Task: Create relationship between student and admission officer object.
Action: Mouse moved to (674, 50)
Screenshot: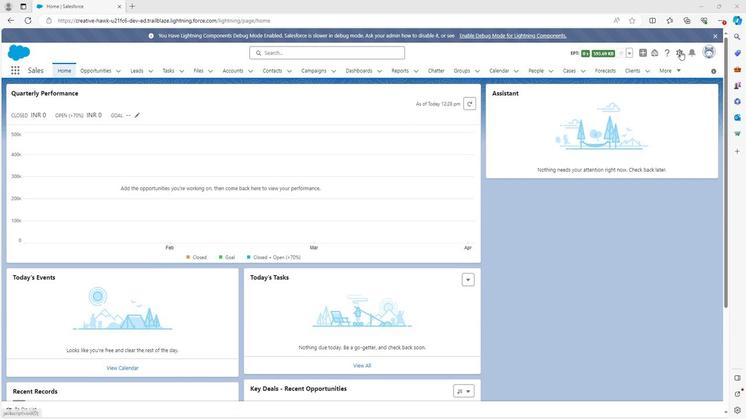 
Action: Mouse pressed left at (674, 50)
Screenshot: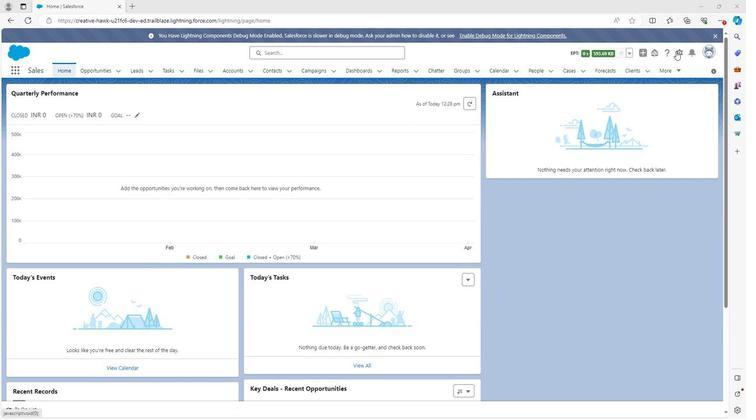
Action: Mouse moved to (624, 74)
Screenshot: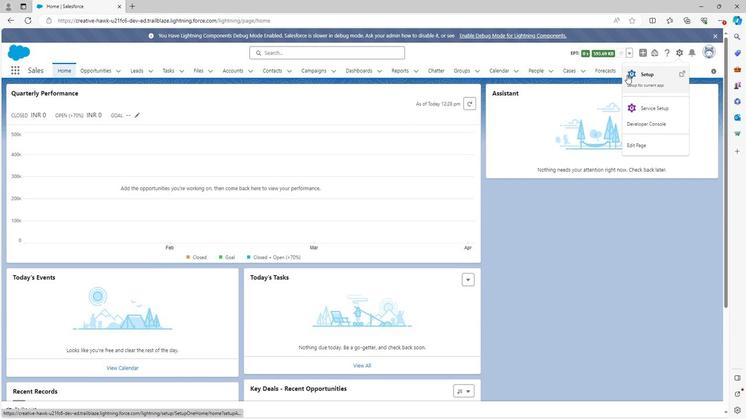 
Action: Mouse pressed left at (624, 74)
Screenshot: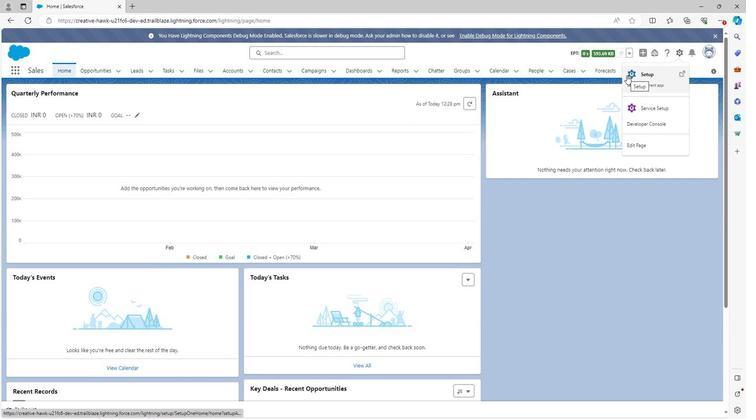 
Action: Mouse moved to (88, 68)
Screenshot: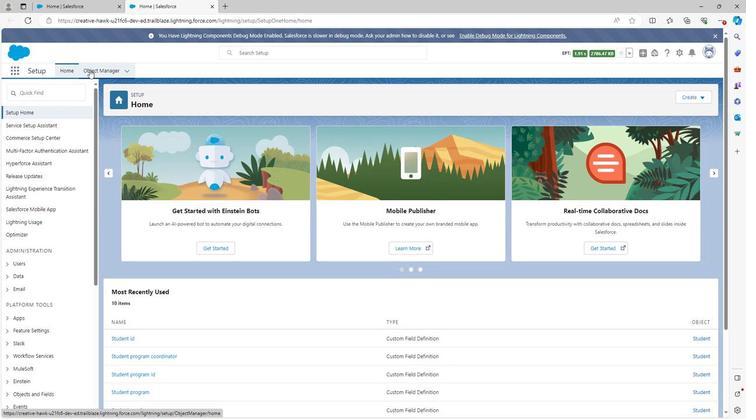 
Action: Mouse pressed left at (88, 68)
Screenshot: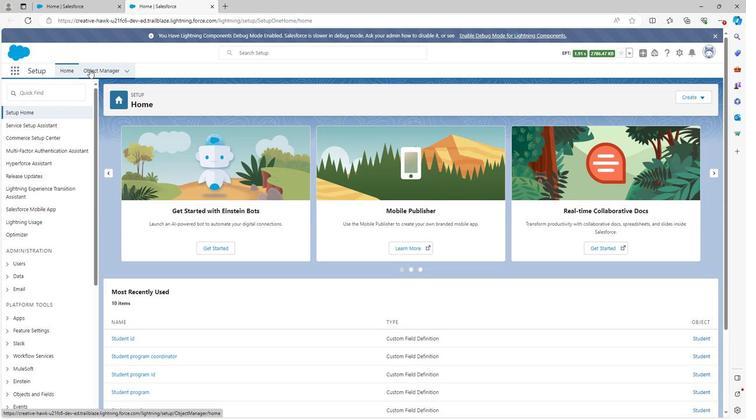 
Action: Mouse moved to (144, 32)
Screenshot: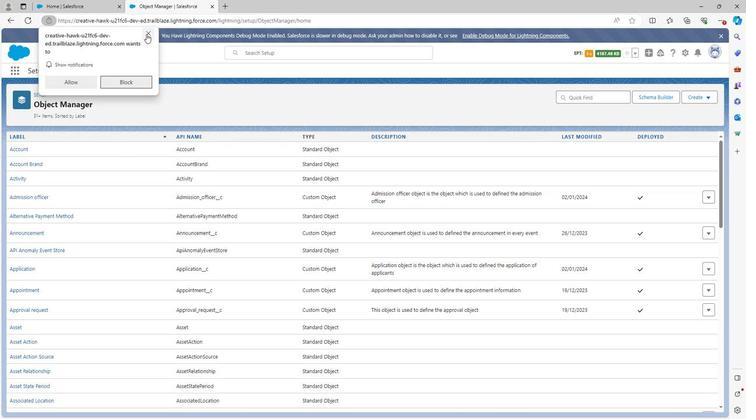 
Action: Mouse pressed left at (144, 32)
Screenshot: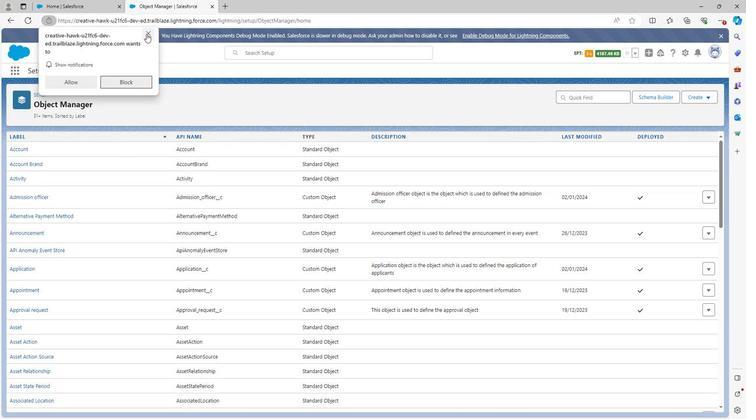 
Action: Mouse moved to (51, 230)
Screenshot: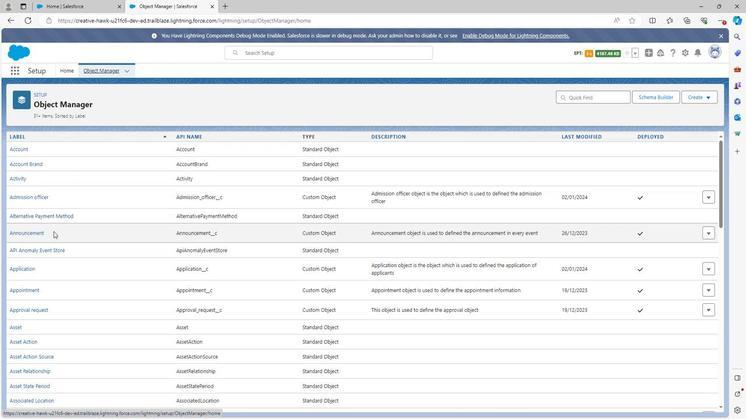 
Action: Mouse scrolled (51, 230) with delta (0, 0)
Screenshot: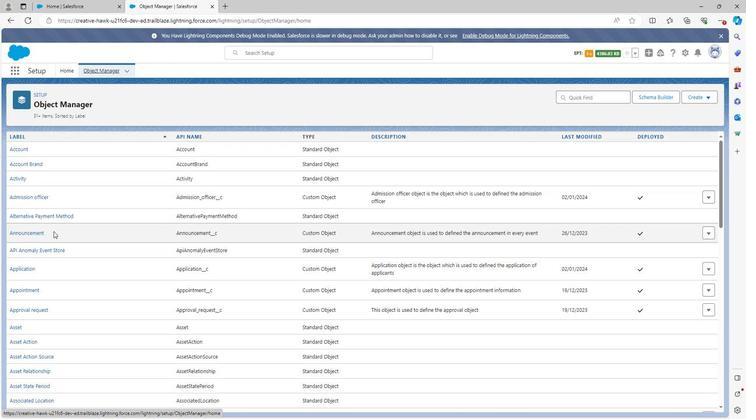 
Action: Mouse scrolled (51, 230) with delta (0, 0)
Screenshot: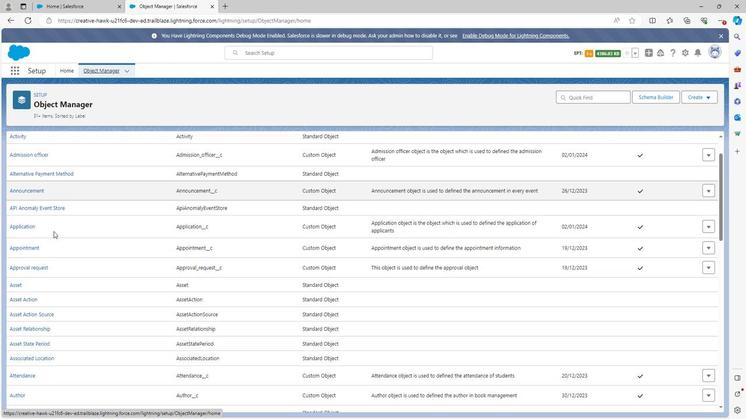 
Action: Mouse scrolled (51, 230) with delta (0, 0)
Screenshot: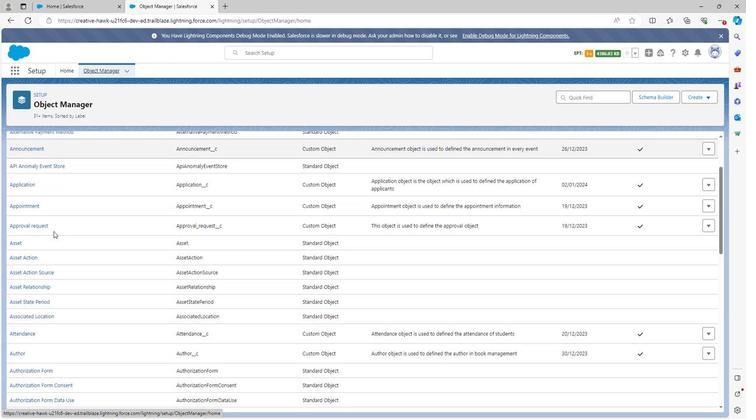 
Action: Mouse scrolled (51, 230) with delta (0, 0)
Screenshot: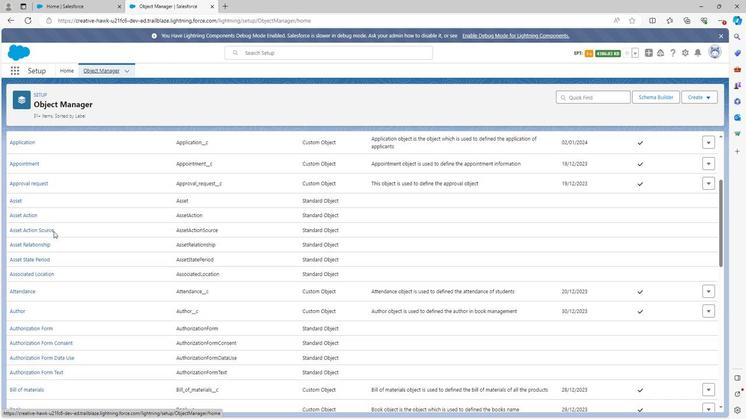 
Action: Mouse scrolled (51, 230) with delta (0, 0)
Screenshot: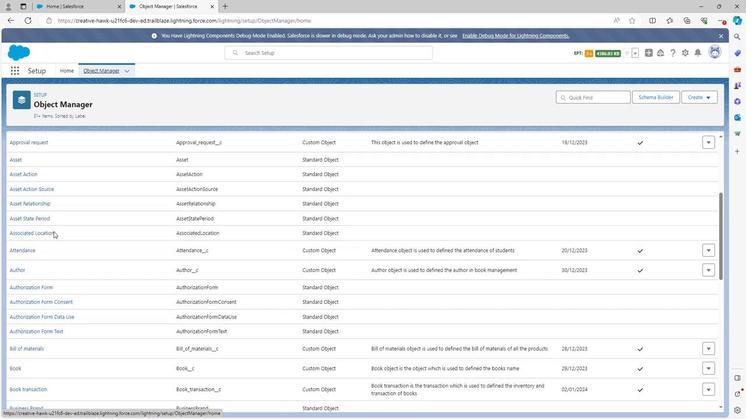 
Action: Mouse scrolled (51, 230) with delta (0, 0)
Screenshot: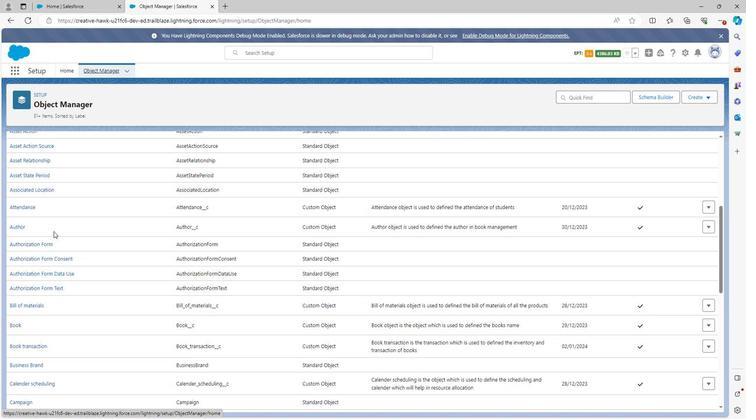 
Action: Mouse scrolled (51, 230) with delta (0, 0)
Screenshot: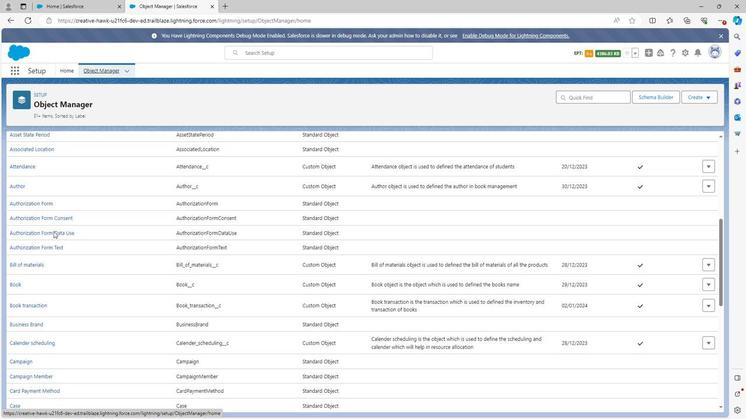 
Action: Mouse scrolled (51, 230) with delta (0, 0)
Screenshot: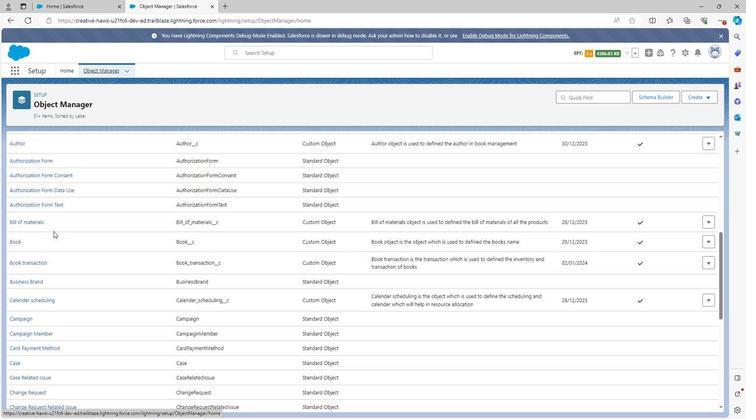 
Action: Mouse scrolled (51, 230) with delta (0, 0)
Screenshot: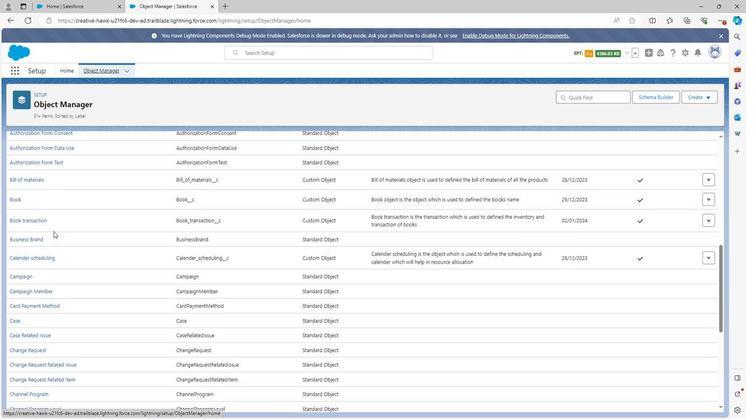 
Action: Mouse scrolled (51, 230) with delta (0, 0)
Screenshot: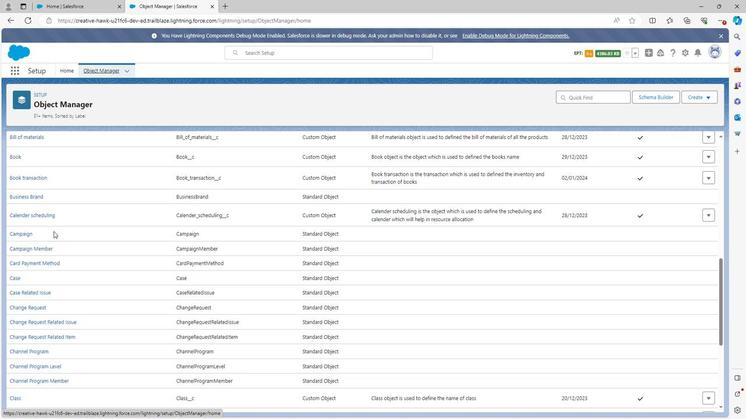 
Action: Mouse scrolled (51, 230) with delta (0, 0)
Screenshot: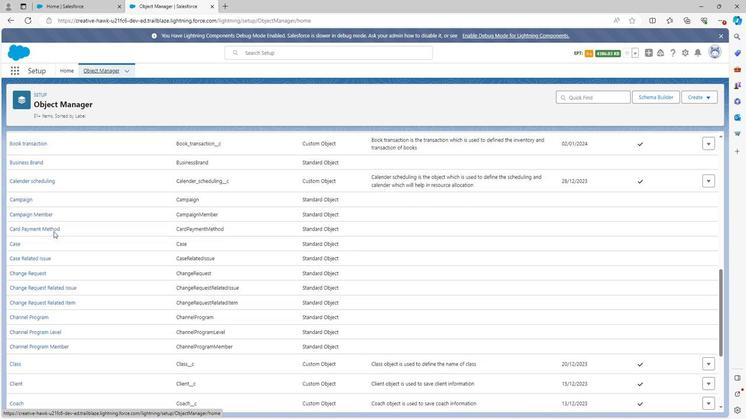 
Action: Mouse scrolled (51, 230) with delta (0, 0)
Screenshot: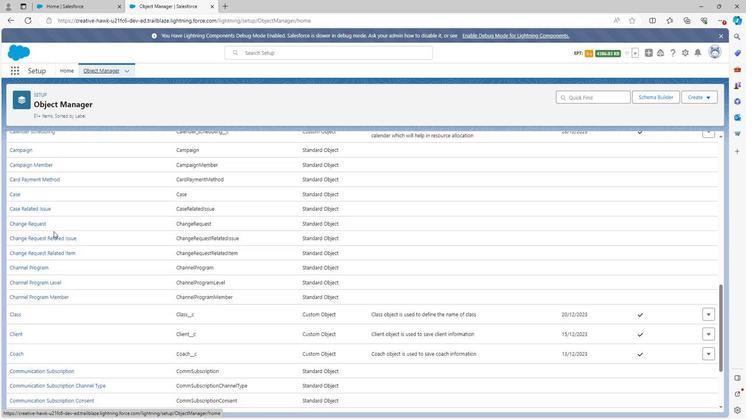 
Action: Mouse scrolled (51, 230) with delta (0, 0)
Screenshot: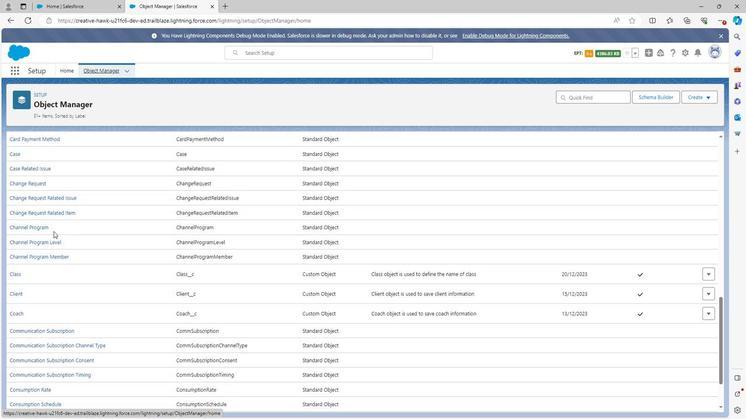 
Action: Mouse moved to (51, 230)
Screenshot: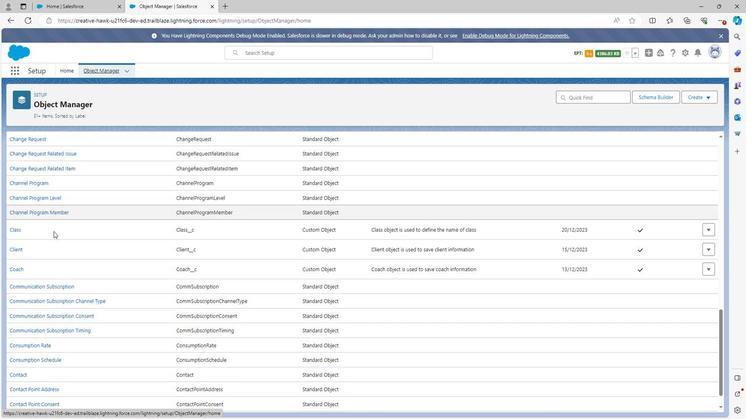
Action: Mouse scrolled (51, 230) with delta (0, 0)
Screenshot: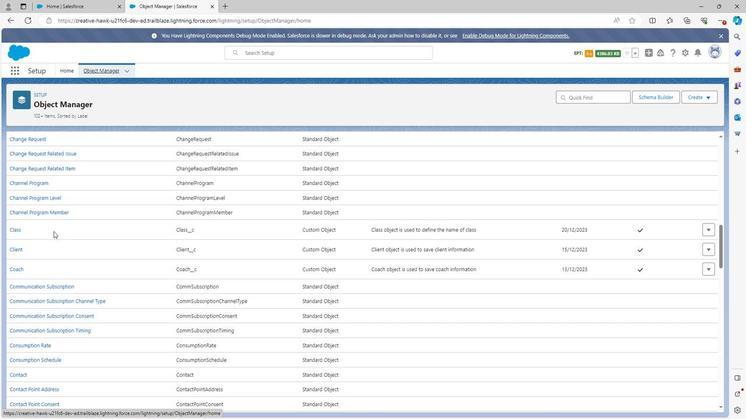 
Action: Mouse scrolled (51, 230) with delta (0, 0)
Screenshot: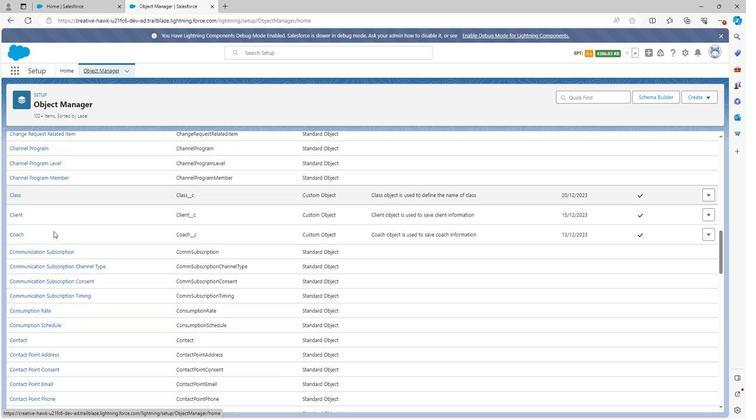 
Action: Mouse scrolled (51, 230) with delta (0, 0)
Screenshot: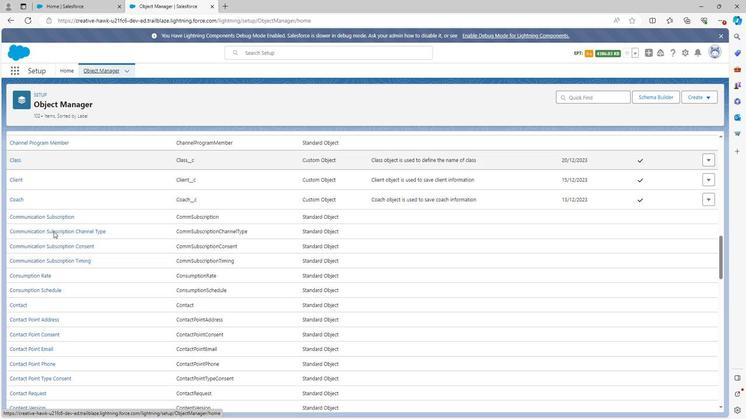 
Action: Mouse scrolled (51, 230) with delta (0, 0)
Screenshot: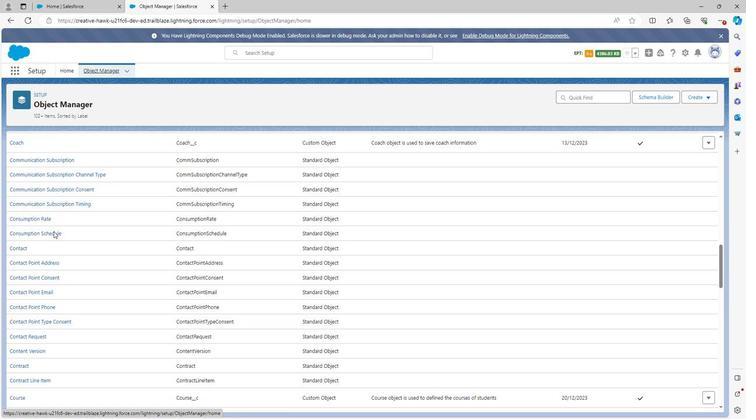 
Action: Mouse scrolled (51, 230) with delta (0, 0)
Screenshot: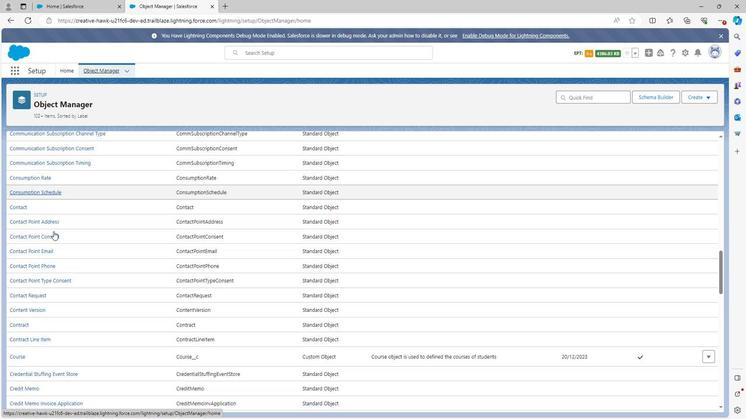 
Action: Mouse scrolled (51, 230) with delta (0, 0)
Screenshot: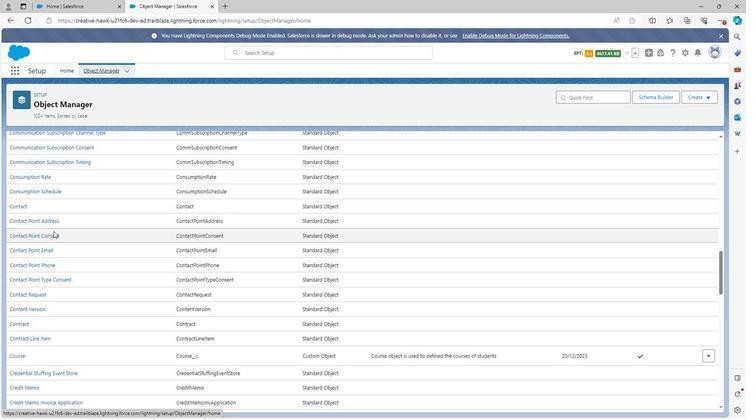 
Action: Mouse scrolled (51, 230) with delta (0, 0)
Screenshot: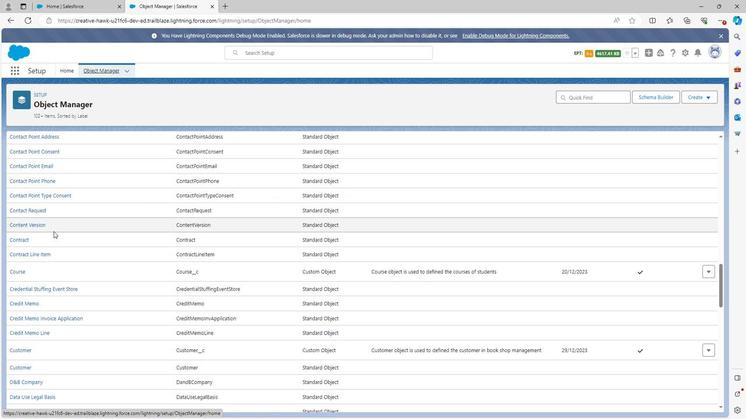 
Action: Mouse scrolled (51, 230) with delta (0, 0)
Screenshot: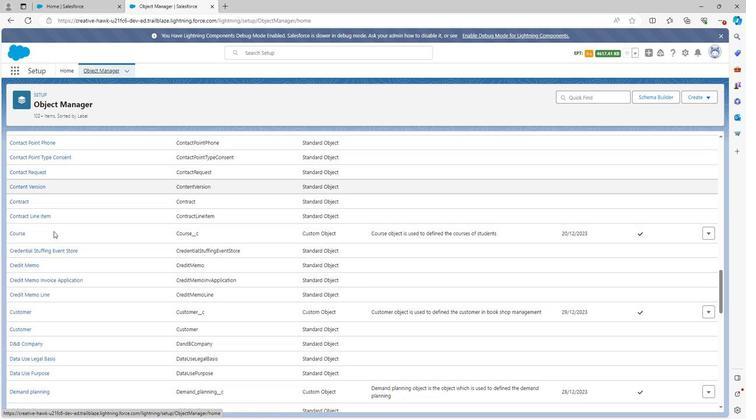 
Action: Mouse scrolled (51, 230) with delta (0, 0)
Screenshot: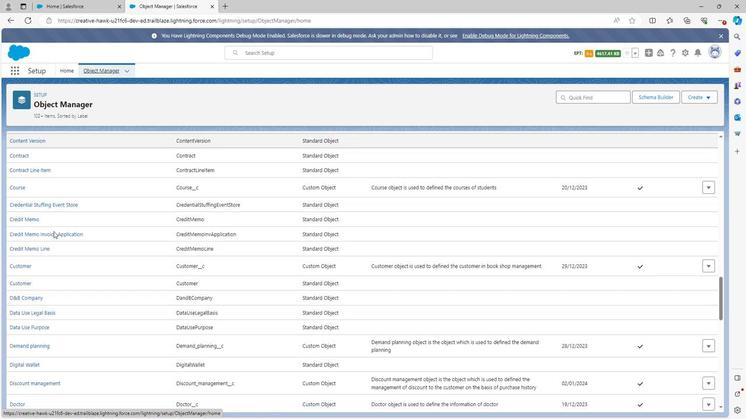 
Action: Mouse scrolled (51, 230) with delta (0, 0)
Screenshot: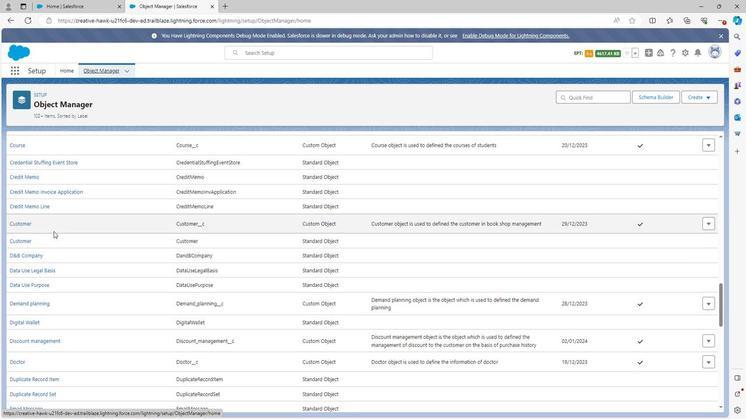 
Action: Mouse scrolled (51, 230) with delta (0, 0)
Screenshot: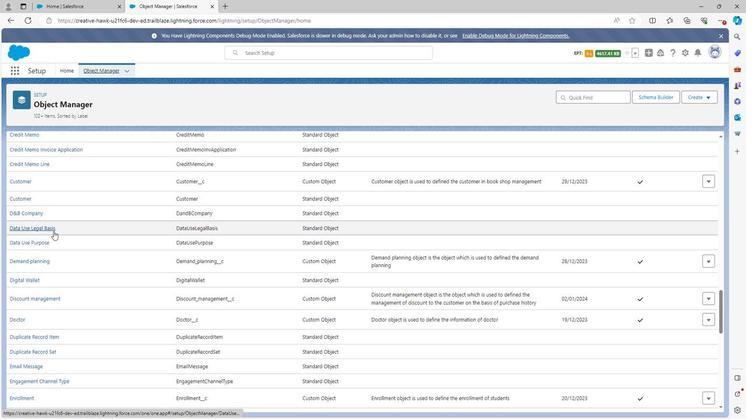 
Action: Mouse scrolled (51, 230) with delta (0, 0)
Screenshot: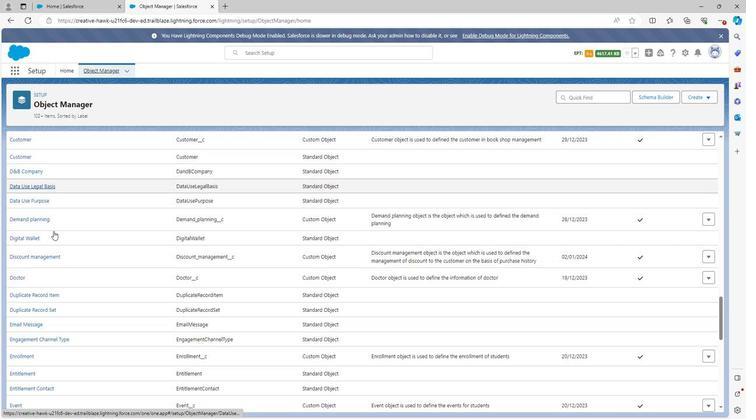 
Action: Mouse scrolled (51, 230) with delta (0, 0)
Screenshot: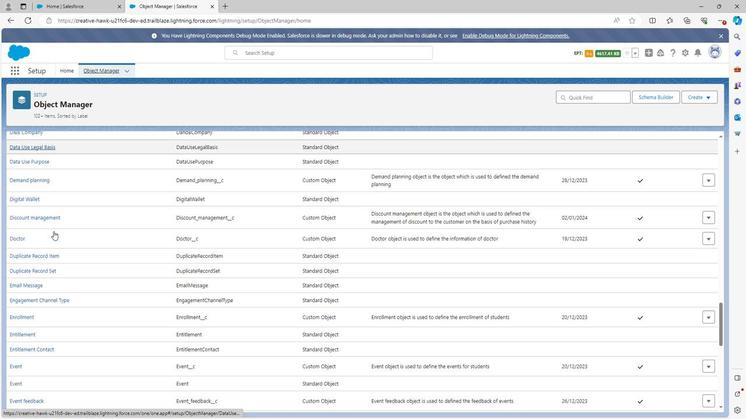 
Action: Mouse scrolled (51, 230) with delta (0, 0)
Screenshot: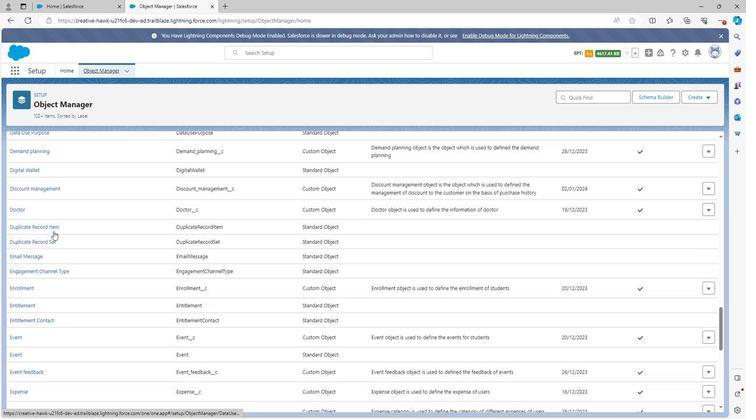 
Action: Mouse scrolled (51, 230) with delta (0, 0)
Screenshot: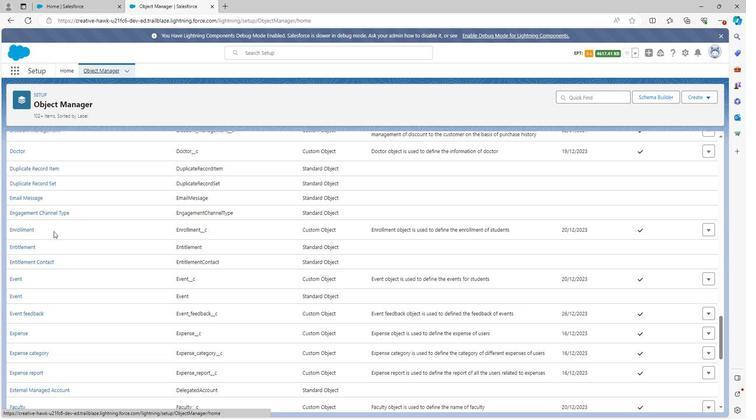 
Action: Mouse scrolled (51, 230) with delta (0, 0)
Screenshot: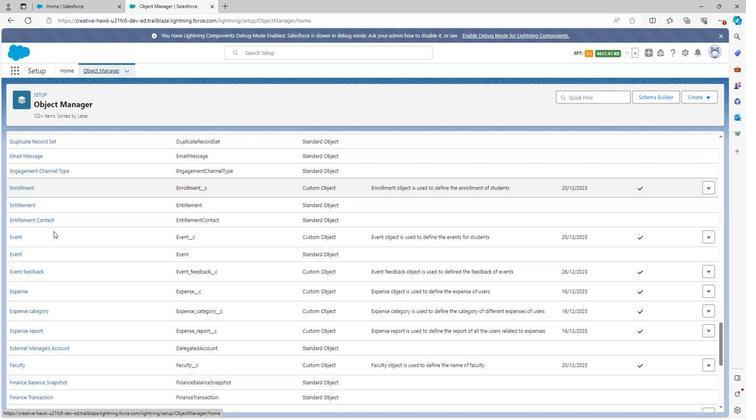
Action: Mouse scrolled (51, 230) with delta (0, 0)
Screenshot: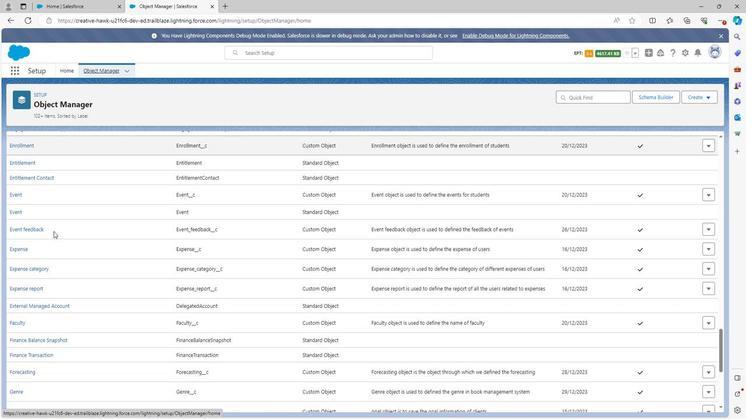 
Action: Mouse scrolled (51, 230) with delta (0, 0)
Screenshot: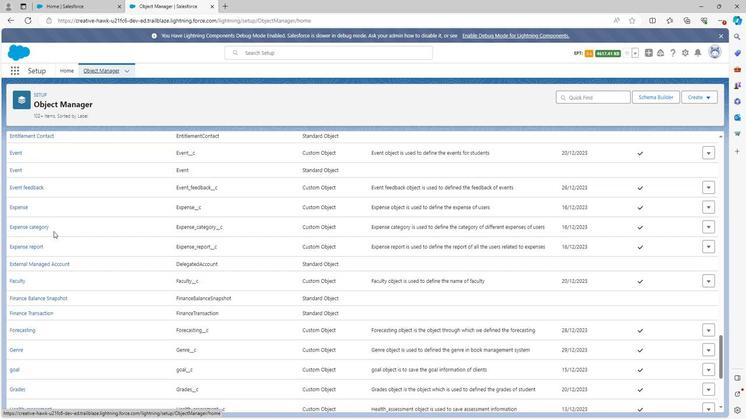 
Action: Mouse scrolled (51, 230) with delta (0, 0)
Screenshot: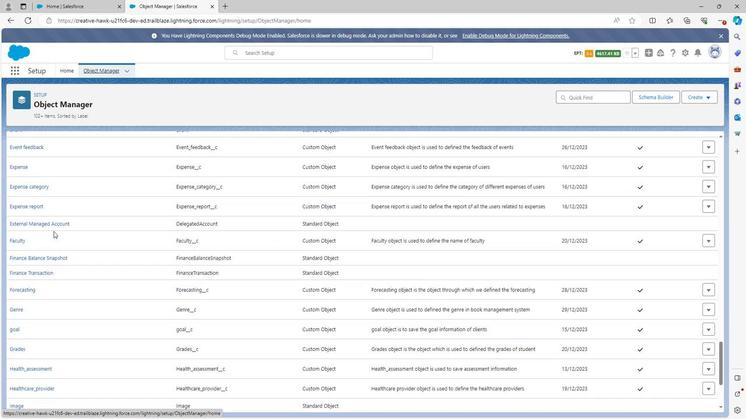 
Action: Mouse scrolled (51, 230) with delta (0, 0)
Screenshot: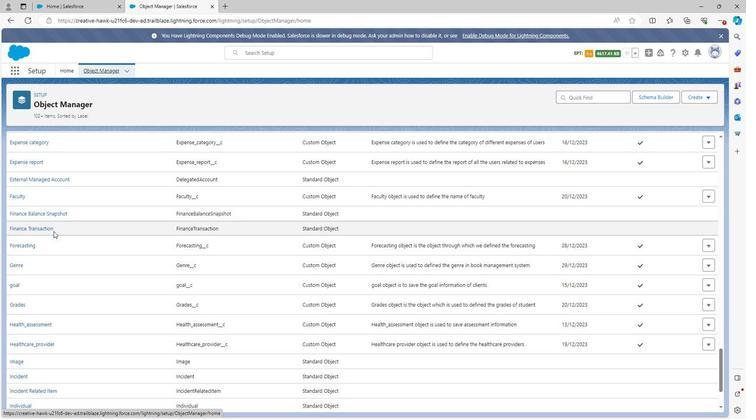 
Action: Mouse scrolled (51, 230) with delta (0, 0)
Screenshot: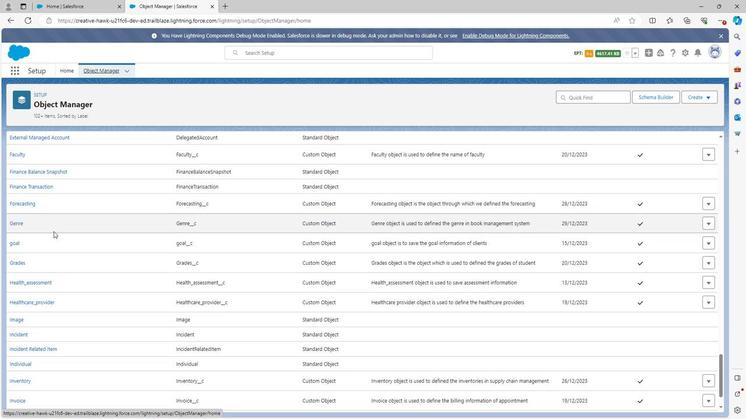 
Action: Mouse scrolled (51, 230) with delta (0, 0)
Screenshot: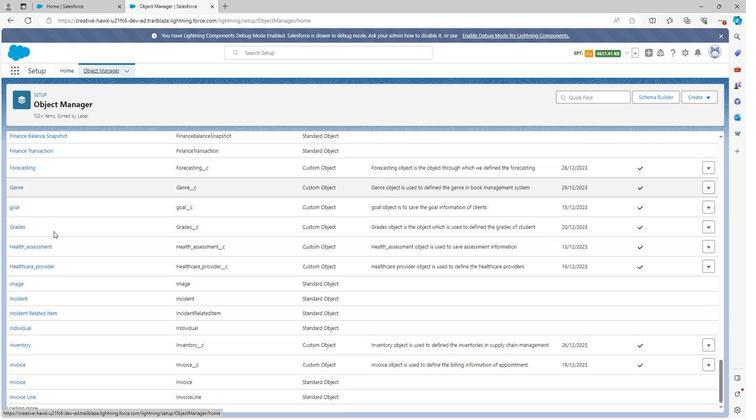 
Action: Mouse scrolled (51, 230) with delta (0, 0)
Screenshot: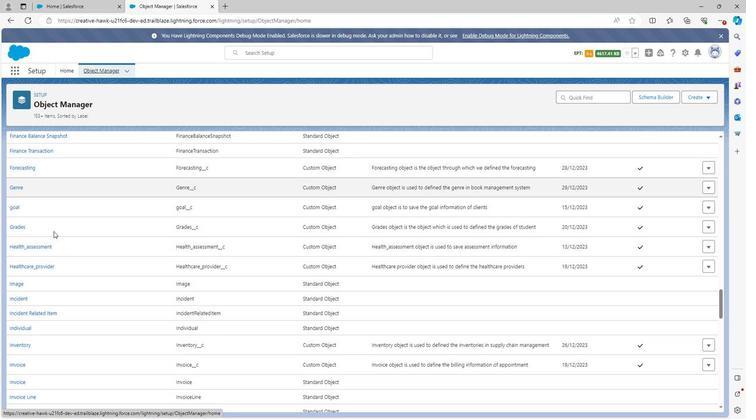 
Action: Mouse scrolled (51, 230) with delta (0, 0)
Screenshot: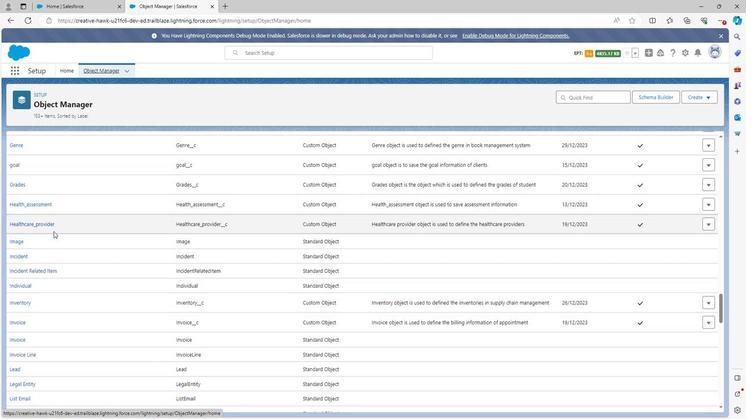 
Action: Mouse scrolled (51, 230) with delta (0, 0)
Screenshot: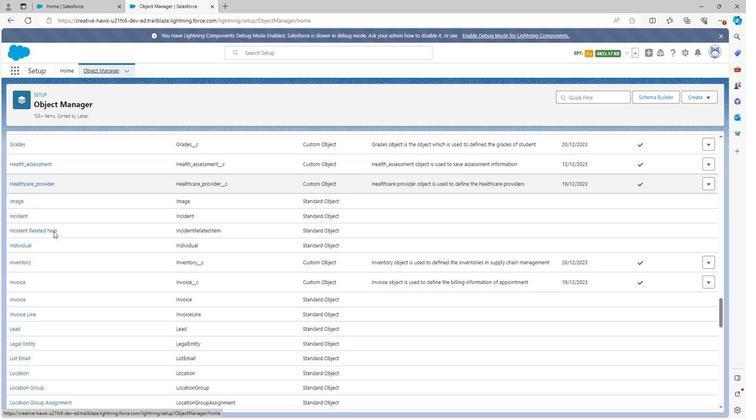 
Action: Mouse scrolled (51, 230) with delta (0, 0)
Screenshot: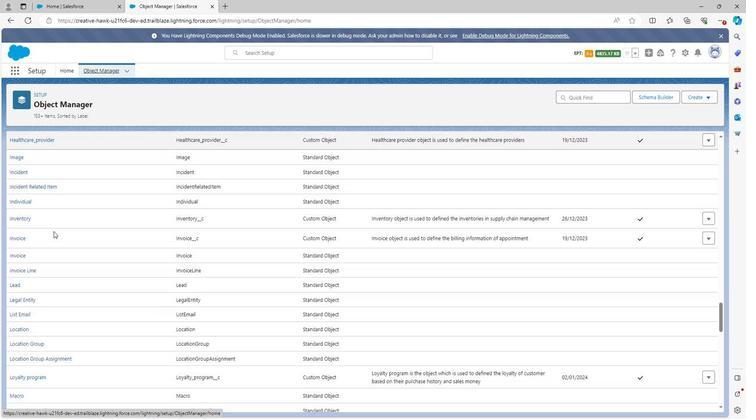 
Action: Mouse scrolled (51, 230) with delta (0, 0)
Screenshot: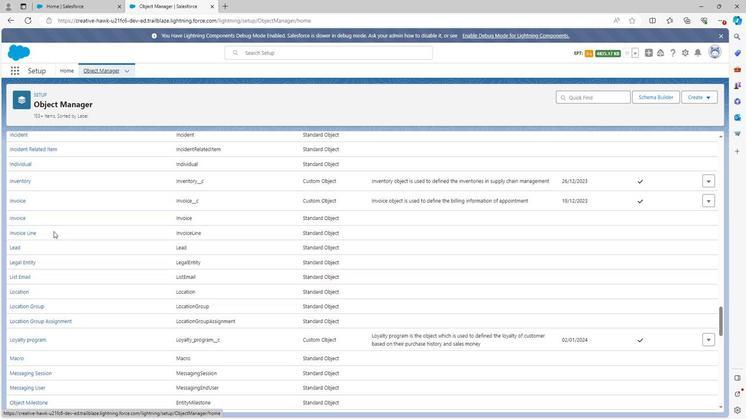 
Action: Mouse scrolled (51, 230) with delta (0, 0)
Screenshot: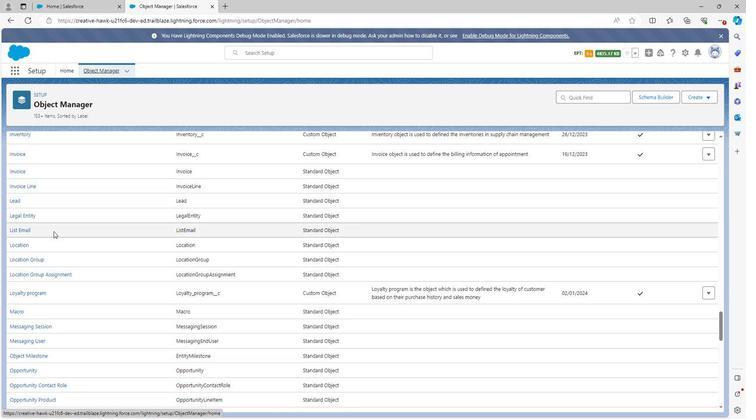 
Action: Mouse scrolled (51, 230) with delta (0, 0)
Screenshot: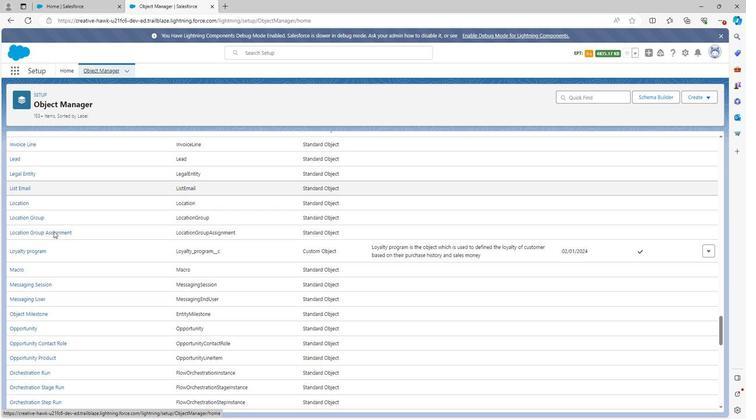 
Action: Mouse scrolled (51, 230) with delta (0, 0)
Screenshot: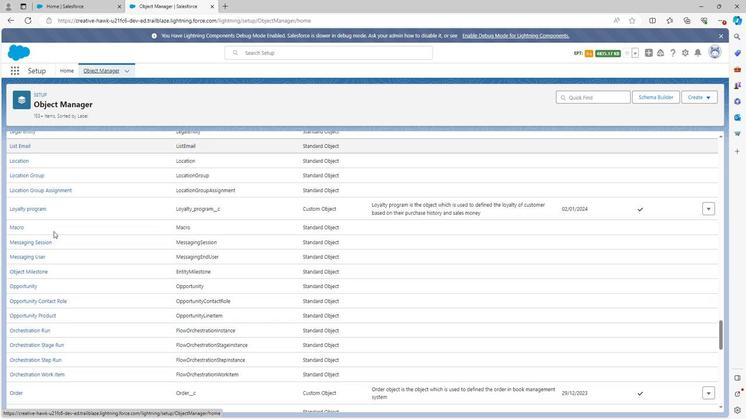 
Action: Mouse scrolled (51, 230) with delta (0, 0)
Screenshot: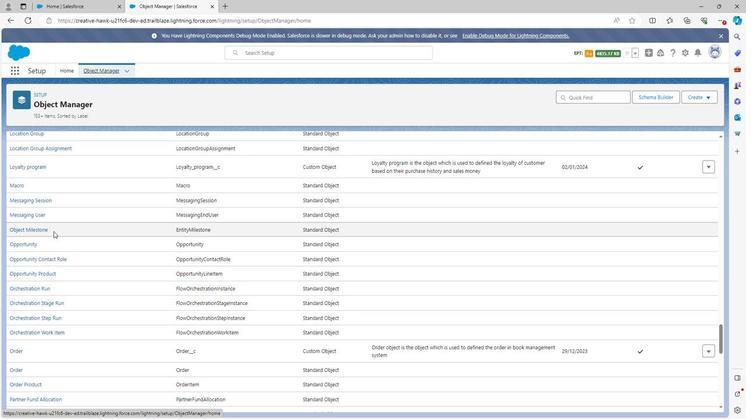 
Action: Mouse scrolled (51, 230) with delta (0, 0)
Screenshot: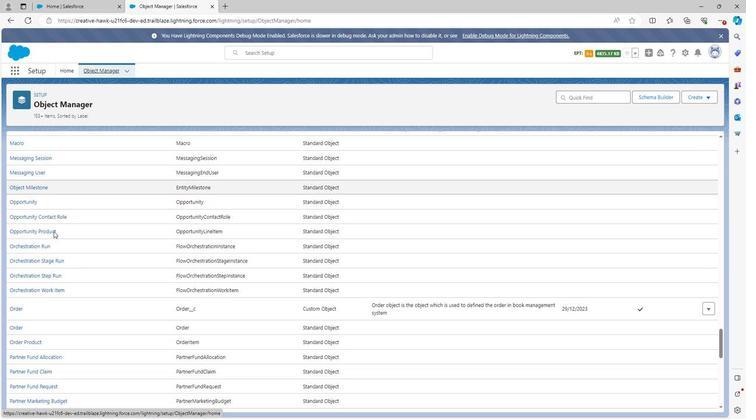 
Action: Mouse scrolled (51, 230) with delta (0, 0)
Screenshot: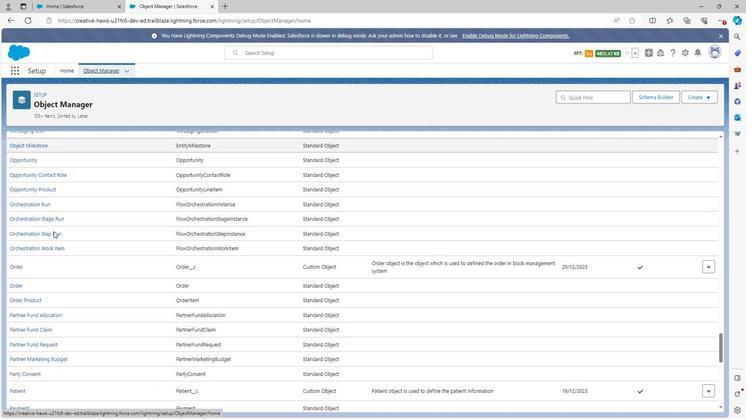 
Action: Mouse scrolled (51, 230) with delta (0, 0)
Screenshot: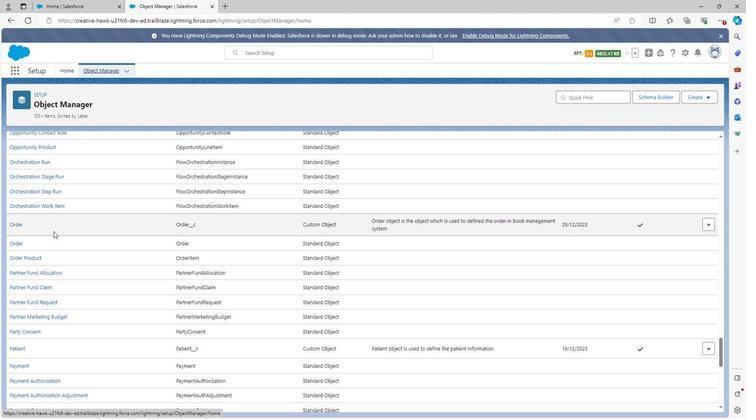 
Action: Mouse scrolled (51, 230) with delta (0, 0)
Screenshot: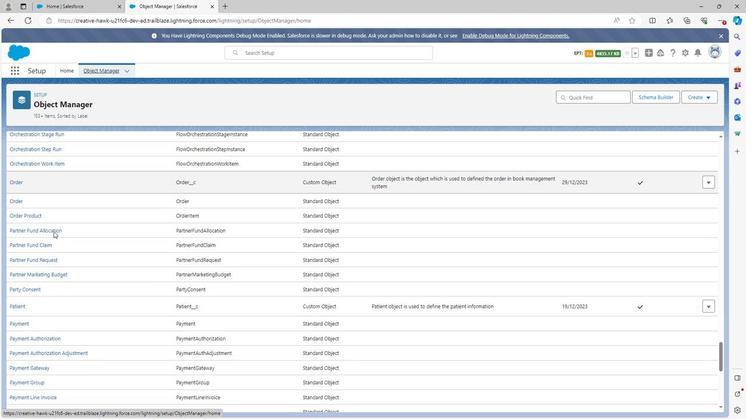 
Action: Mouse scrolled (51, 230) with delta (0, 0)
Screenshot: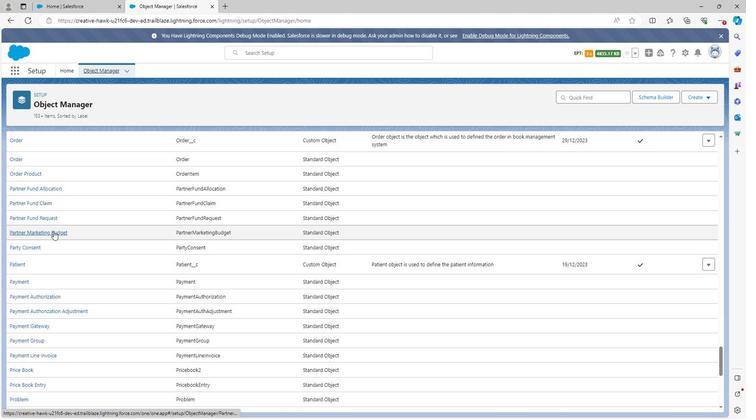 
Action: Mouse scrolled (51, 230) with delta (0, 0)
Screenshot: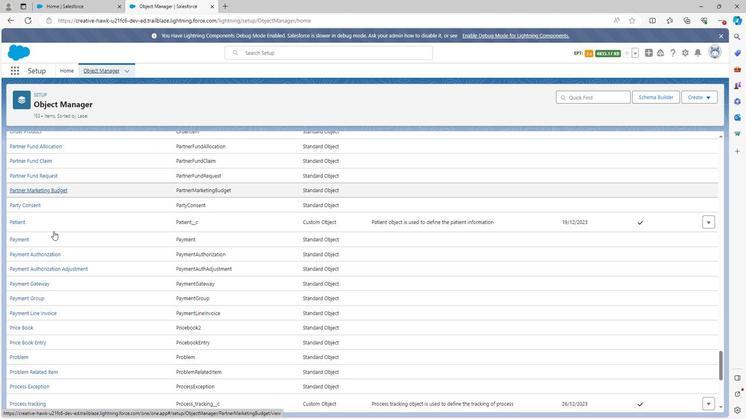 
Action: Mouse scrolled (51, 230) with delta (0, 0)
Screenshot: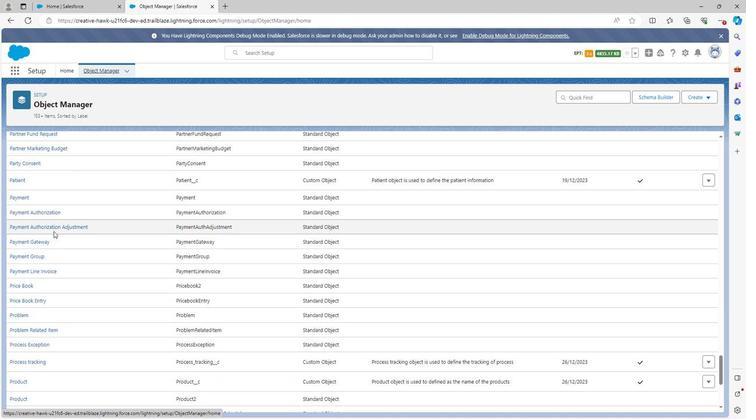 
Action: Mouse scrolled (51, 230) with delta (0, 0)
Screenshot: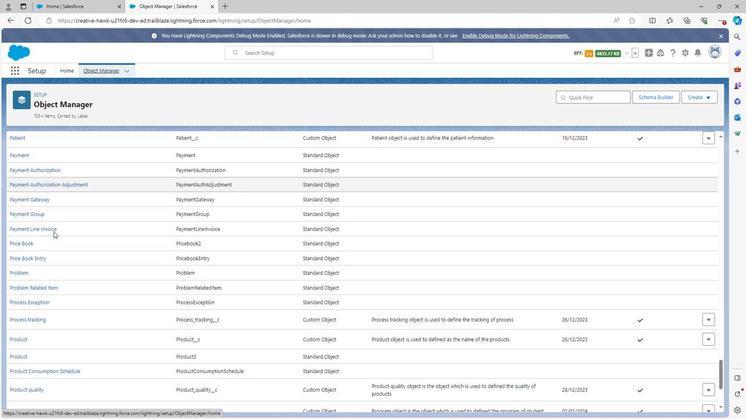 
Action: Mouse scrolled (51, 230) with delta (0, 0)
Screenshot: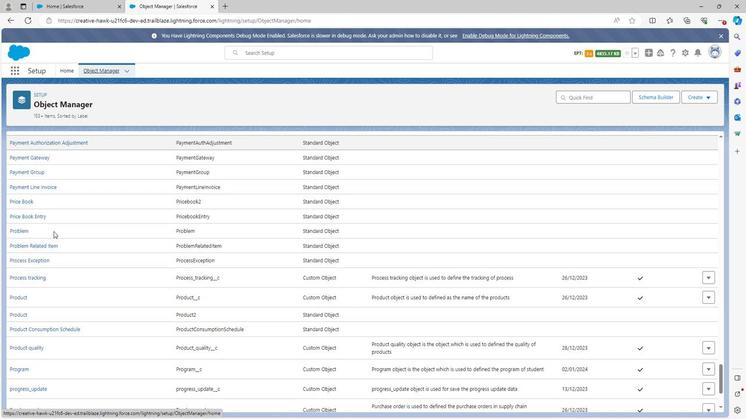 
Action: Mouse scrolled (51, 230) with delta (0, 0)
Screenshot: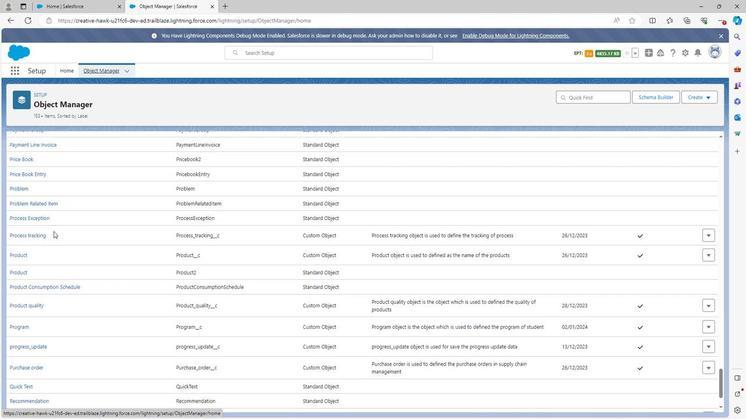 
Action: Mouse scrolled (51, 230) with delta (0, 0)
Screenshot: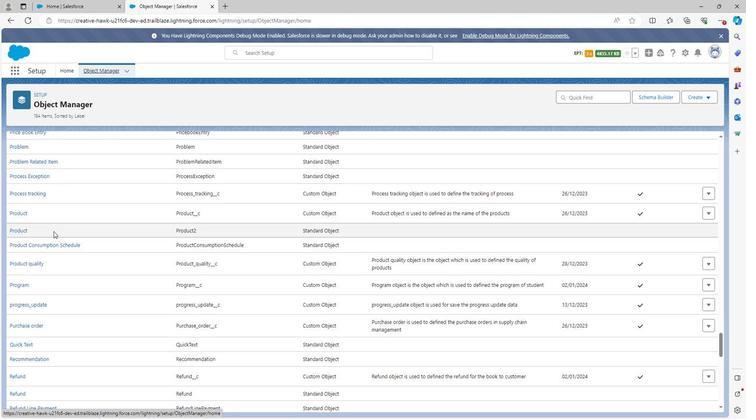 
Action: Mouse scrolled (51, 230) with delta (0, 0)
Screenshot: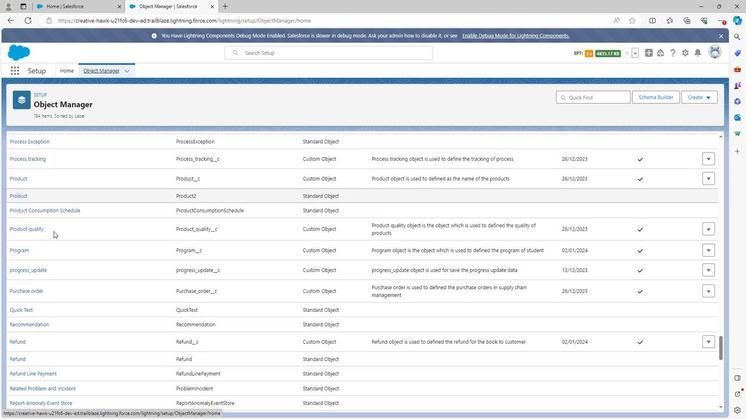 
Action: Mouse scrolled (51, 230) with delta (0, 0)
Screenshot: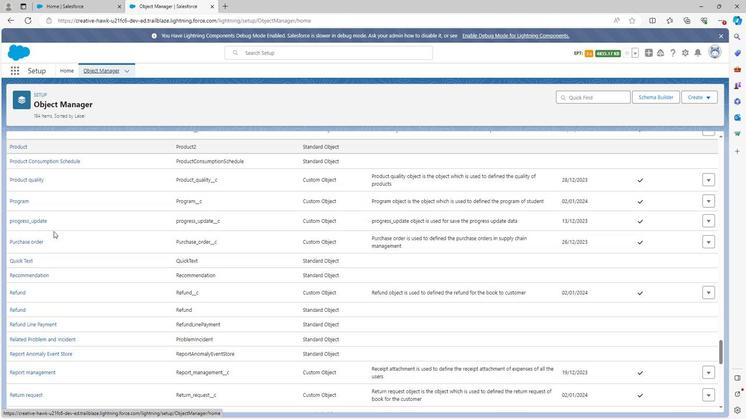 
Action: Mouse scrolled (51, 230) with delta (0, 0)
Screenshot: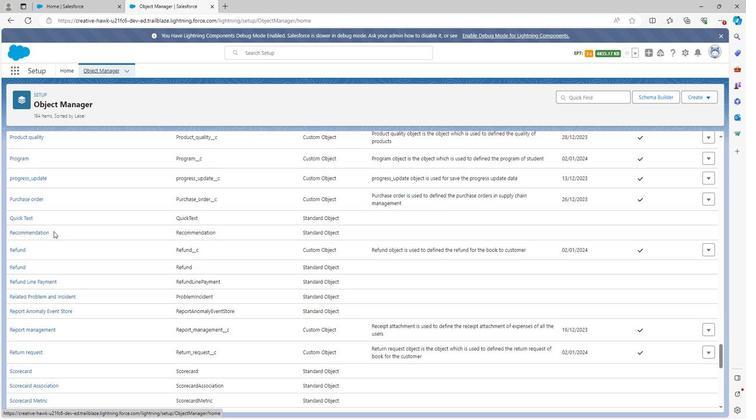 
Action: Mouse scrolled (51, 230) with delta (0, 0)
Screenshot: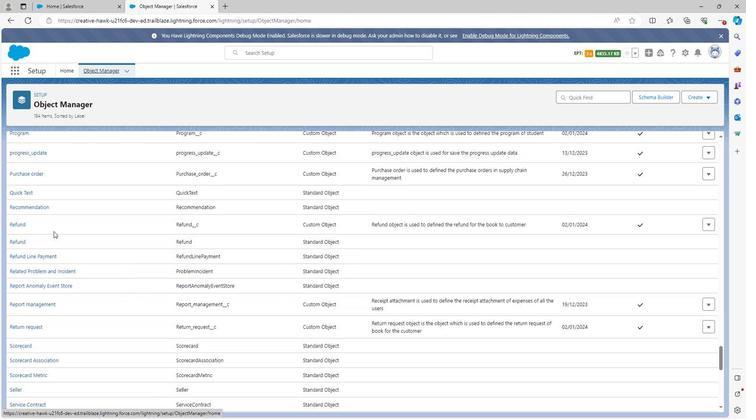 
Action: Mouse scrolled (51, 230) with delta (0, 0)
Screenshot: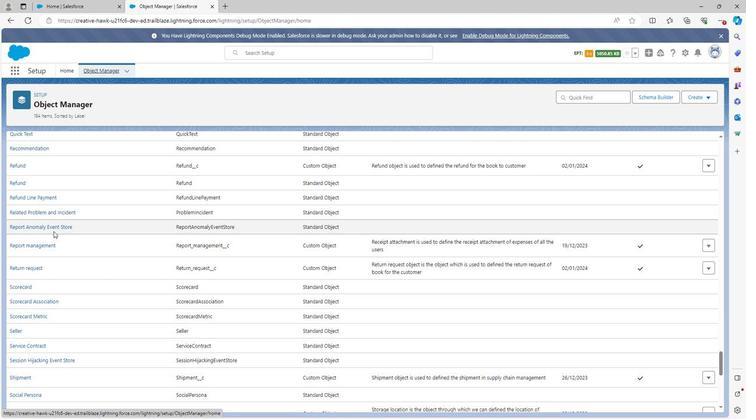 
Action: Mouse scrolled (51, 230) with delta (0, 0)
Screenshot: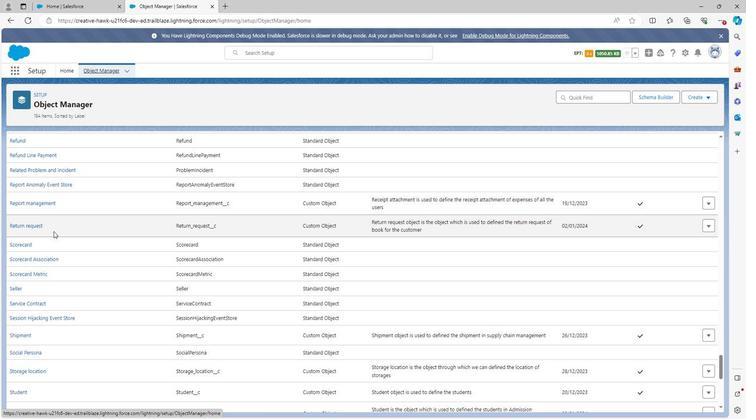 
Action: Mouse scrolled (51, 230) with delta (0, 0)
Screenshot: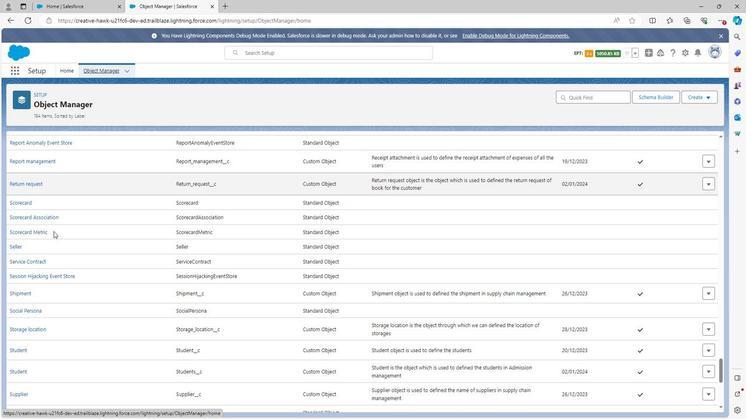 
Action: Mouse moved to (19, 328)
Screenshot: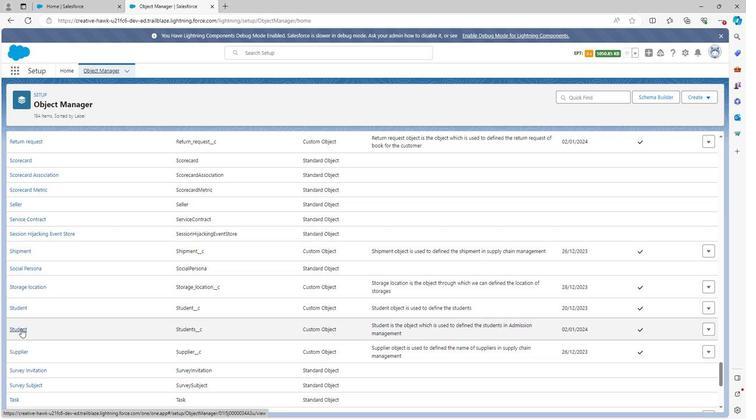 
Action: Mouse pressed left at (19, 328)
Screenshot: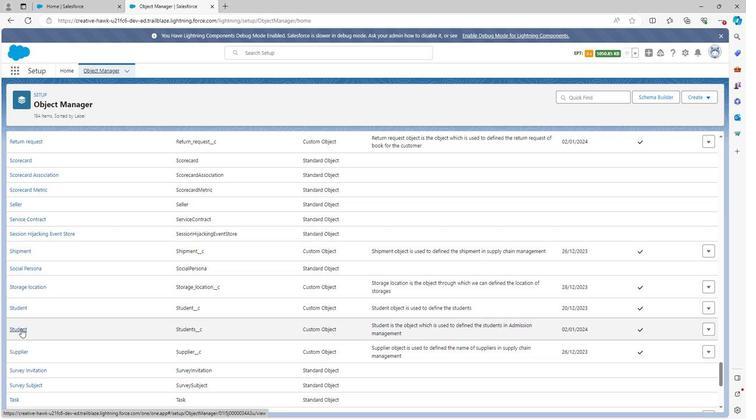 
Action: Mouse moved to (44, 152)
Screenshot: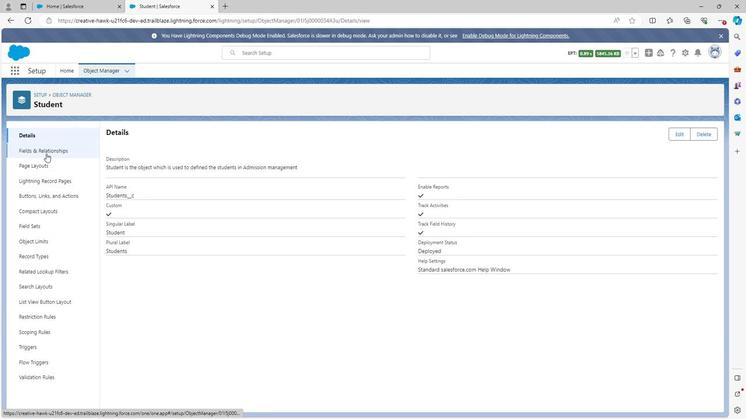
Action: Mouse pressed left at (44, 152)
Screenshot: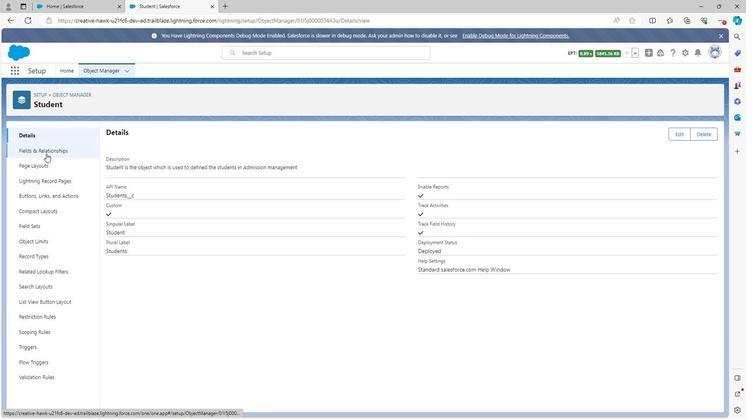 
Action: Mouse moved to (550, 132)
Screenshot: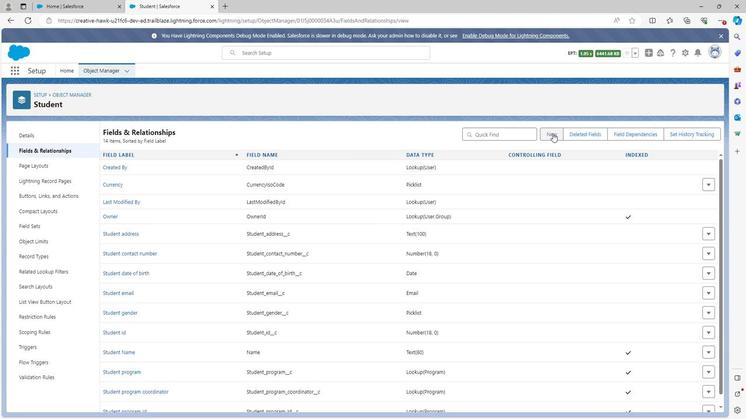 
Action: Mouse pressed left at (550, 132)
Screenshot: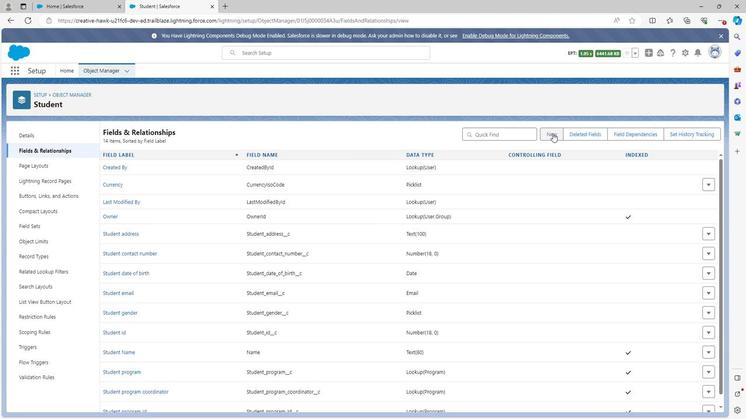 
Action: Mouse moved to (111, 275)
Screenshot: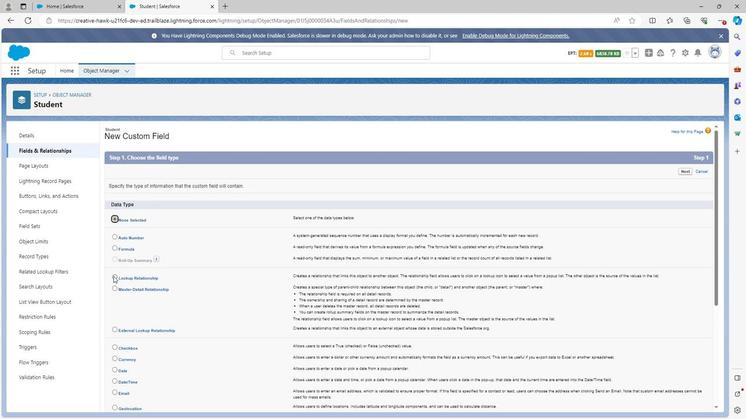 
Action: Mouse pressed left at (111, 275)
Screenshot: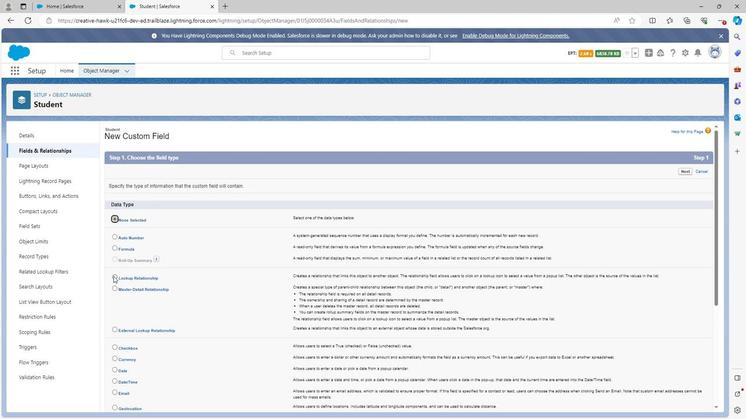 
Action: Mouse moved to (563, 342)
Screenshot: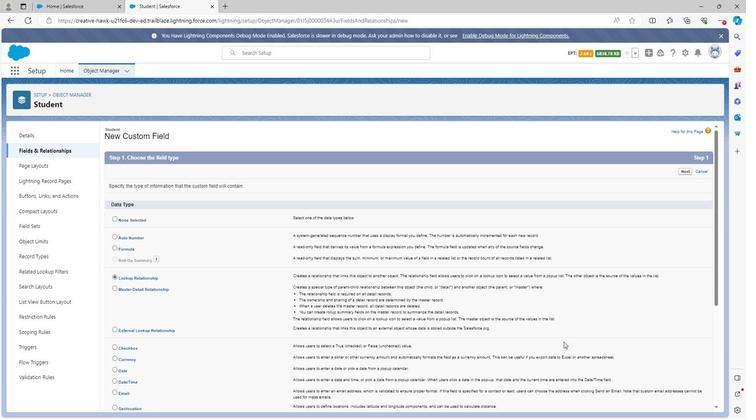 
Action: Mouse scrolled (563, 341) with delta (0, 0)
Screenshot: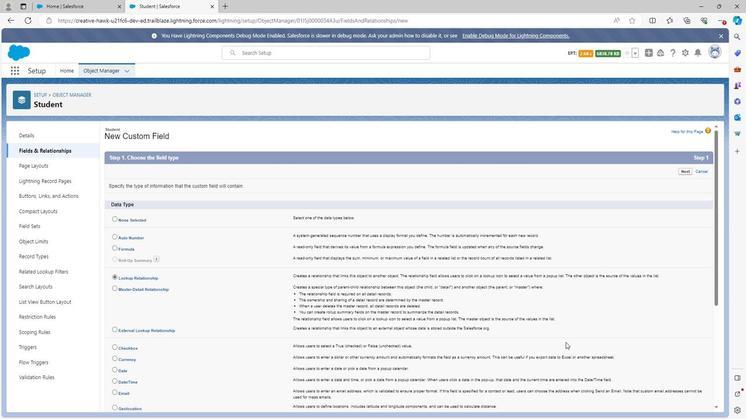 
Action: Mouse moved to (563, 342)
Screenshot: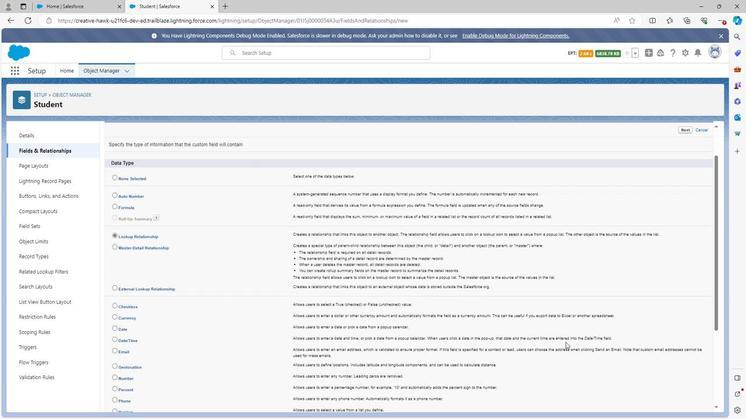 
Action: Mouse scrolled (563, 342) with delta (0, 0)
Screenshot: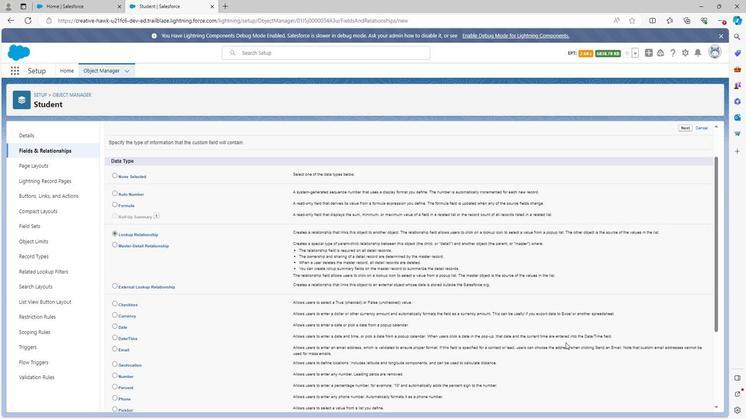 
Action: Mouse moved to (563, 342)
Screenshot: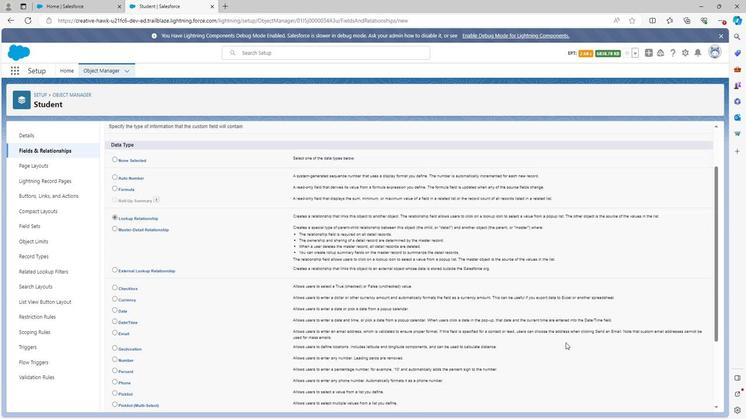 
Action: Mouse scrolled (563, 342) with delta (0, 0)
Screenshot: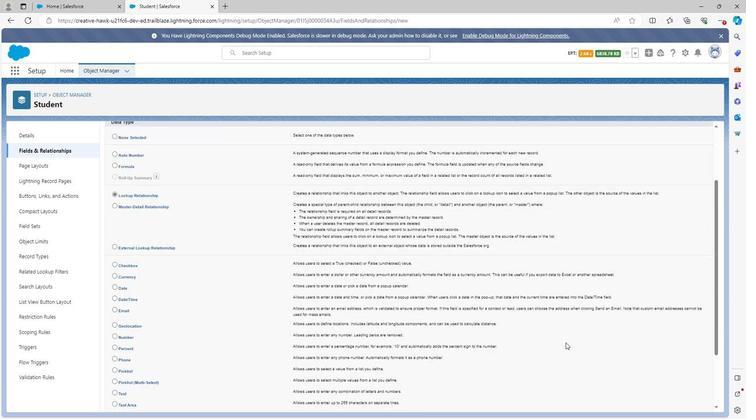 
Action: Mouse scrolled (563, 342) with delta (0, 0)
Screenshot: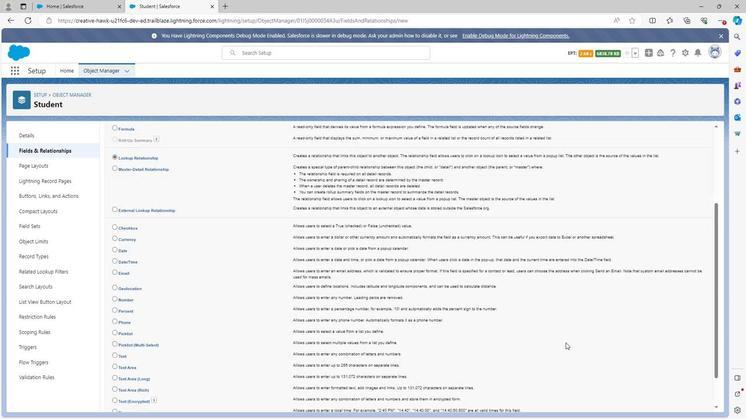 
Action: Mouse moved to (683, 402)
Screenshot: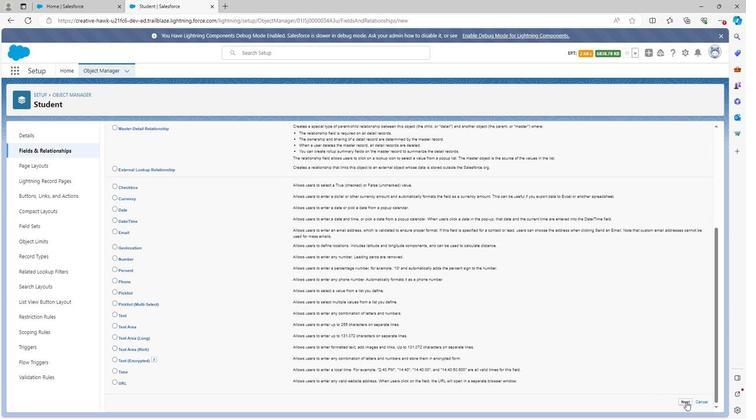 
Action: Mouse pressed left at (683, 402)
Screenshot: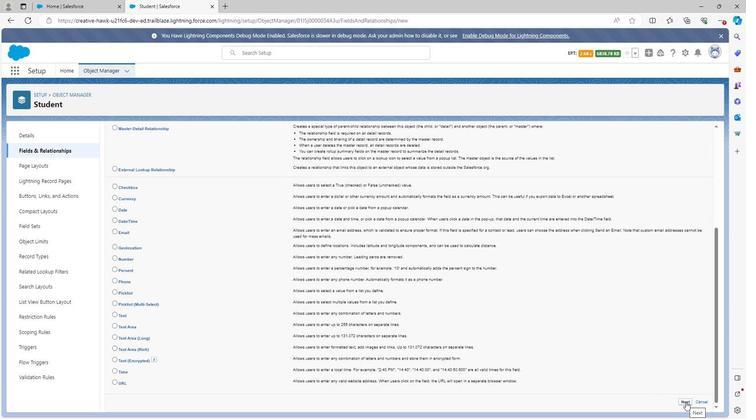
Action: Mouse moved to (243, 202)
Screenshot: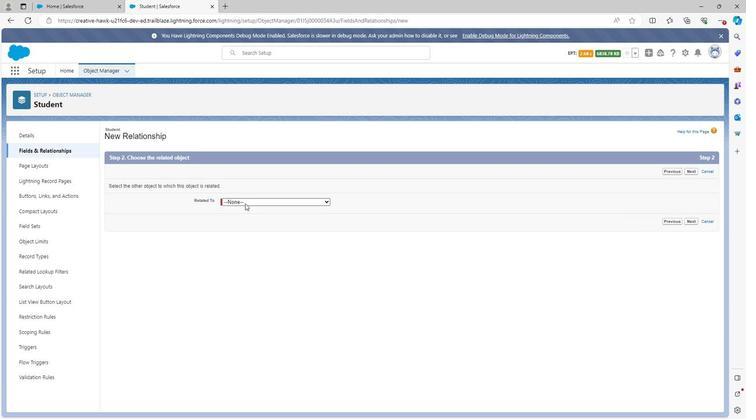 
Action: Mouse pressed left at (243, 202)
Screenshot: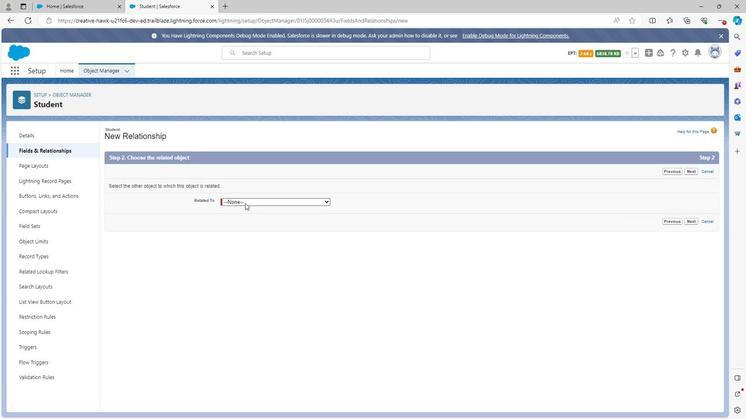 
Action: Mouse moved to (245, 224)
Screenshot: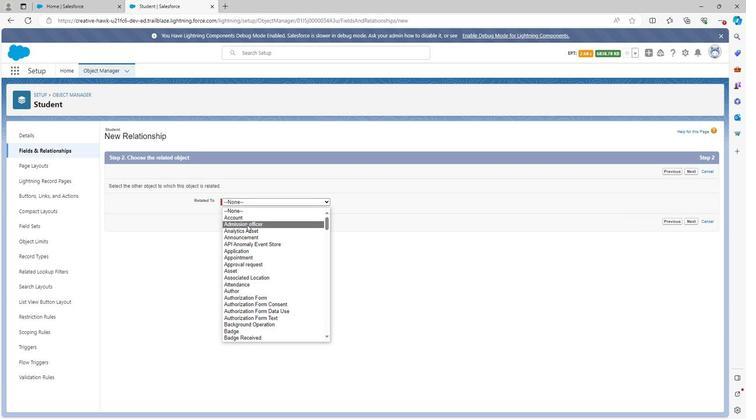 
Action: Mouse pressed left at (245, 224)
Screenshot: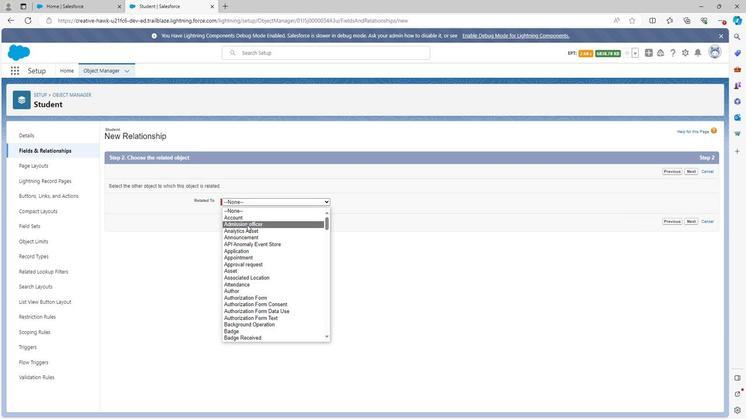 
Action: Mouse moved to (688, 221)
Screenshot: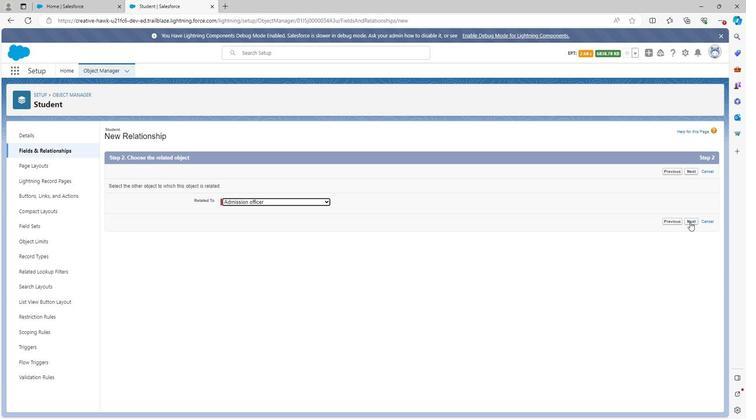
Action: Mouse pressed left at (688, 221)
Screenshot: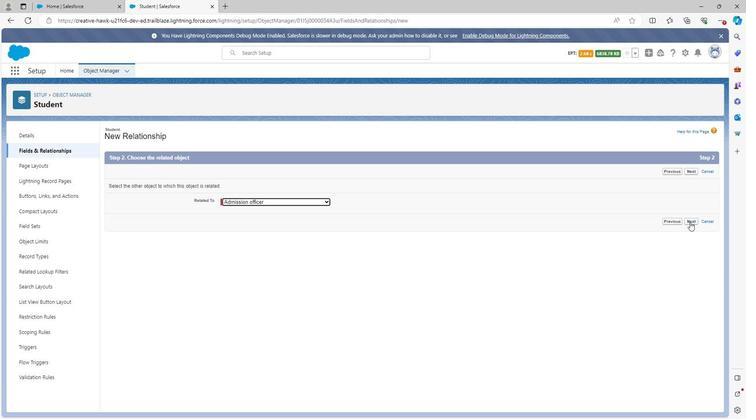 
Action: Mouse moved to (271, 186)
Screenshot: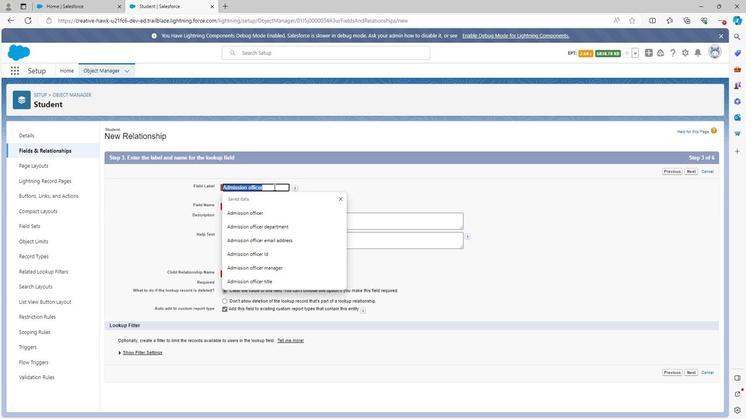 
Action: Mouse pressed left at (271, 186)
Screenshot: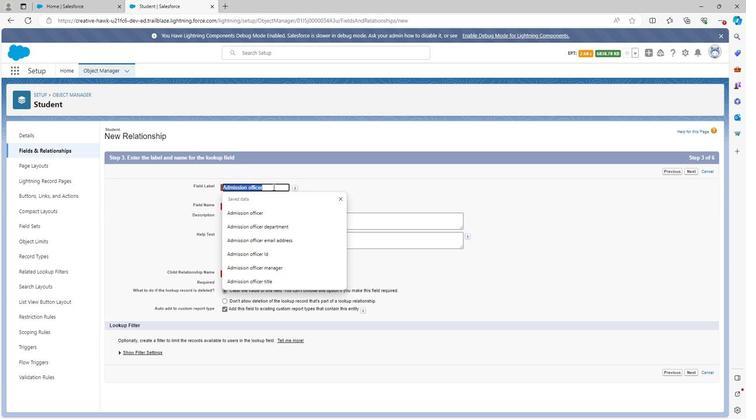 
Action: Mouse moved to (223, 185)
Screenshot: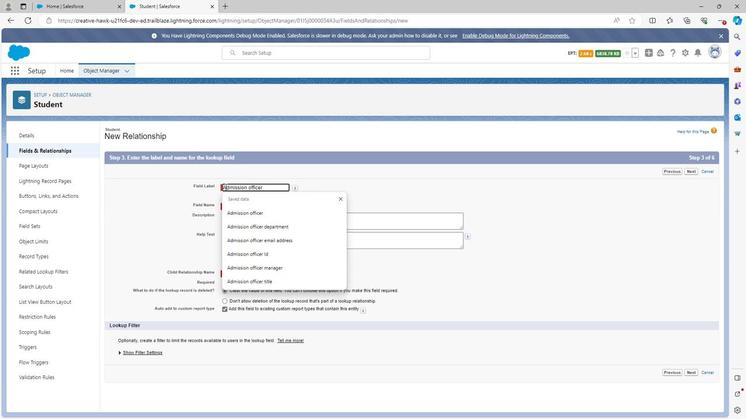 
Action: Mouse pressed left at (223, 185)
Screenshot: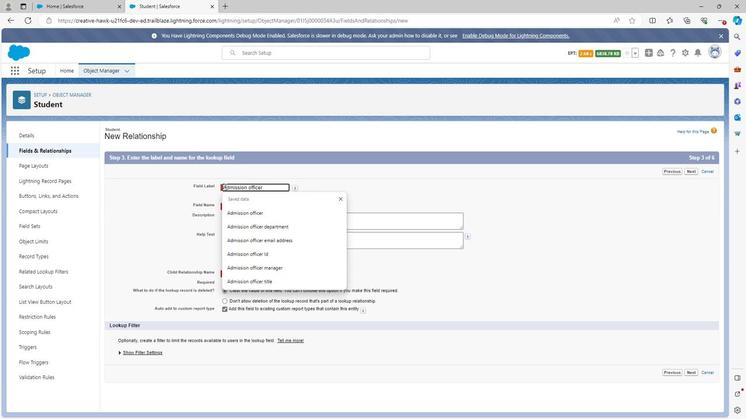 
Action: Mouse moved to (236, 206)
Screenshot: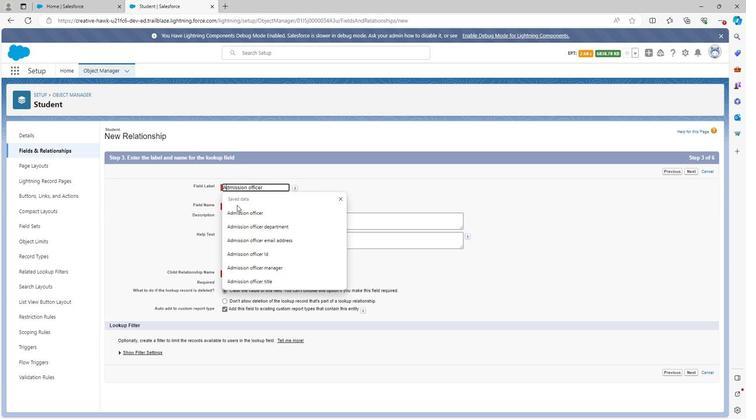 
Action: Key pressed <Key.right>
Screenshot: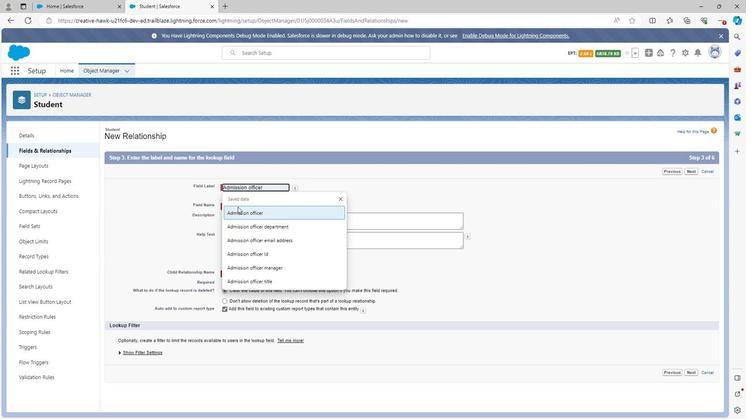 
Action: Mouse moved to (247, 185)
Screenshot: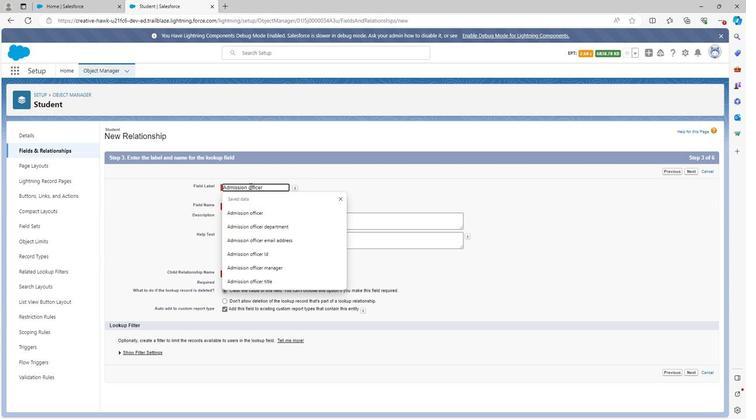 
Action: Mouse pressed left at (247, 185)
Screenshot: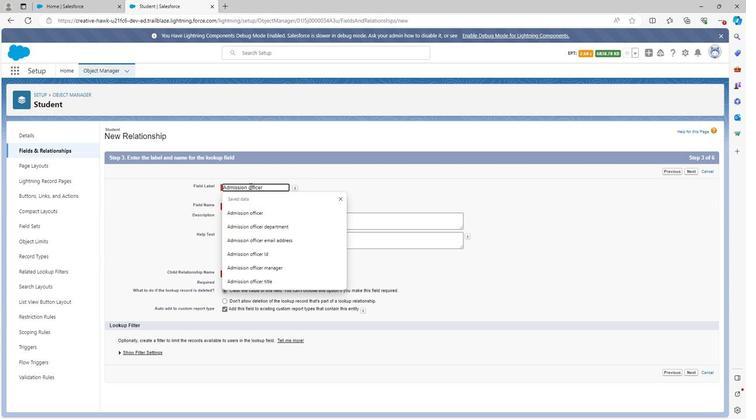
Action: Mouse pressed left at (247, 185)
Screenshot: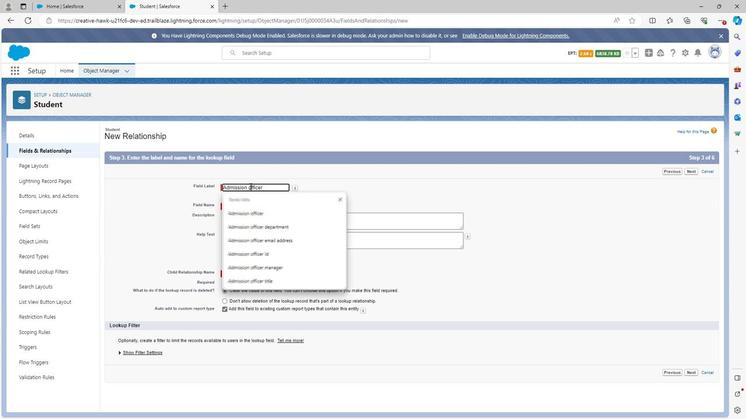 
Action: Mouse pressed left at (247, 185)
Screenshot: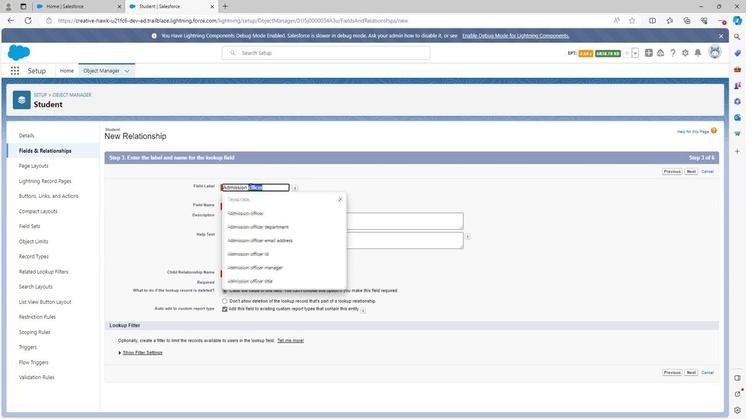 
Action: Key pressed <Key.backspace><Key.shift>Student<Key.space><Key.shift>Ad
Screenshot: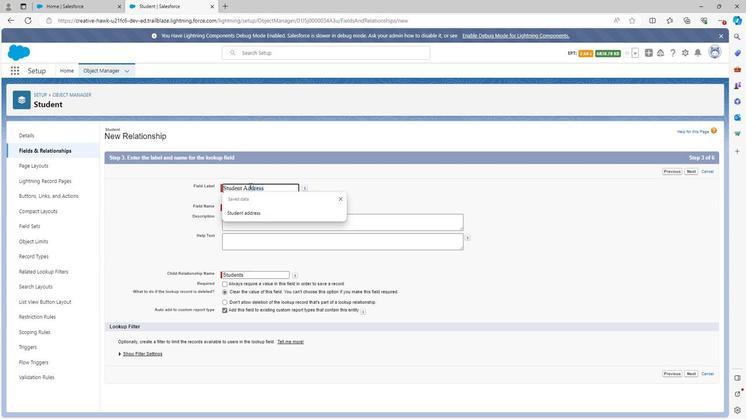 
Action: Mouse moved to (247, 184)
Screenshot: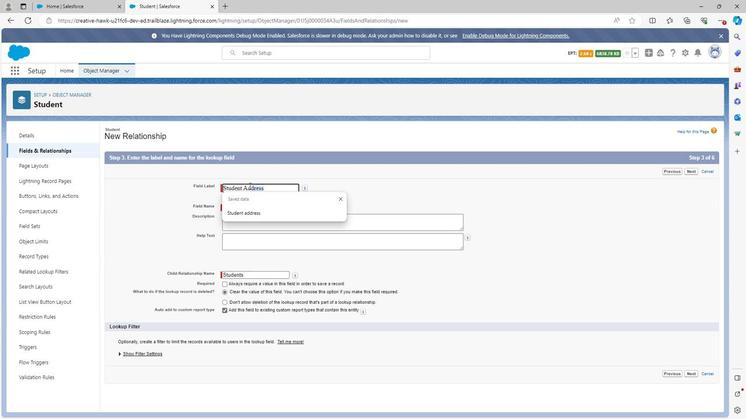 
Action: Key pressed <Key.backspace>
Screenshot: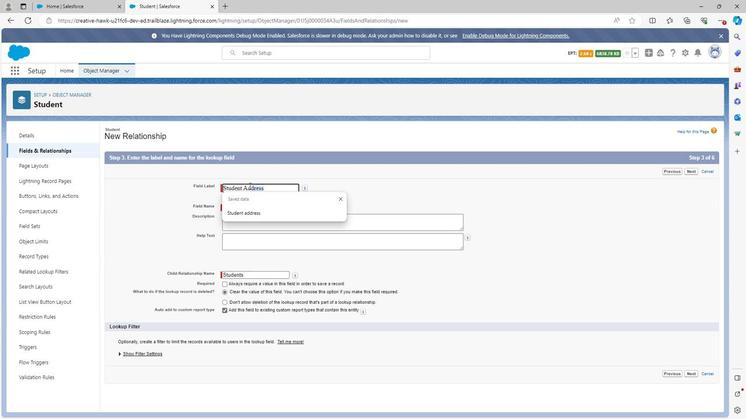 
Action: Mouse moved to (245, 183)
Screenshot: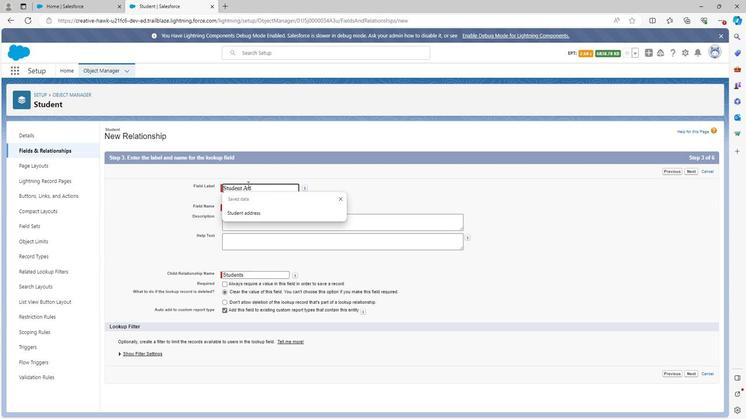 
Action: Key pressed <Key.backspace><Key.backspace>a
Screenshot: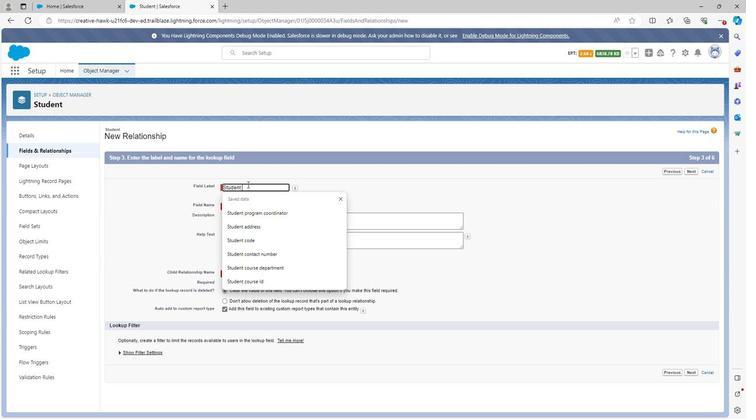 
Action: Mouse moved to (245, 183)
Screenshot: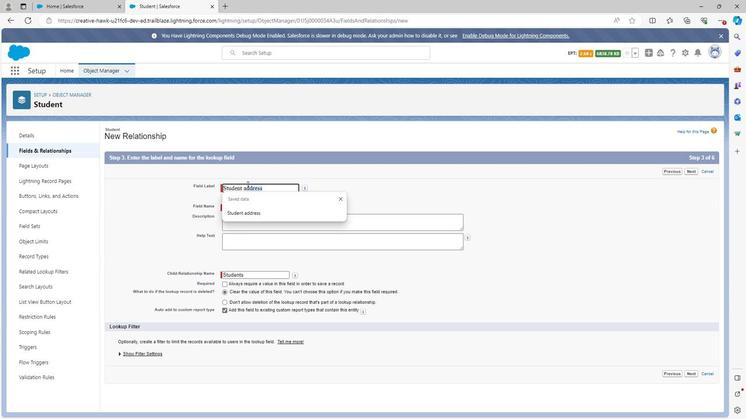 
Action: Key pressed dmission<Key.space>officer
Screenshot: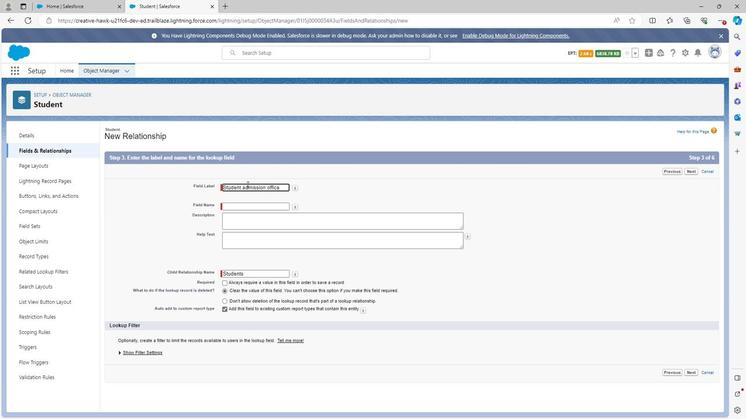 
Action: Mouse moved to (310, 192)
Screenshot: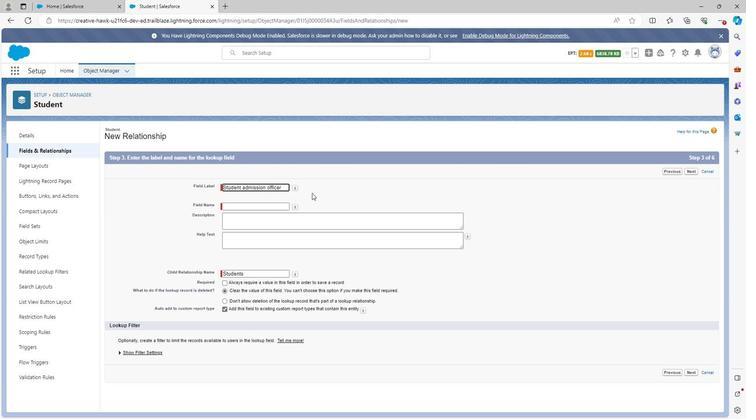 
Action: Mouse pressed left at (310, 192)
Screenshot: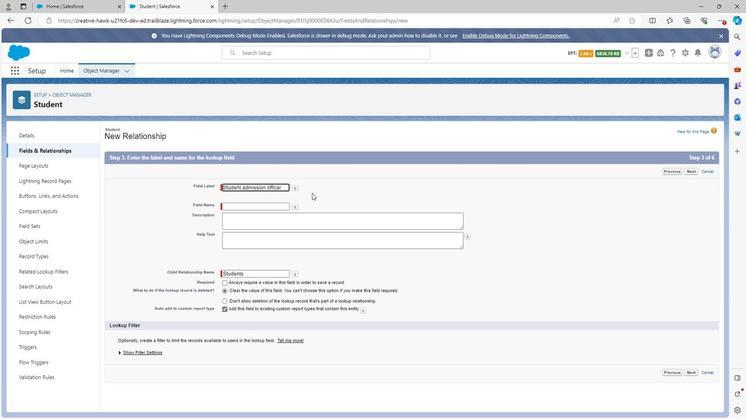
Action: Mouse moved to (275, 211)
Screenshot: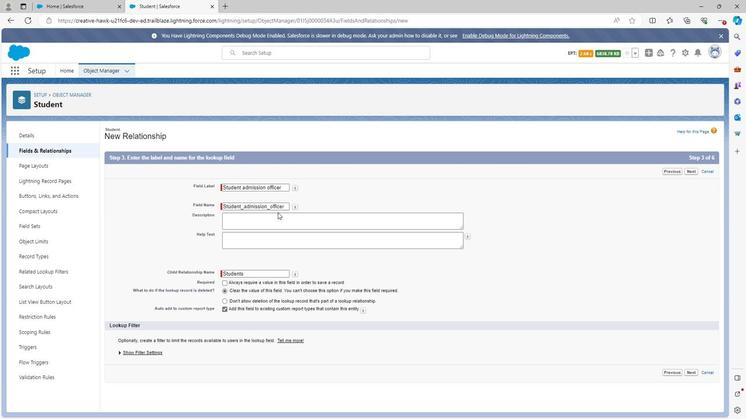 
Action: Mouse pressed left at (275, 211)
Screenshot: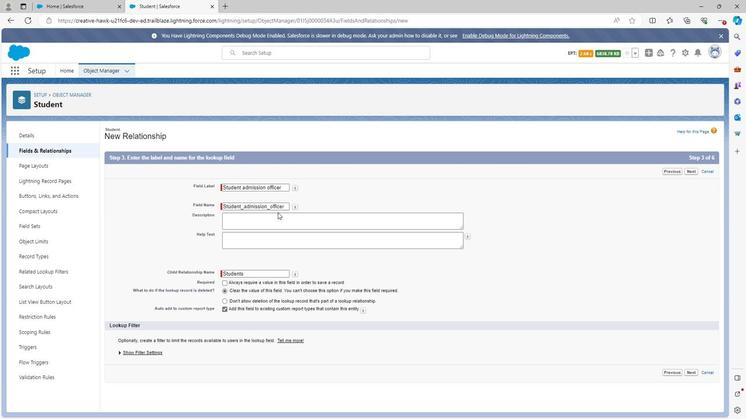 
Action: Mouse moved to (271, 216)
Screenshot: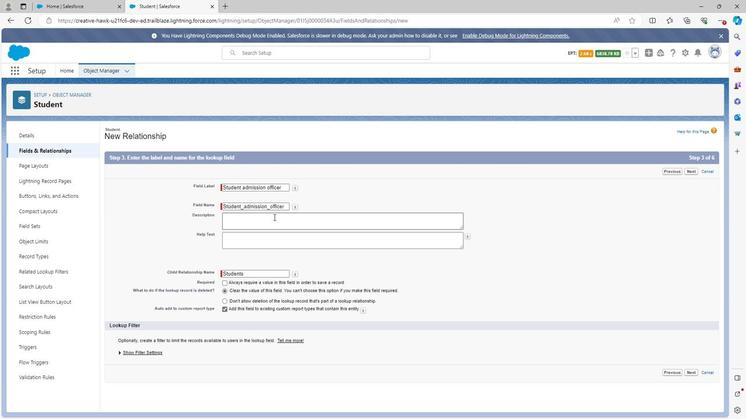 
Action: Mouse pressed left at (271, 216)
Screenshot: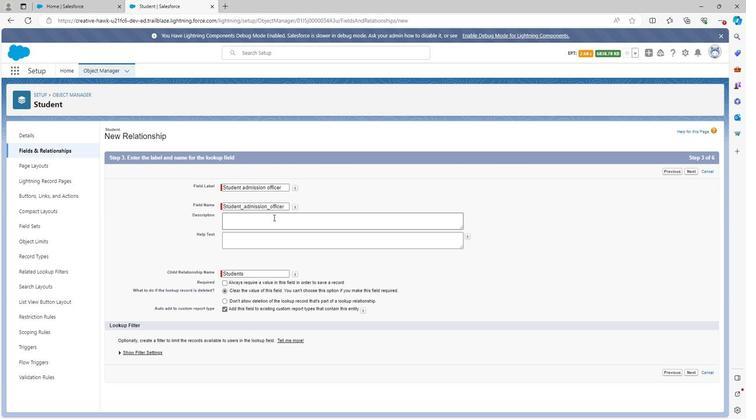 
Action: Key pressed <Key.shift>S
Screenshot: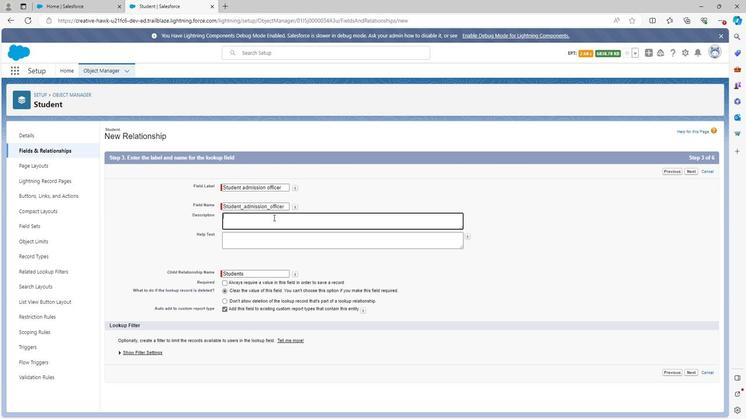 
Action: Mouse moved to (269, 214)
Screenshot: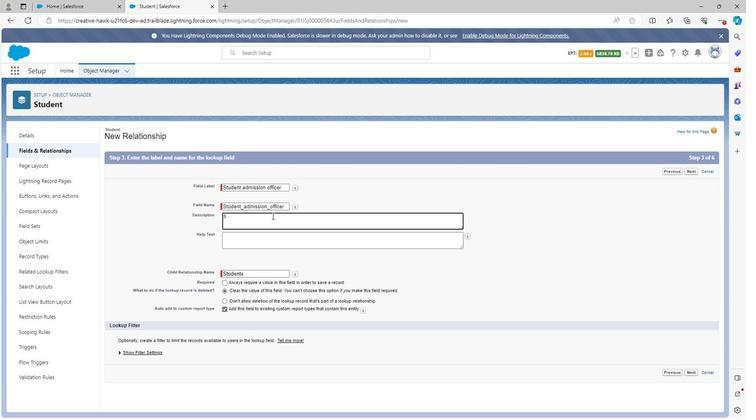 
Action: Key pressed tudent<Key.space>admission<Key.space>officer<Key.space>relationship<Key.space>is<Key.space>the<Key.space>relationship<Key.space>in<Key.space>which<Key.space>we<Key.space>get<Key.space>admissio
Screenshot: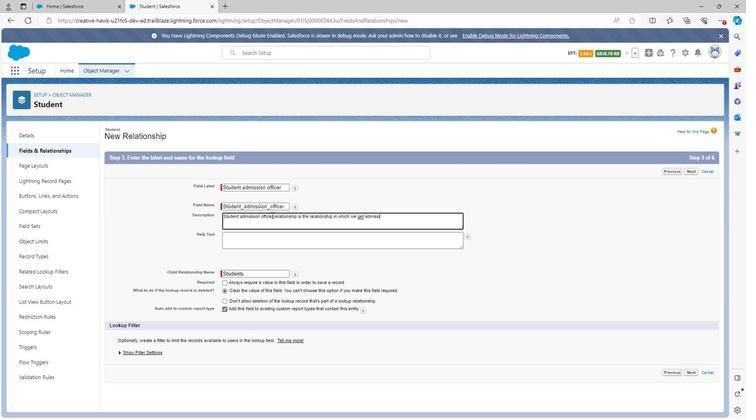 
Action: Mouse moved to (269, 214)
Screenshot: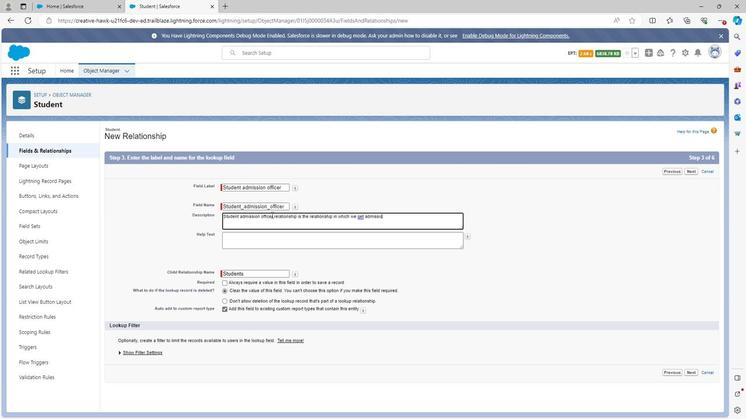 
Action: Key pressed n<Key.space>offic
Screenshot: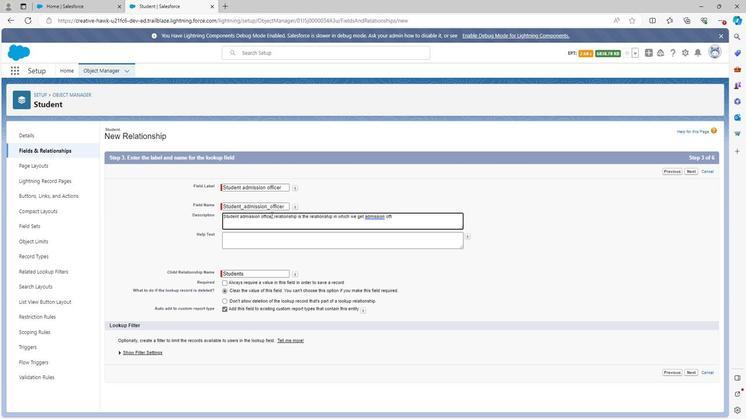 
Action: Mouse moved to (268, 213)
Screenshot: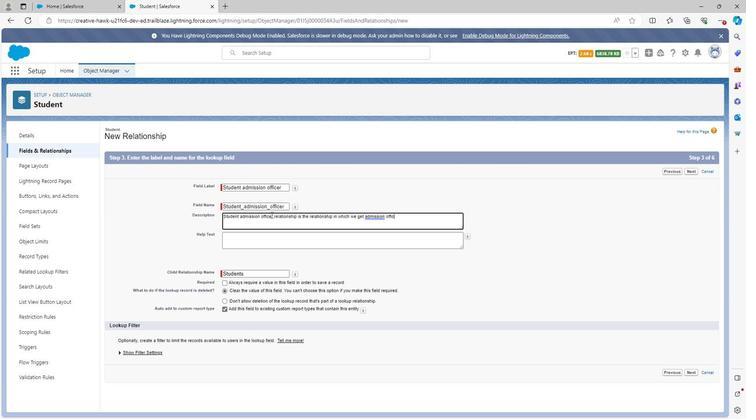 
Action: Key pressed er<Key.space>of<Key.space>
Screenshot: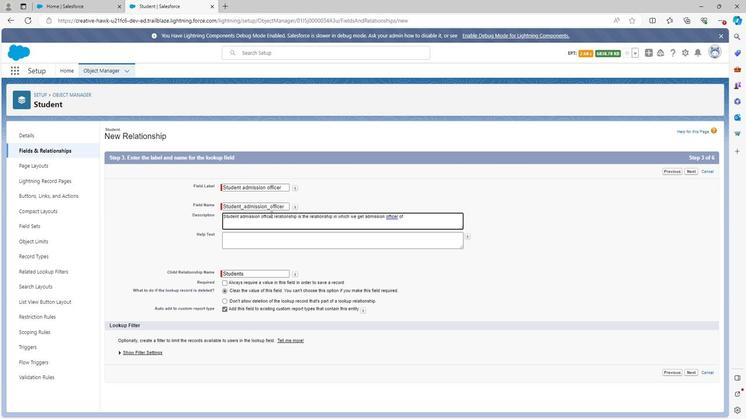 
Action: Mouse moved to (268, 213)
Screenshot: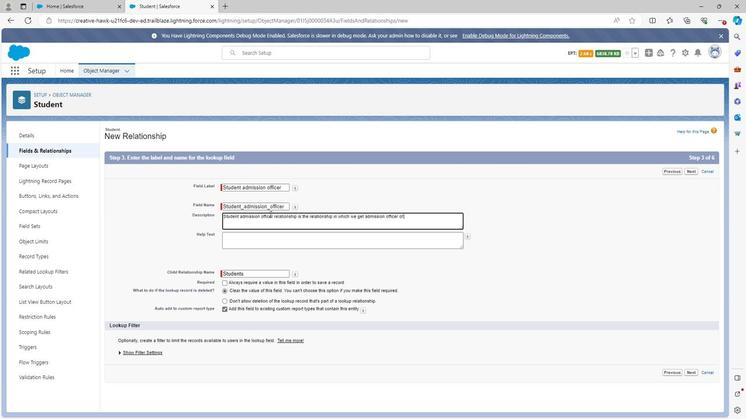 
Action: Key pressed student<Key.space>fro
Screenshot: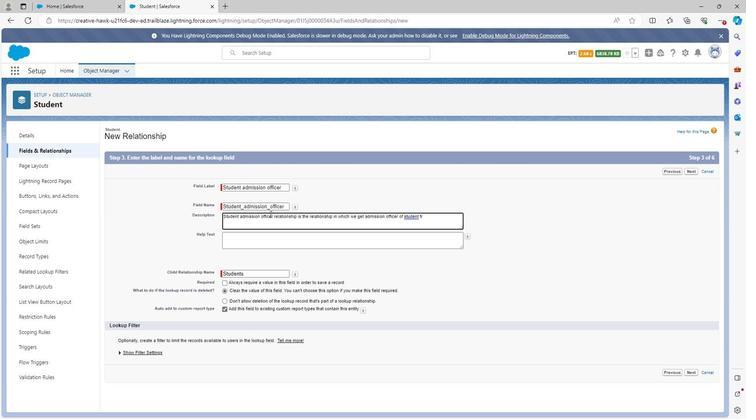 
Action: Mouse moved to (267, 212)
Screenshot: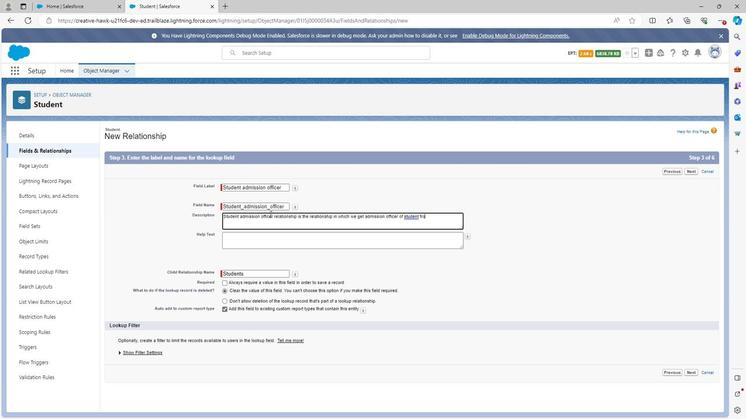 
Action: Key pressed m<Key.space>admissio
Screenshot: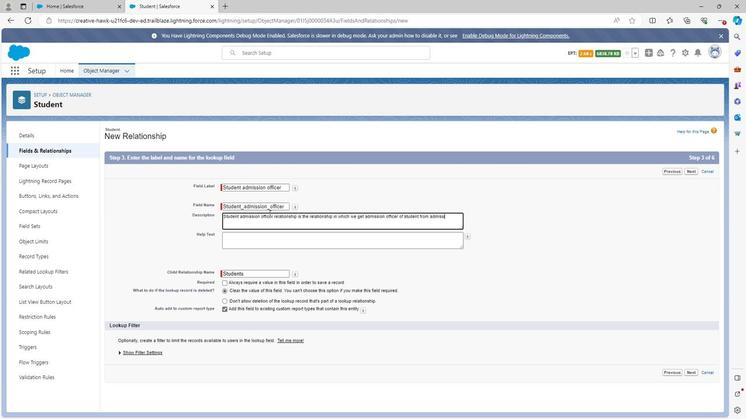 
Action: Mouse moved to (266, 212)
Screenshot: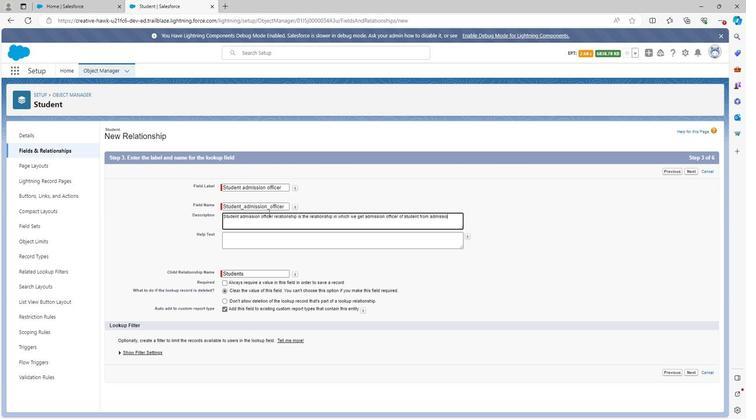
Action: Key pressed n<Key.space>officer<Key.space>object<Key.space>to<Key.space>student<Key.space>object
Screenshot: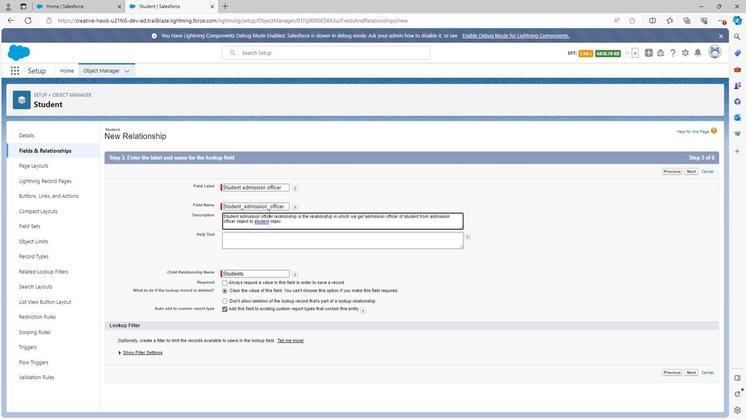 
Action: Mouse moved to (294, 237)
Screenshot: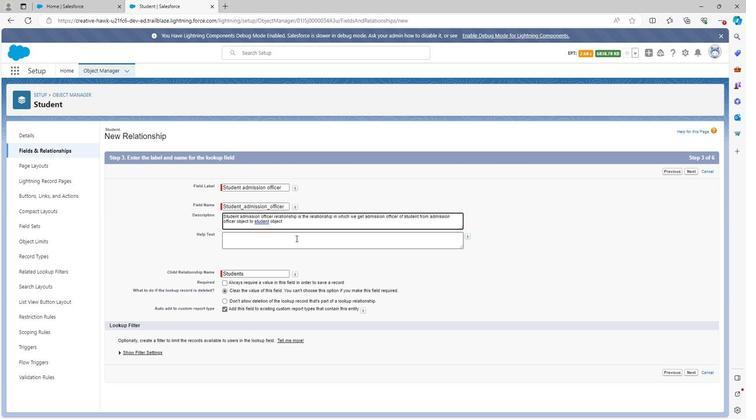 
Action: Mouse pressed left at (294, 237)
Screenshot: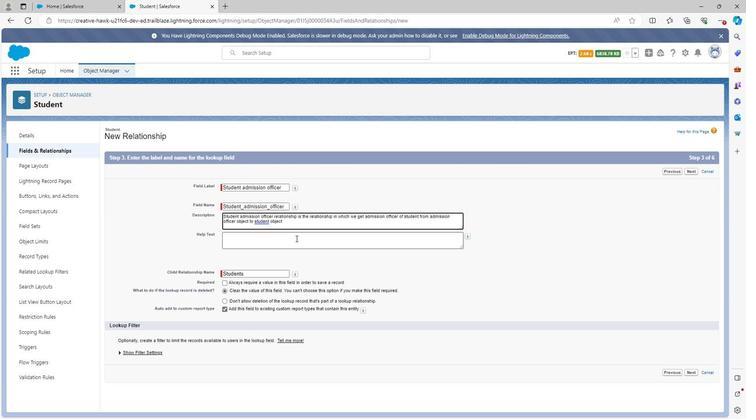 
Action: Key pressed <Key.shift><Key.shift><Key.shift><Key.shift><Key.shift><Key.shift><Key.shift><Key.shift><Key.shift>Student<Key.space>admission<Key.space>officer<Key.space>relationship
Screenshot: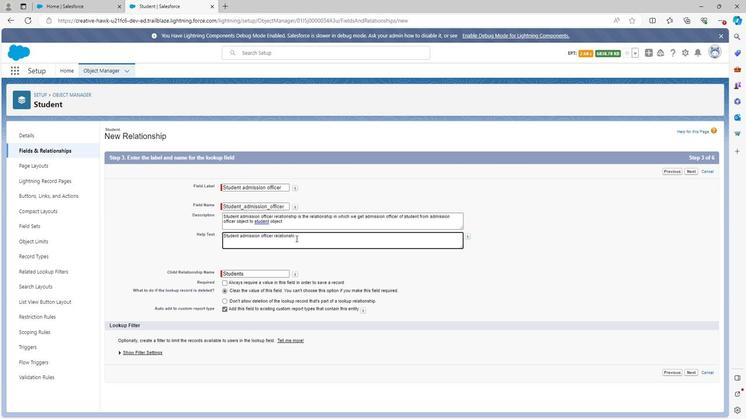 
Action: Mouse moved to (687, 371)
Screenshot: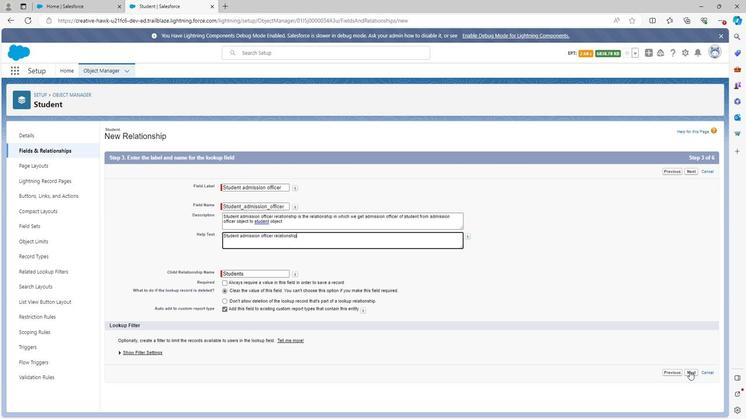 
Action: Mouse pressed left at (687, 371)
Screenshot: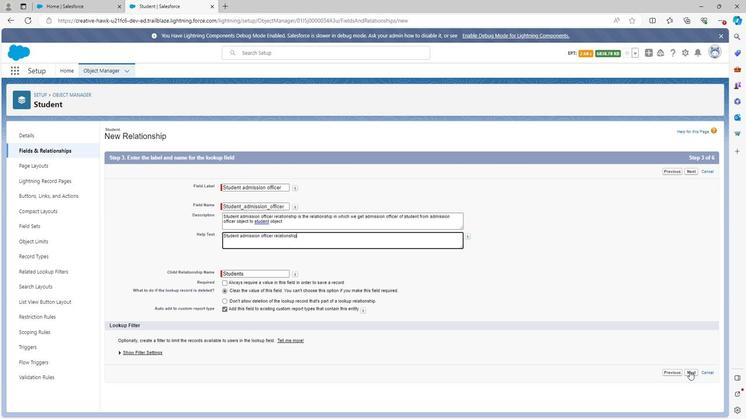 
Action: Mouse moved to (512, 236)
Screenshot: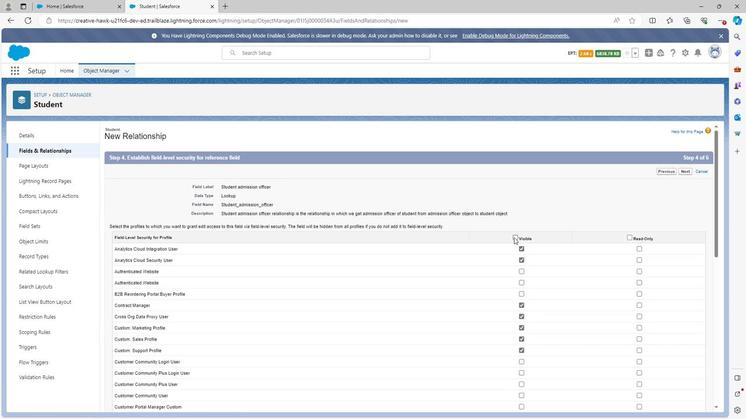 
Action: Mouse pressed left at (512, 236)
Screenshot: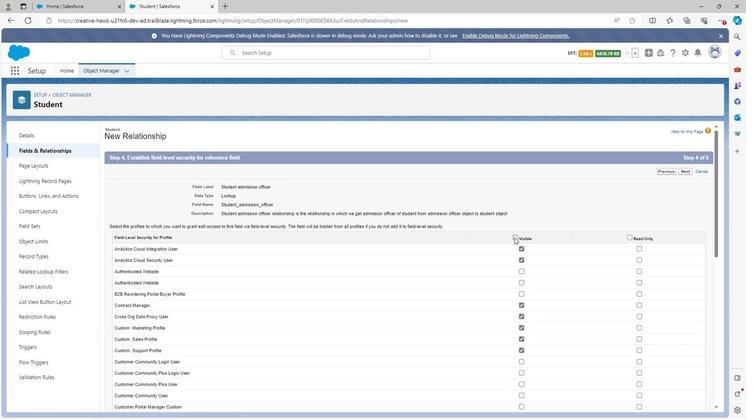 
Action: Mouse moved to (627, 238)
Screenshot: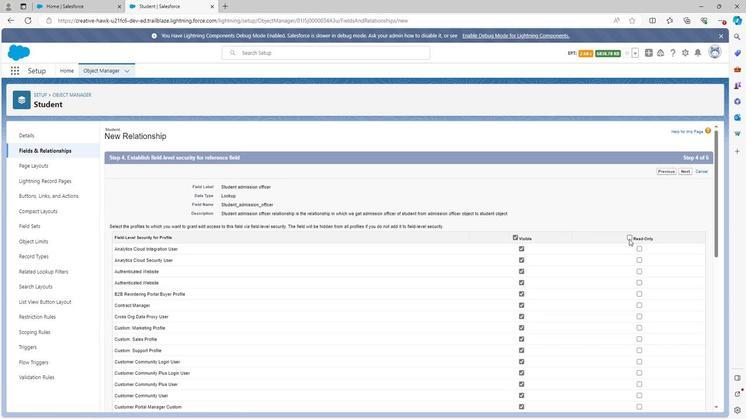 
Action: Mouse pressed left at (627, 238)
Screenshot: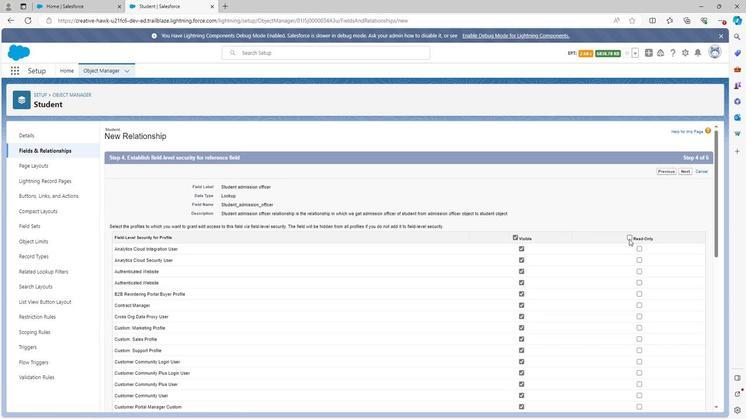 
Action: Mouse moved to (518, 248)
Screenshot: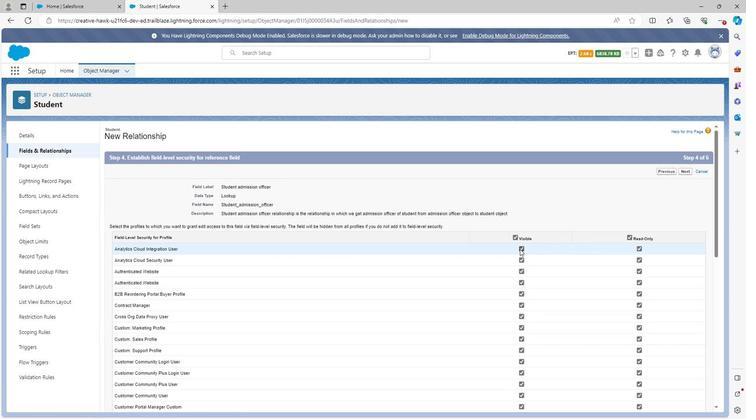 
Action: Mouse pressed left at (518, 248)
Screenshot: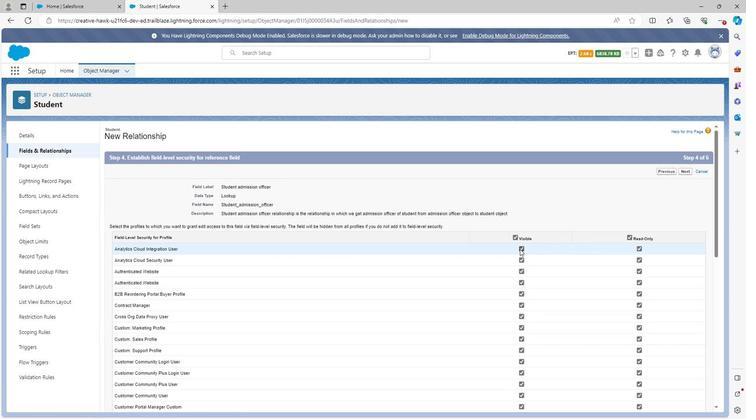 
Action: Mouse moved to (519, 259)
Screenshot: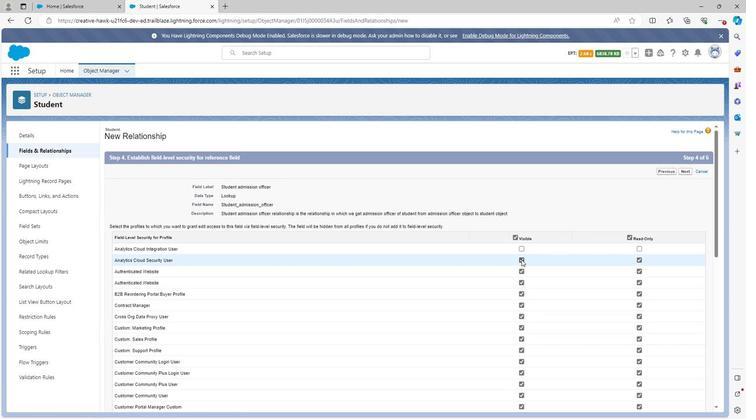 
Action: Mouse pressed left at (519, 259)
Screenshot: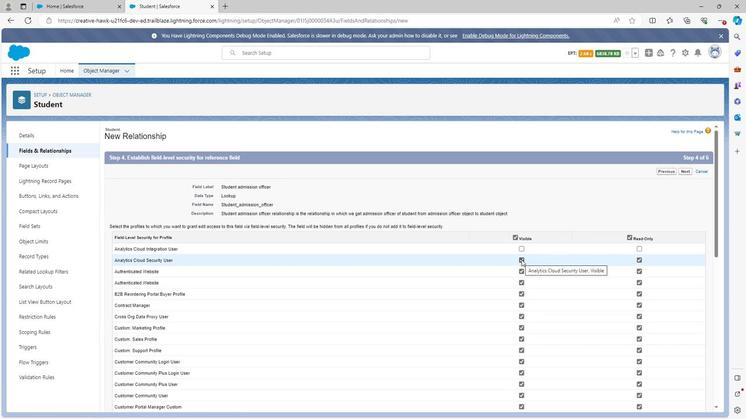 
Action: Mouse moved to (521, 293)
Screenshot: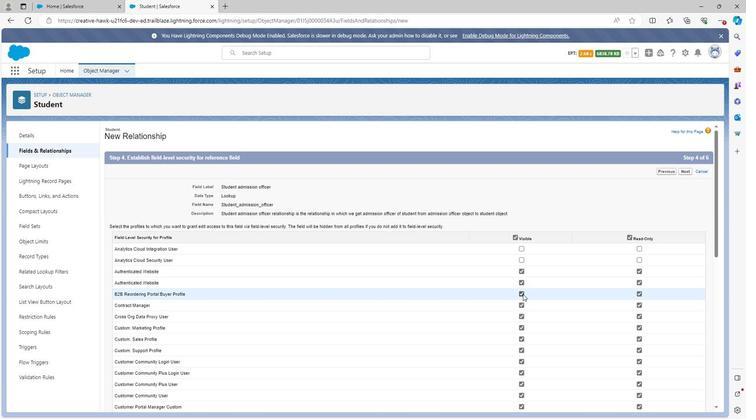 
Action: Mouse pressed left at (521, 293)
Screenshot: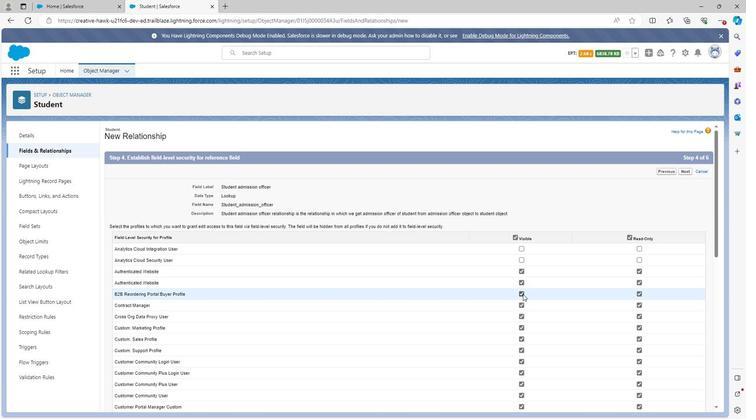 
Action: Mouse moved to (518, 314)
Screenshot: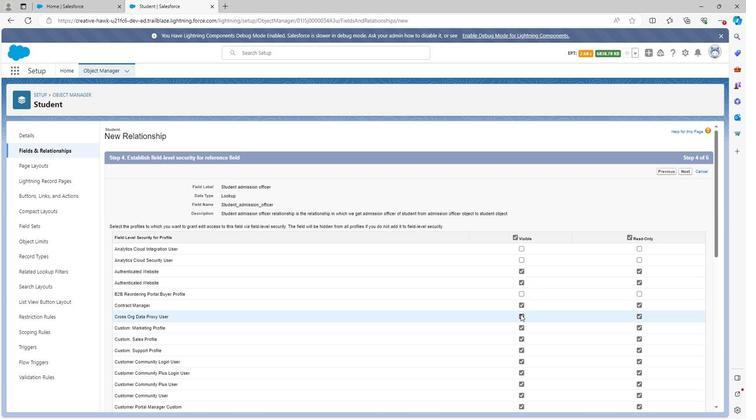 
Action: Mouse pressed left at (518, 314)
Screenshot: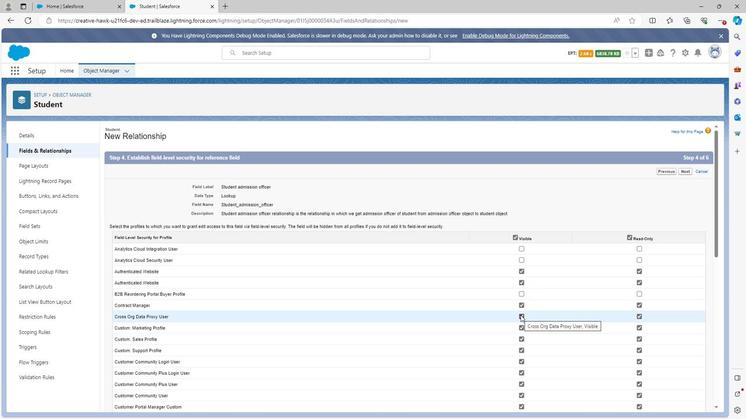 
Action: Mouse moved to (519, 349)
Screenshot: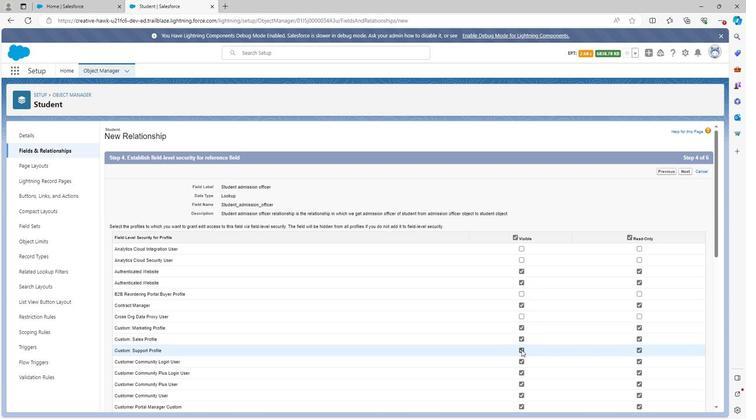 
Action: Mouse pressed left at (519, 349)
Screenshot: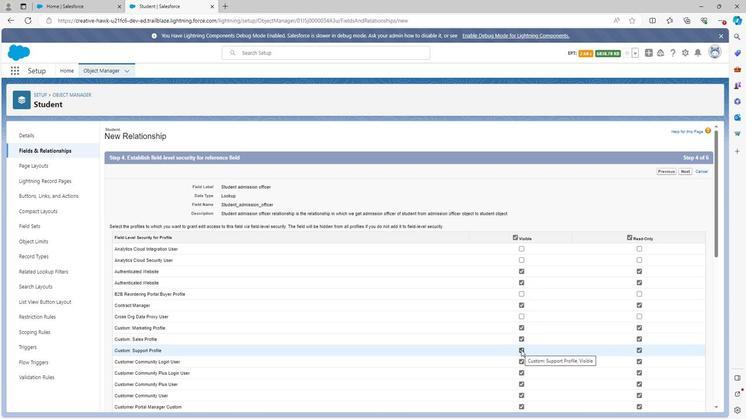 
Action: Mouse moved to (521, 375)
Screenshot: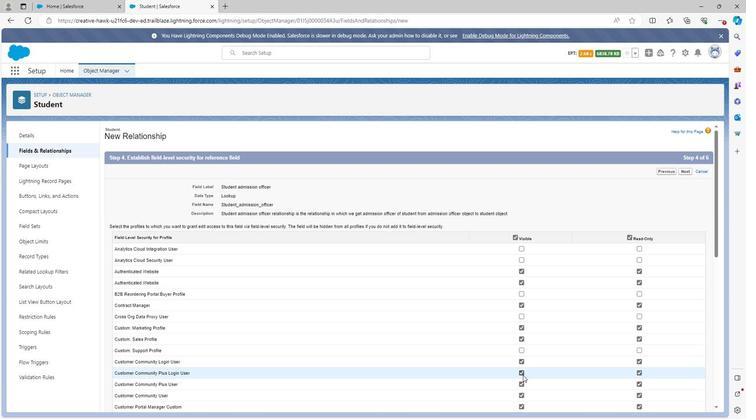
Action: Mouse pressed left at (521, 375)
Screenshot: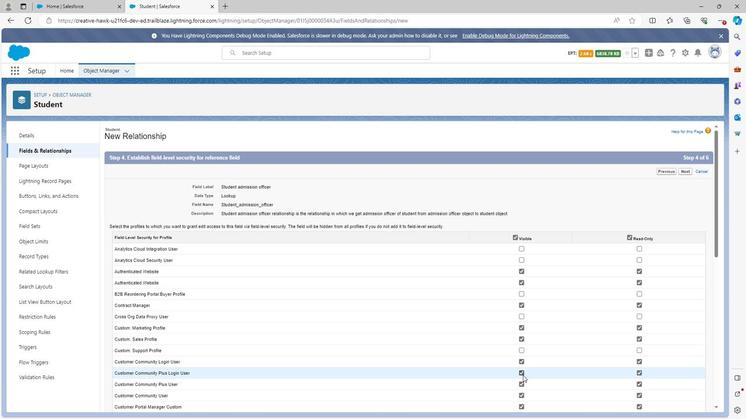 
Action: Mouse scrolled (521, 374) with delta (0, 0)
Screenshot: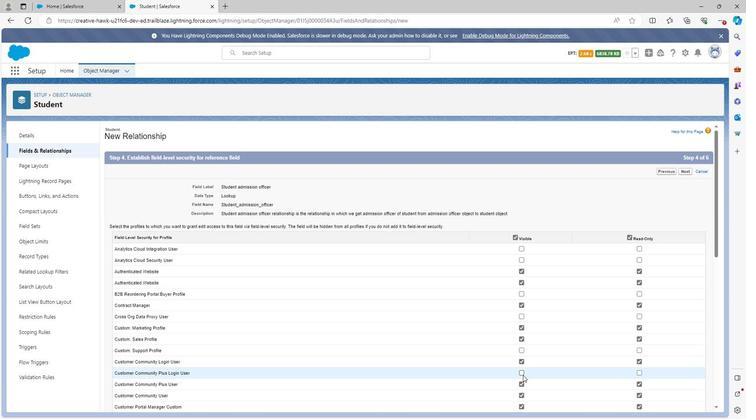 
Action: Mouse scrolled (521, 374) with delta (0, 0)
Screenshot: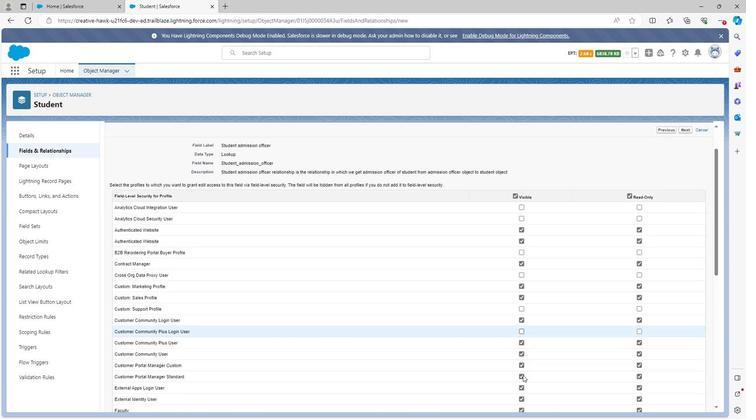 
Action: Mouse moved to (518, 328)
Screenshot: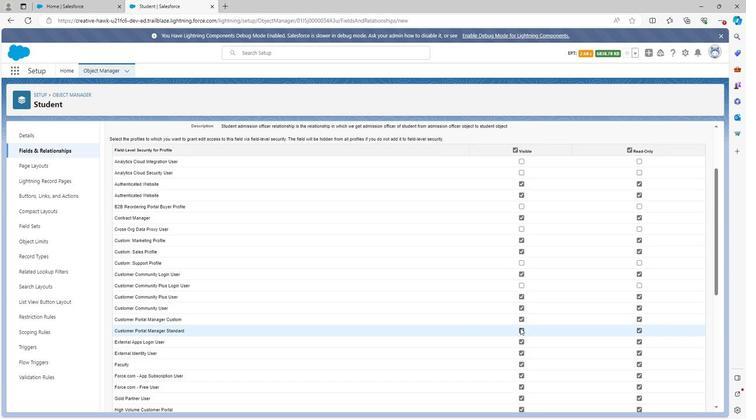 
Action: Mouse pressed left at (518, 328)
Screenshot: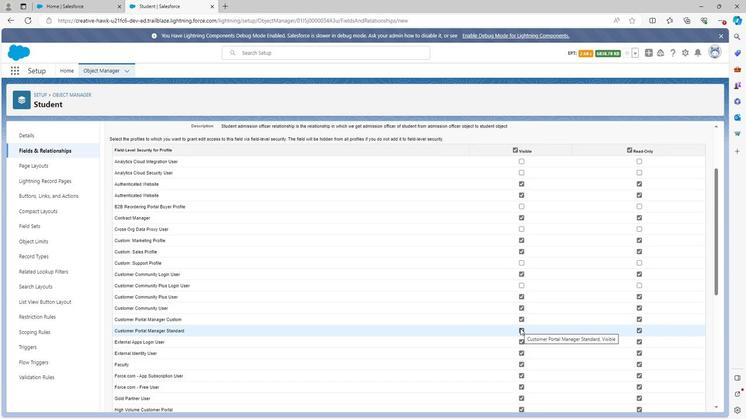 
Action: Mouse moved to (518, 341)
Screenshot: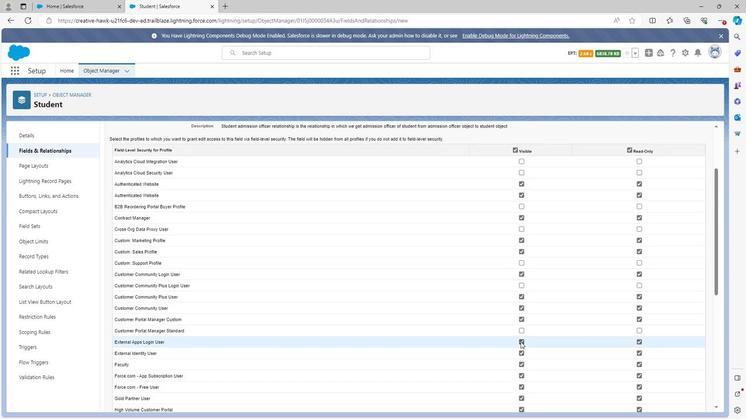 
Action: Mouse pressed left at (518, 341)
Screenshot: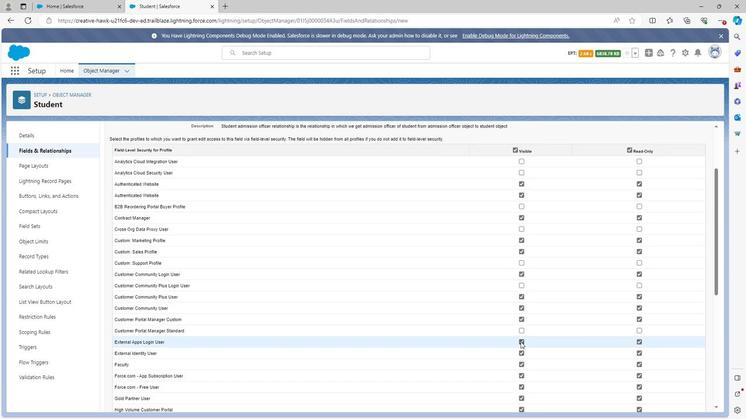 
Action: Mouse moved to (519, 352)
Screenshot: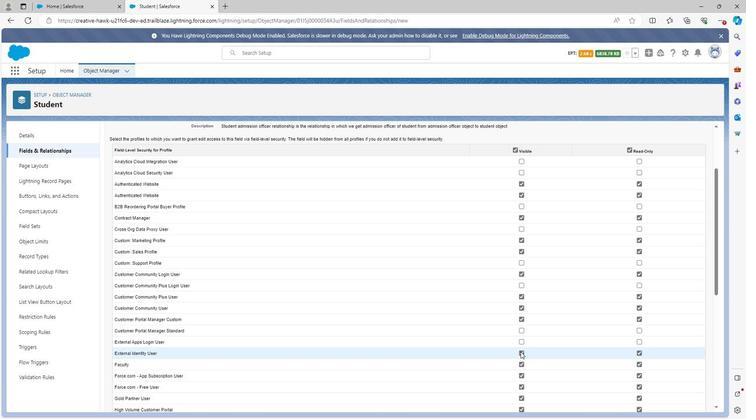 
Action: Mouse pressed left at (519, 352)
Screenshot: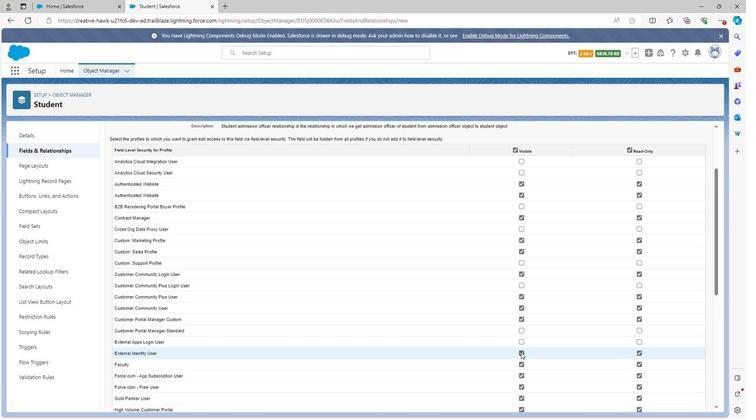 
Action: Mouse moved to (520, 363)
Screenshot: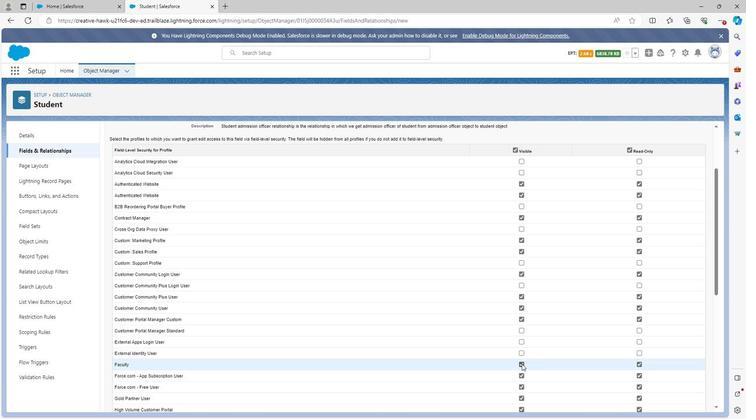 
Action: Mouse pressed left at (520, 363)
Screenshot: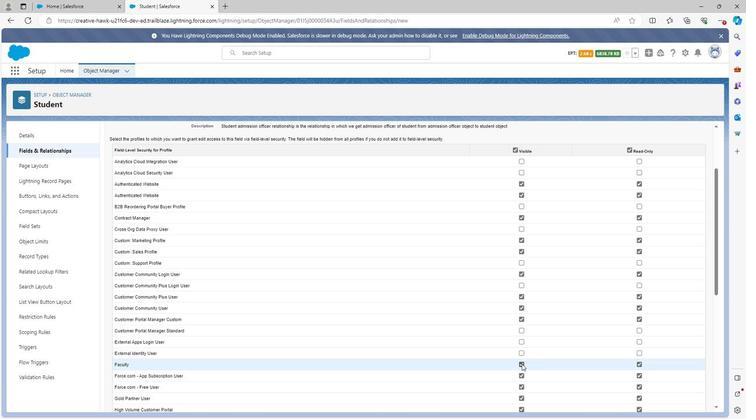 
Action: Mouse scrolled (520, 363) with delta (0, 0)
Screenshot: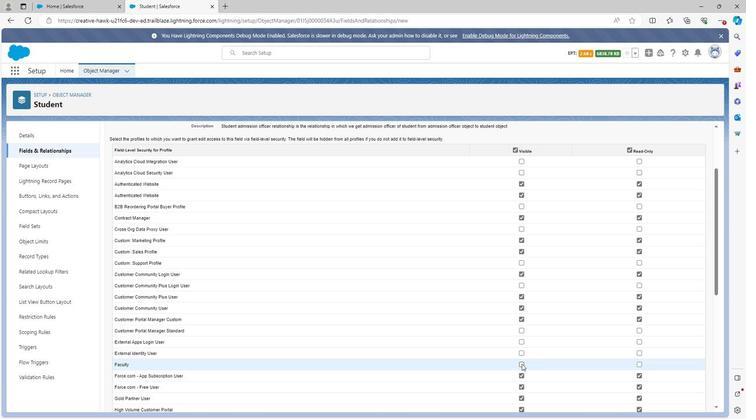
Action: Mouse moved to (520, 331)
Screenshot: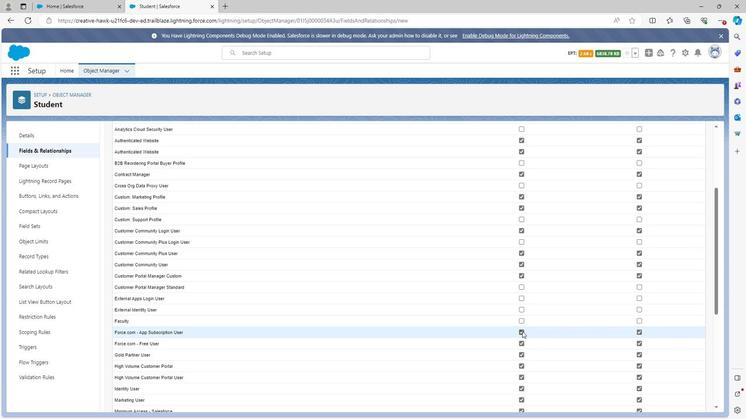
Action: Mouse pressed left at (520, 331)
Screenshot: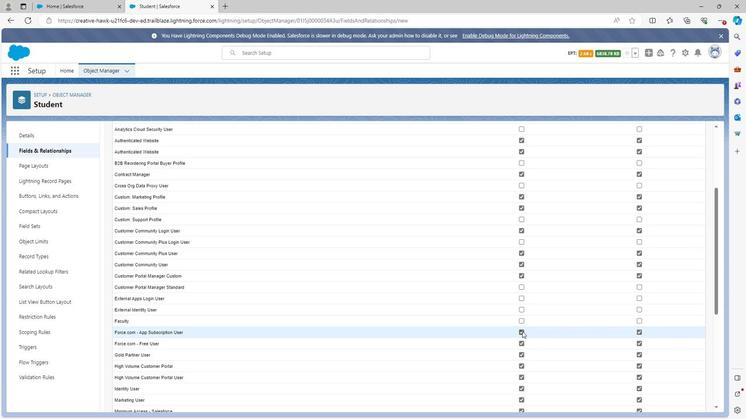 
Action: Mouse moved to (518, 353)
Screenshot: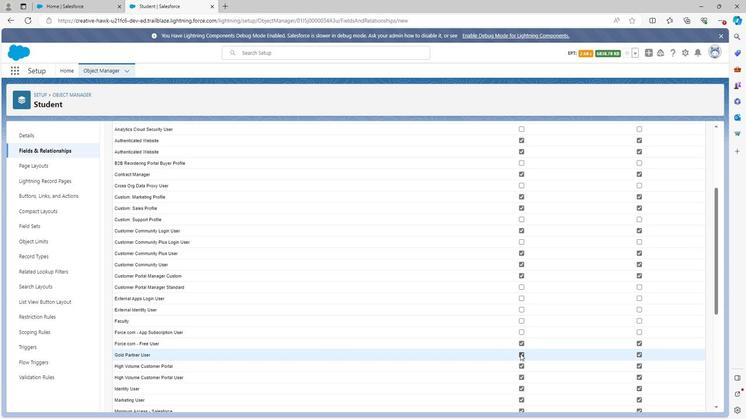 
Action: Mouse pressed left at (518, 353)
Screenshot: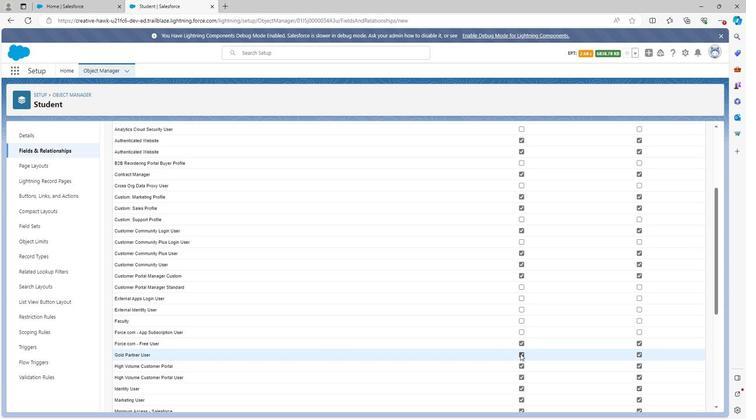 
Action: Mouse moved to (519, 365)
Screenshot: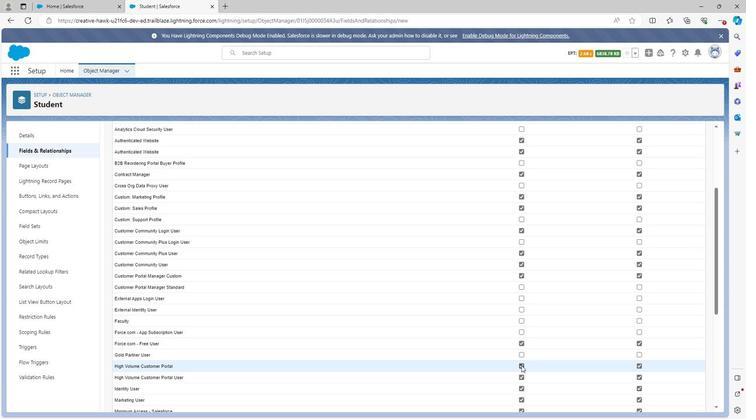 
Action: Mouse pressed left at (519, 365)
Screenshot: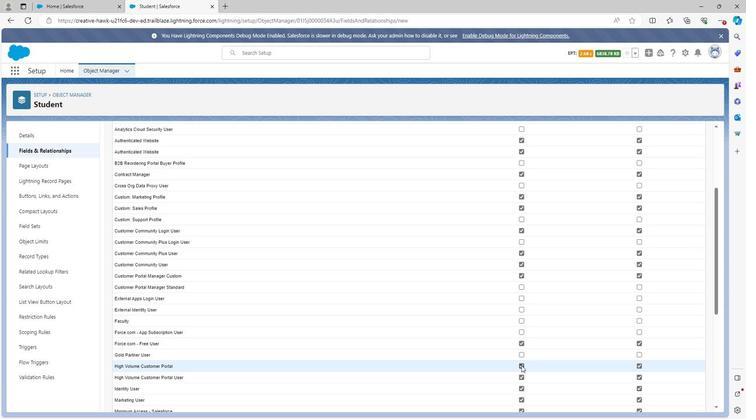 
Action: Mouse moved to (518, 378)
Screenshot: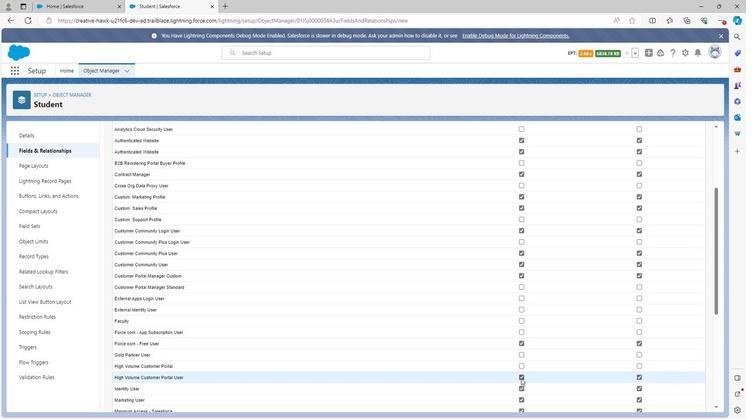 
Action: Mouse pressed left at (518, 378)
Screenshot: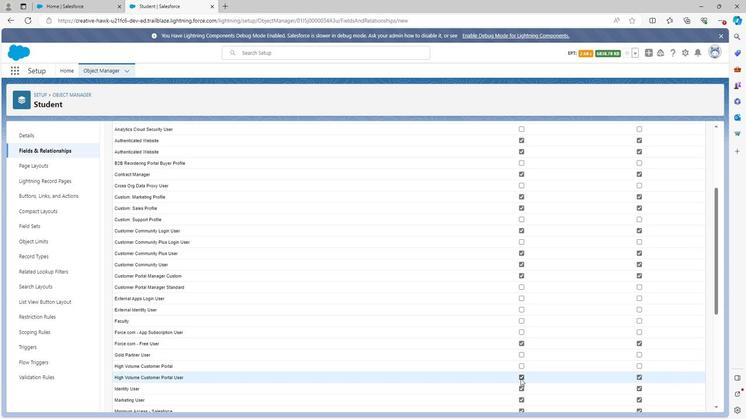 
Action: Mouse moved to (518, 379)
Screenshot: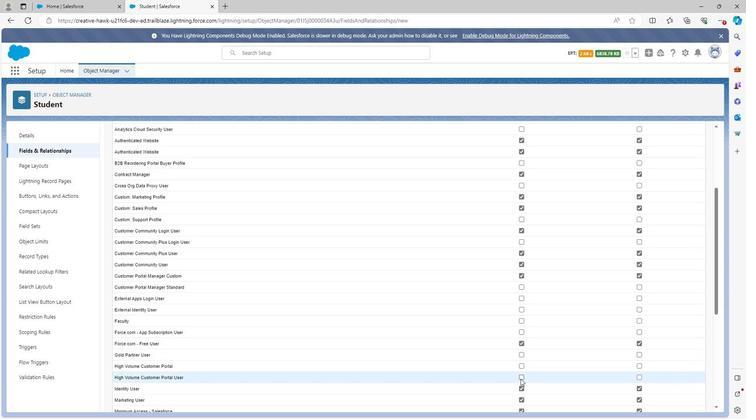 
Action: Mouse scrolled (518, 378) with delta (0, 0)
Screenshot: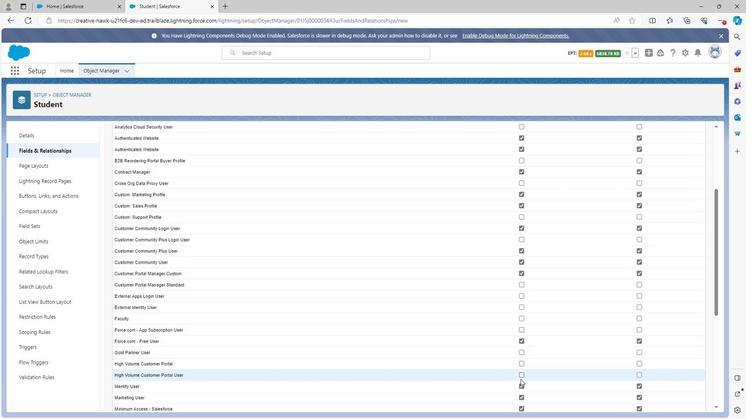 
Action: Mouse moved to (521, 358)
Screenshot: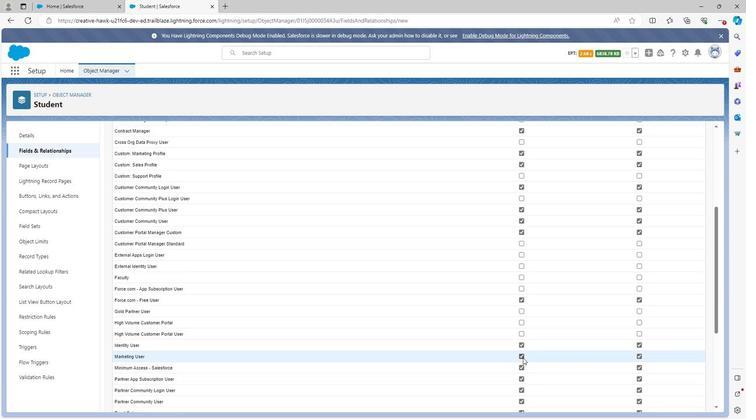 
Action: Mouse scrolled (521, 357) with delta (0, 0)
Screenshot: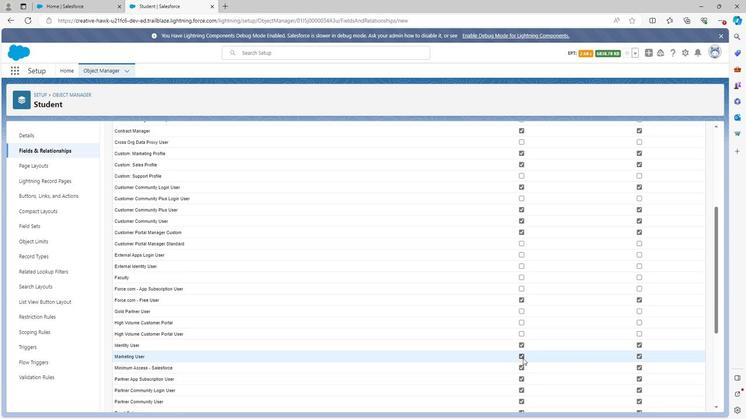 
Action: Mouse moved to (520, 334)
Screenshot: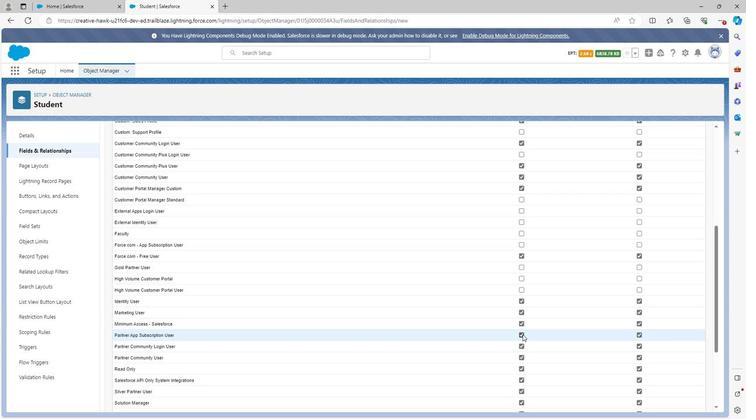 
Action: Mouse pressed left at (520, 334)
Screenshot: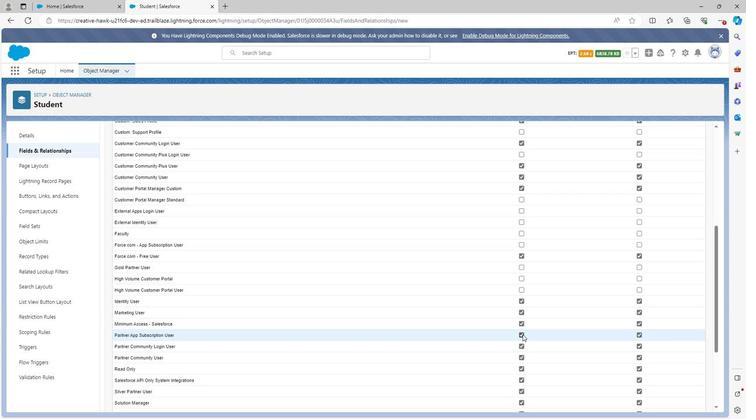 
Action: Mouse moved to (517, 381)
Screenshot: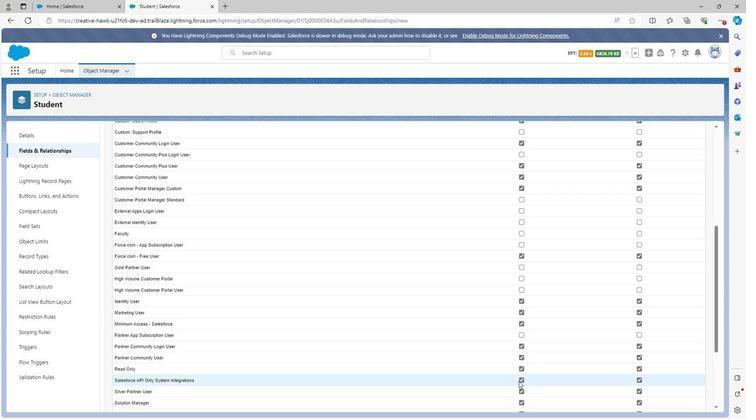 
Action: Mouse pressed left at (517, 381)
Screenshot: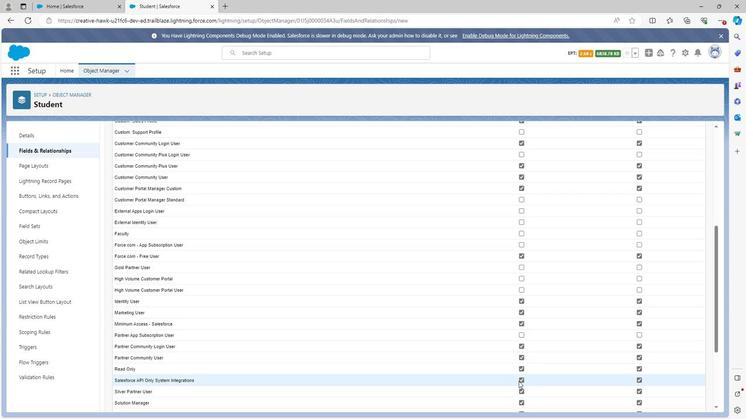 
Action: Mouse moved to (518, 380)
Screenshot: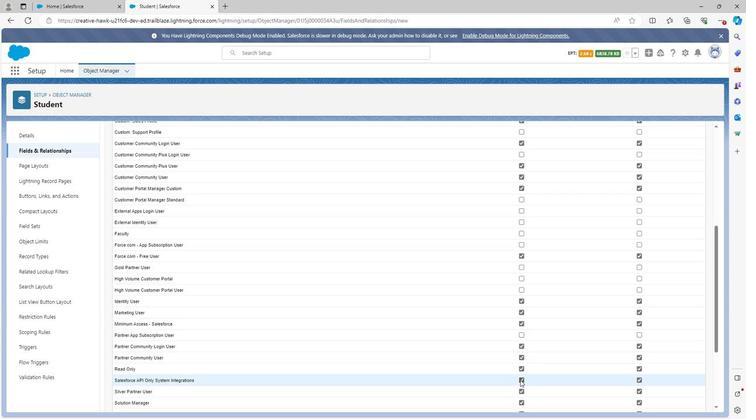 
Action: Mouse pressed left at (518, 380)
Screenshot: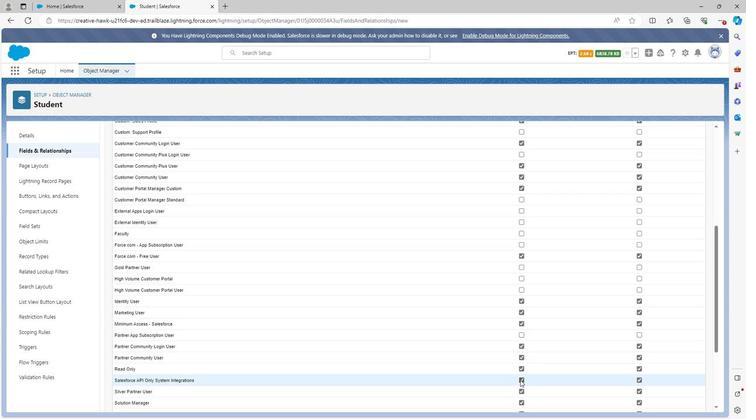 
Action: Mouse moved to (518, 378)
Screenshot: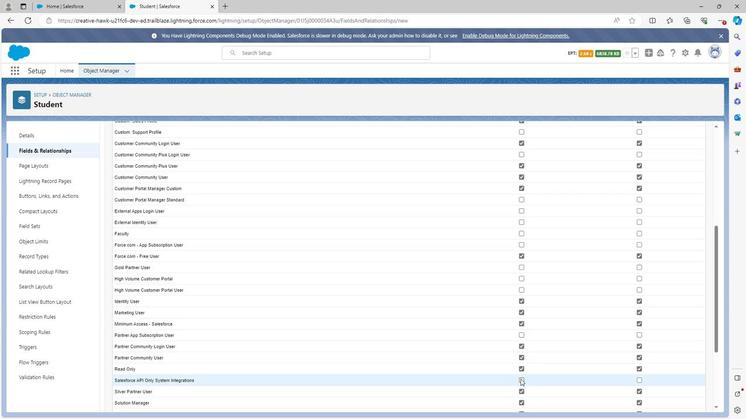 
Action: Mouse scrolled (518, 378) with delta (0, 0)
Screenshot: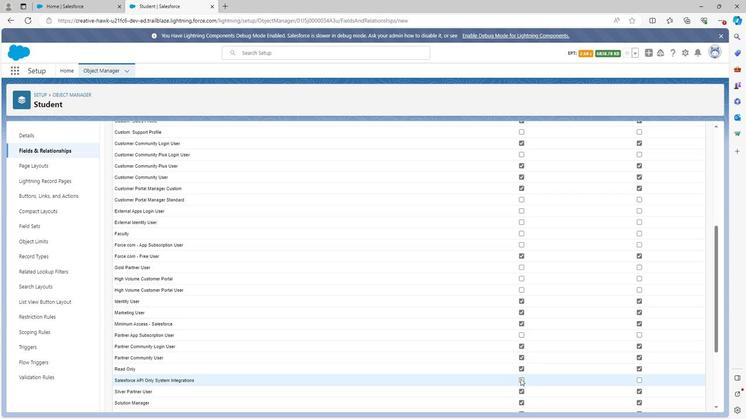 
Action: Mouse moved to (515, 382)
Screenshot: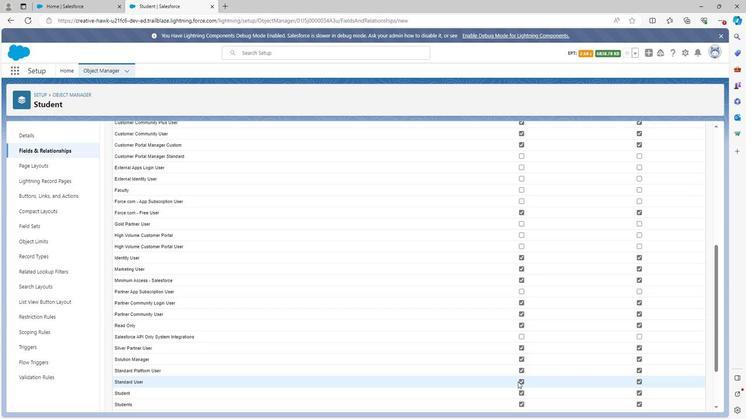 
Action: Mouse scrolled (515, 382) with delta (0, 0)
Screenshot: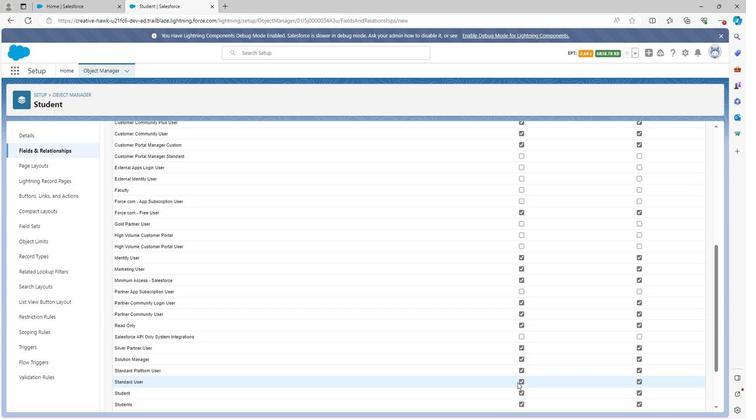 
Action: Mouse moved to (519, 349)
Screenshot: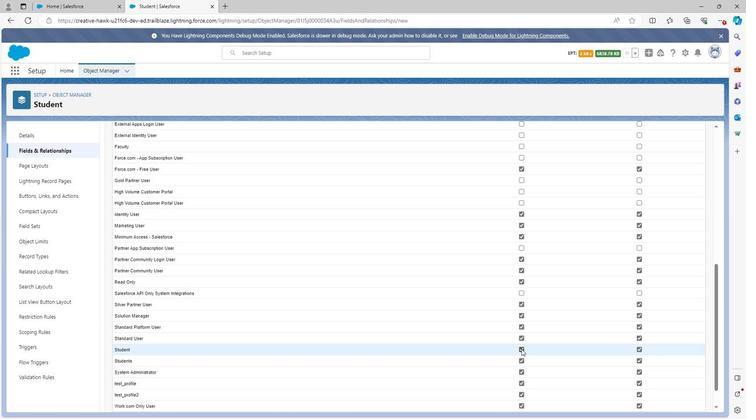 
Action: Mouse pressed left at (519, 349)
Screenshot: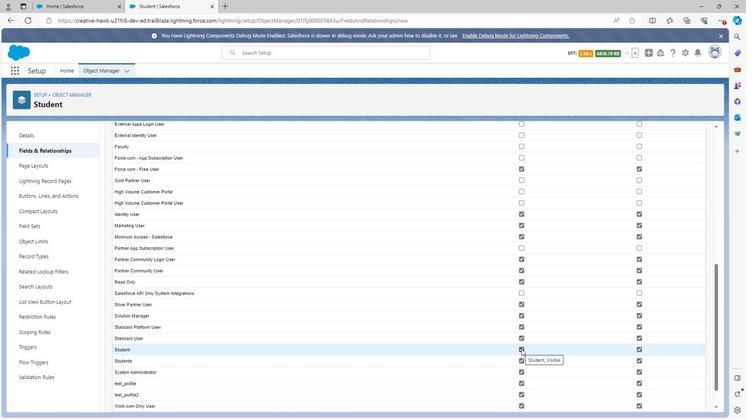 
Action: Mouse moved to (518, 359)
Screenshot: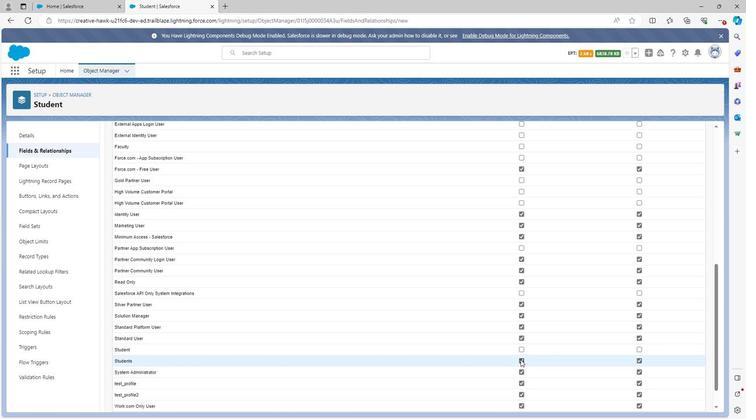 
Action: Mouse pressed left at (518, 359)
Screenshot: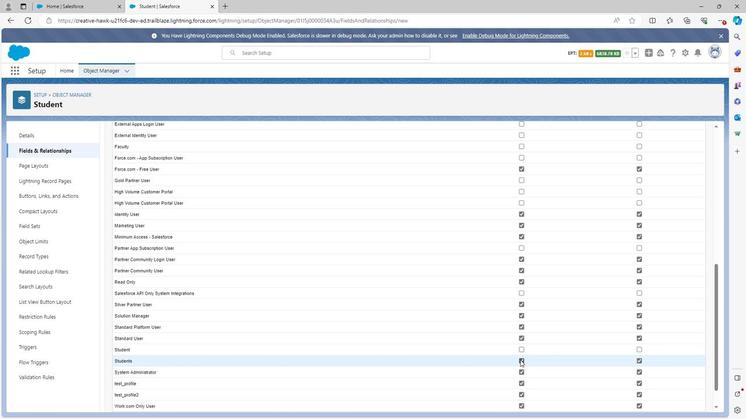 
Action: Mouse scrolled (518, 359) with delta (0, 0)
Screenshot: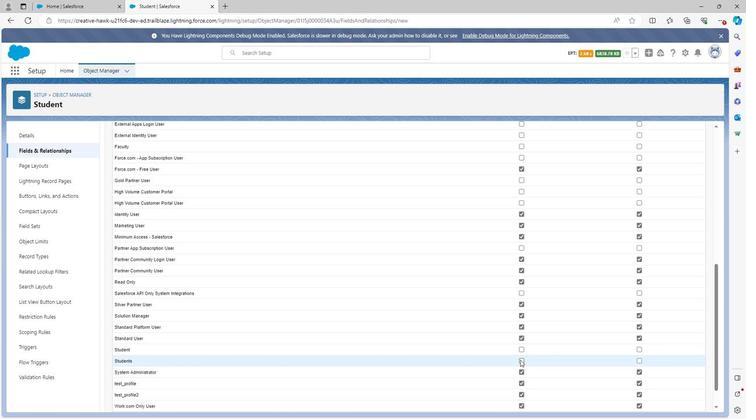 
Action: Mouse moved to (518, 356)
Screenshot: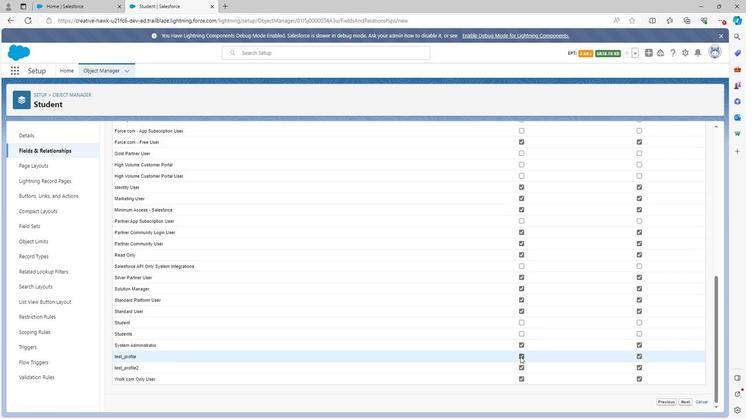 
Action: Mouse pressed left at (518, 356)
Screenshot: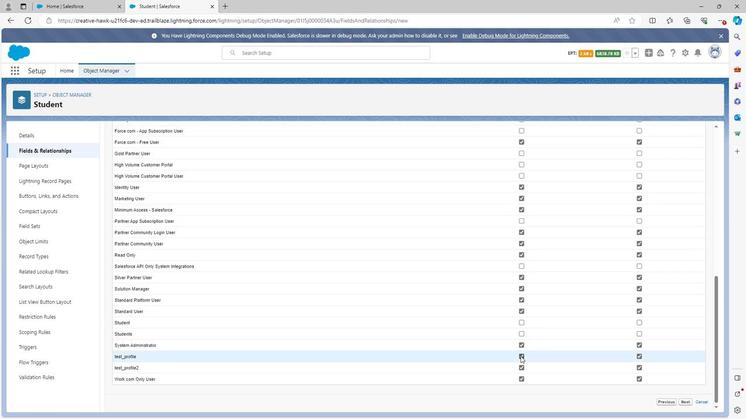 
Action: Mouse moved to (518, 367)
Screenshot: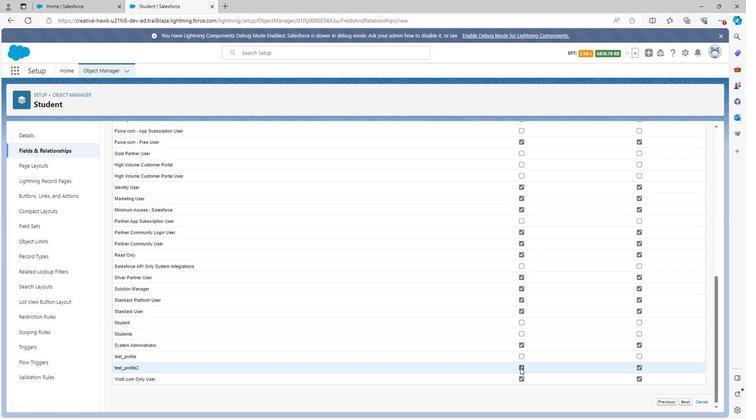 
Action: Mouse pressed left at (518, 367)
Screenshot: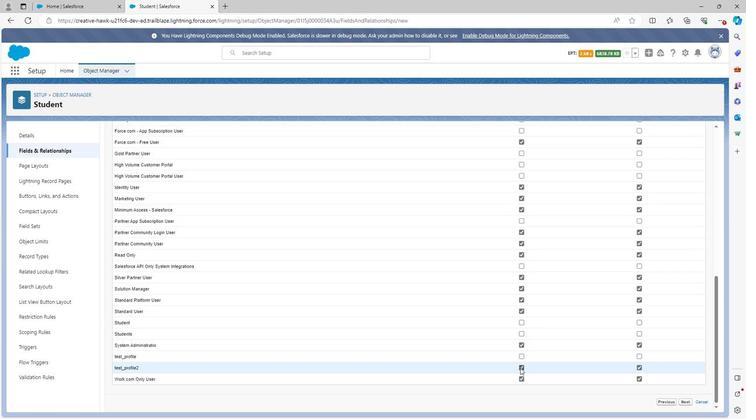 
Action: Mouse moved to (518, 378)
Screenshot: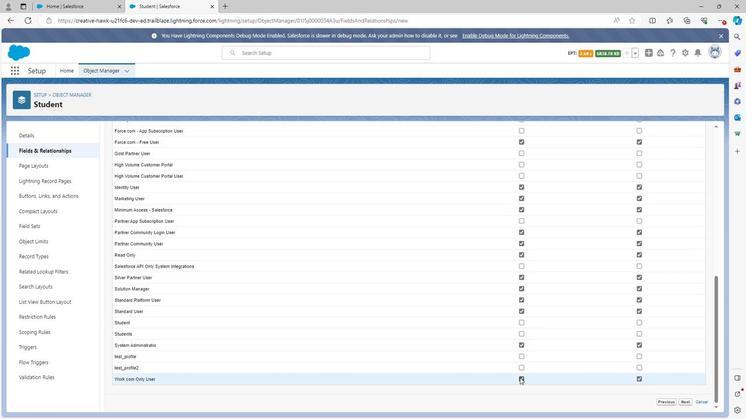 
Action: Mouse pressed left at (518, 378)
Screenshot: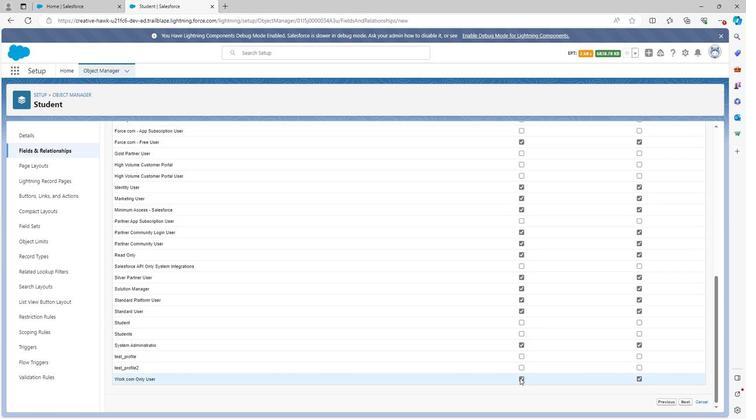 
Action: Mouse moved to (682, 402)
Screenshot: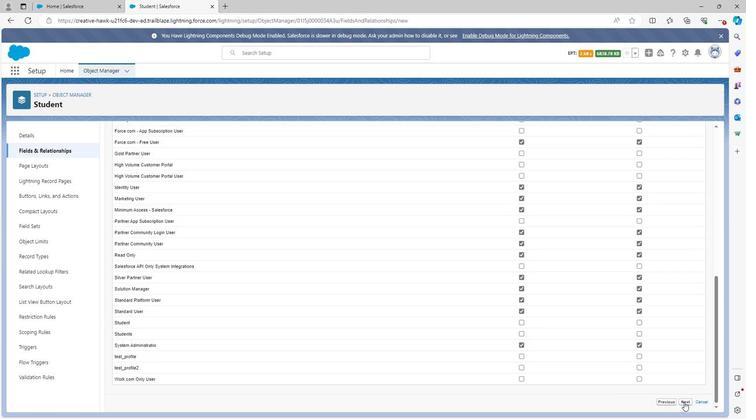 
Action: Mouse pressed left at (682, 402)
Screenshot: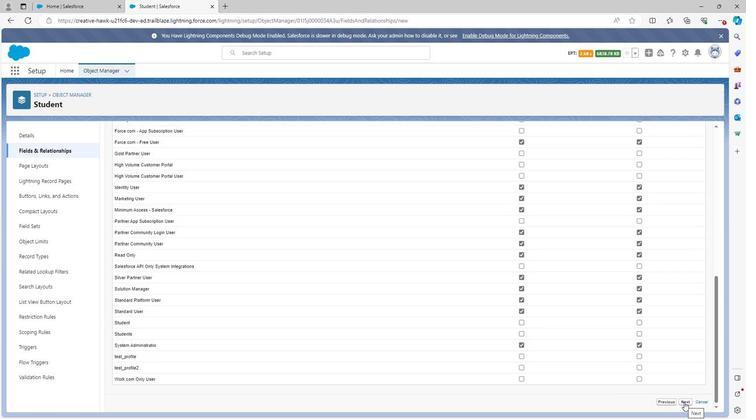 
Action: Mouse moved to (688, 274)
Screenshot: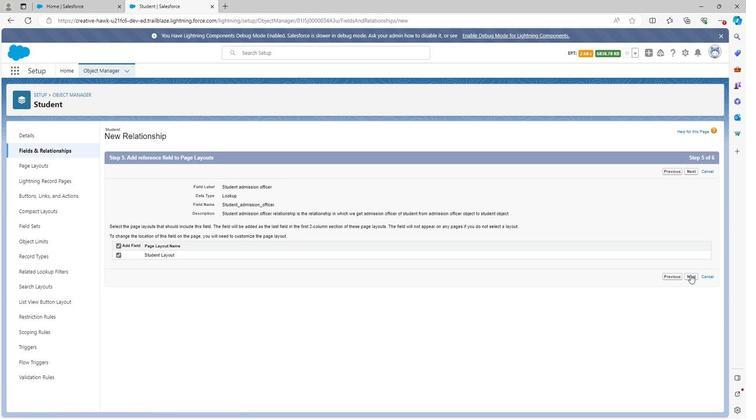 
Action: Mouse pressed left at (688, 274)
Screenshot: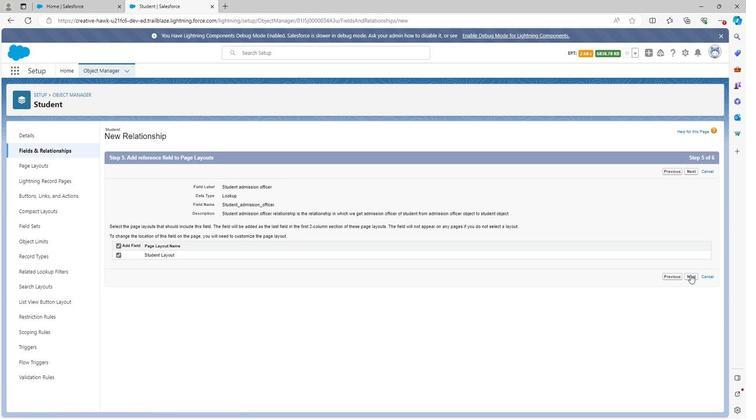 
Action: Mouse moved to (688, 305)
Screenshot: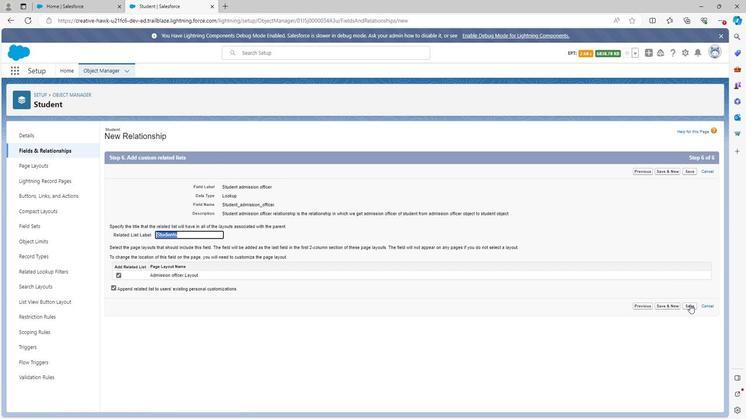 
Action: Mouse pressed left at (688, 305)
Screenshot: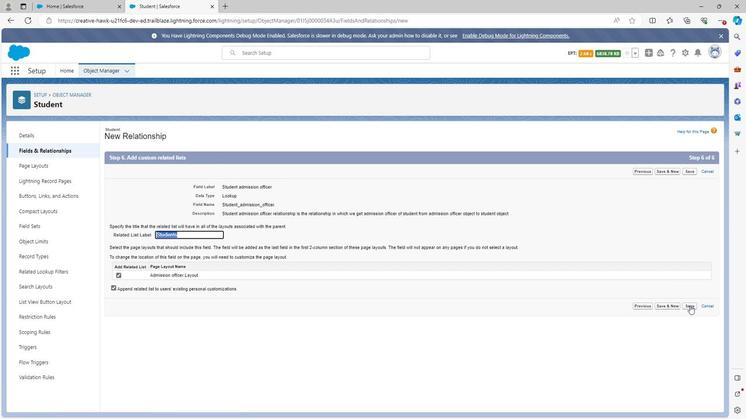 
Action: Mouse moved to (552, 135)
Screenshot: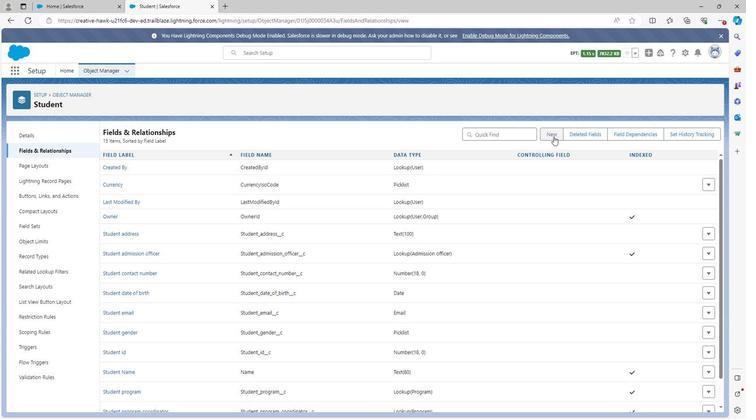 
Action: Mouse pressed left at (552, 135)
Screenshot: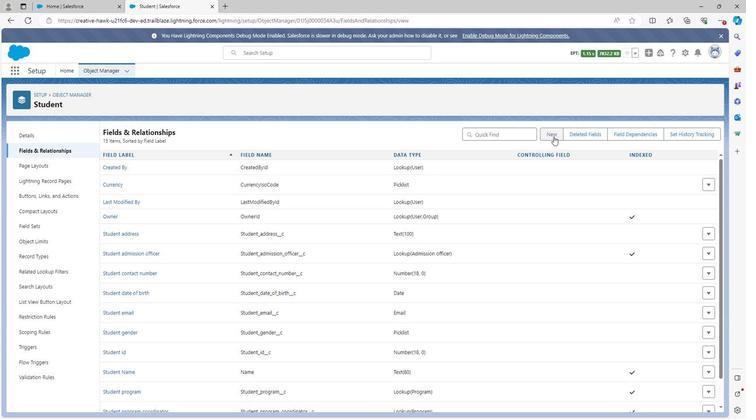 
Action: Mouse moved to (132, 310)
Screenshot: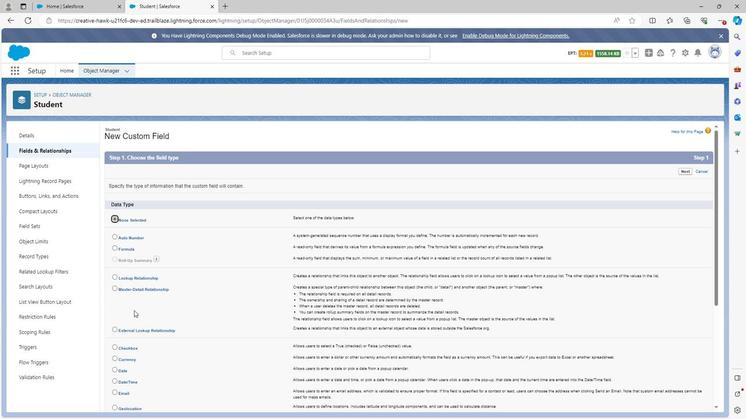 
Action: Mouse scrolled (132, 309) with delta (0, 0)
Screenshot: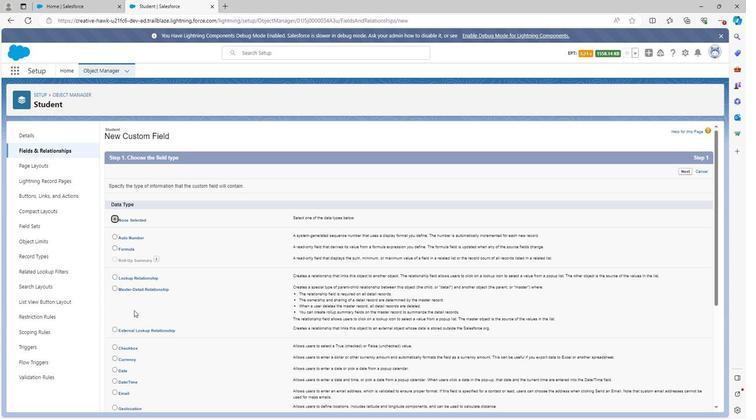 
Action: Mouse scrolled (132, 309) with delta (0, 0)
Screenshot: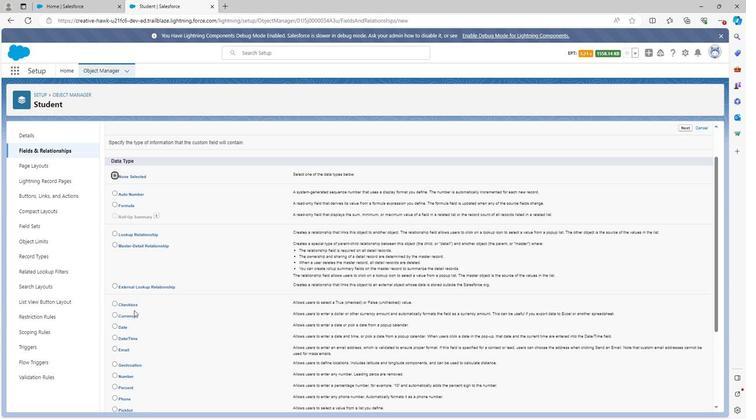 
Action: Mouse scrolled (132, 309) with delta (0, 0)
Screenshot: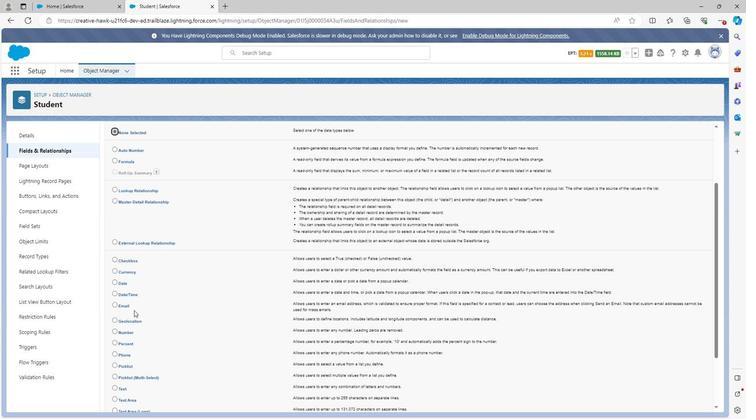 
Action: Mouse scrolled (132, 309) with delta (0, 0)
Screenshot: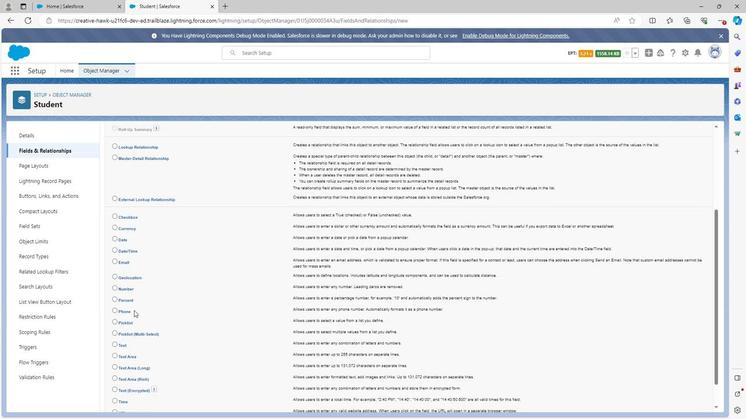 
Action: Mouse scrolled (132, 310) with delta (0, 0)
Screenshot: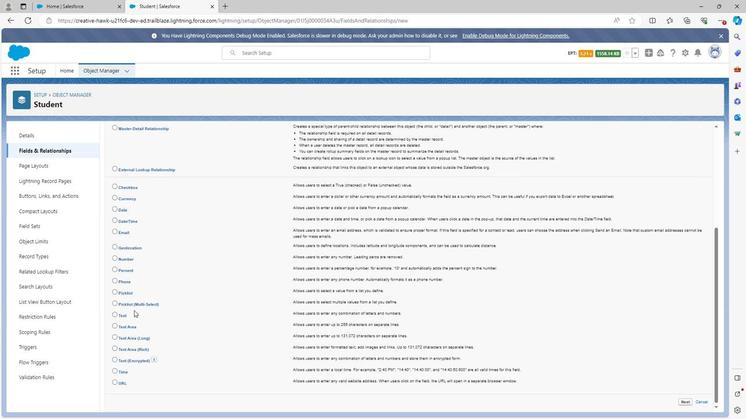 
Action: Mouse scrolled (132, 310) with delta (0, 0)
Screenshot: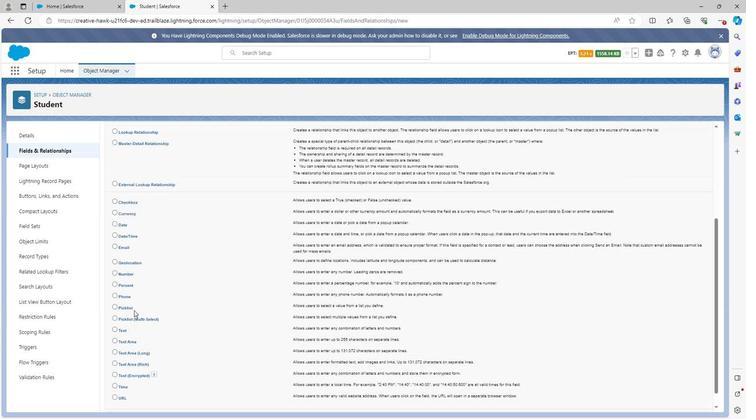 
Action: Mouse moved to (111, 202)
Screenshot: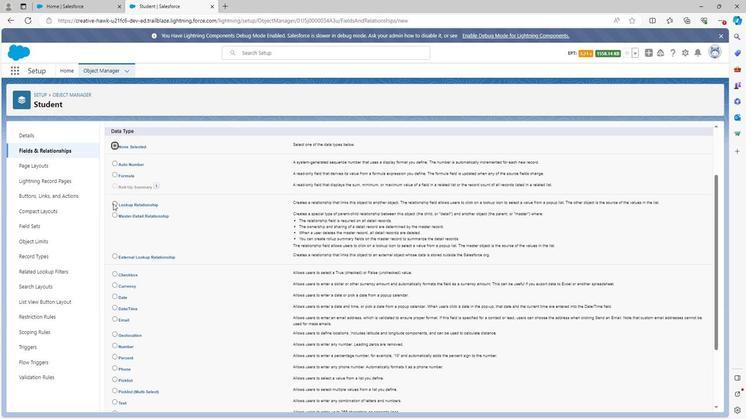 
Action: Mouse pressed left at (111, 202)
Screenshot: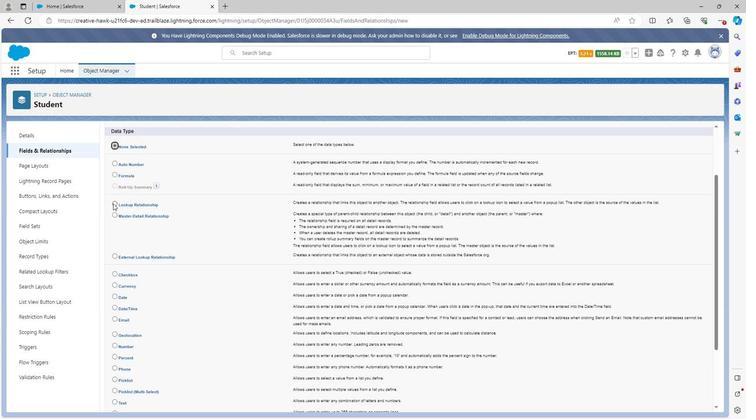 
Action: Mouse moved to (564, 303)
Screenshot: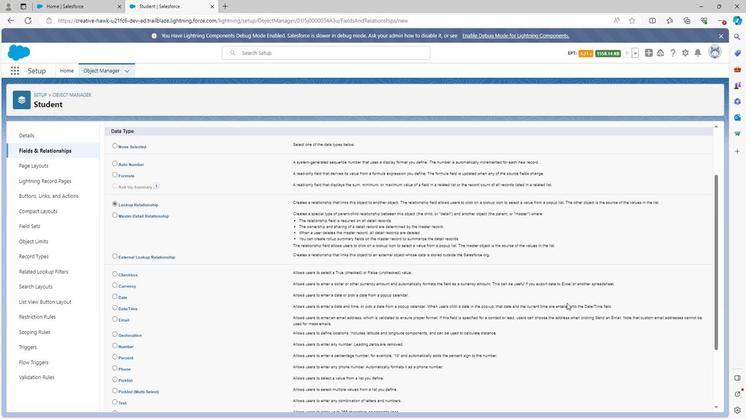
Action: Mouse scrolled (564, 303) with delta (0, 0)
Screenshot: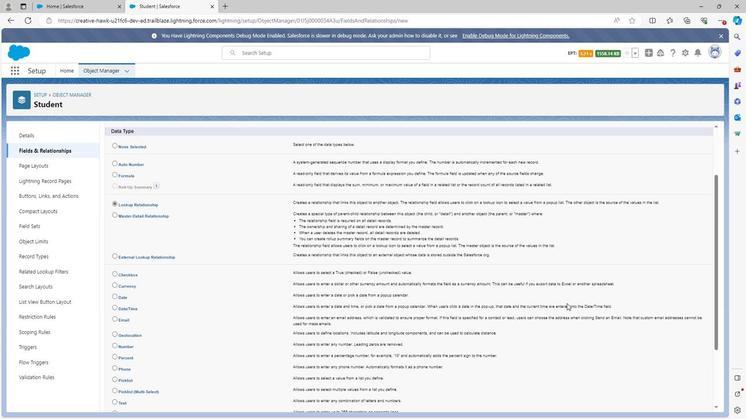 
Action: Mouse moved to (565, 303)
Screenshot: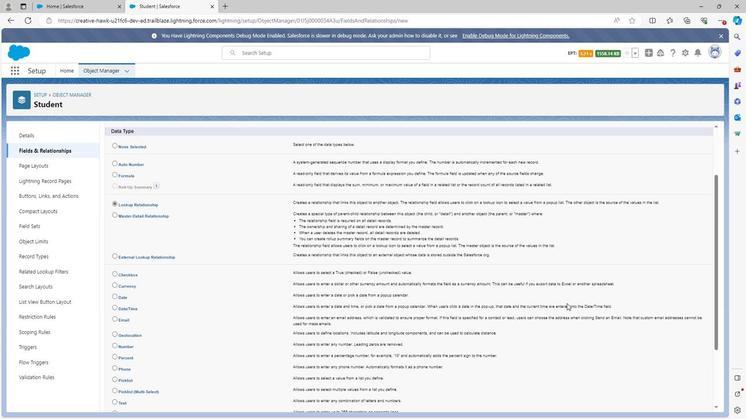 
Action: Mouse scrolled (565, 303) with delta (0, 0)
Screenshot: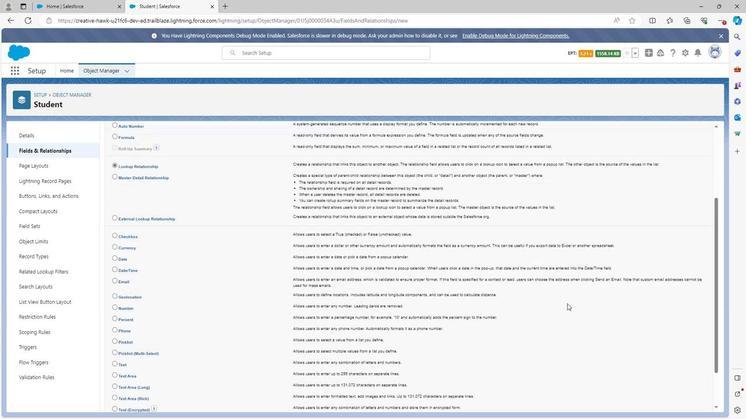 
Action: Mouse moved to (566, 304)
Screenshot: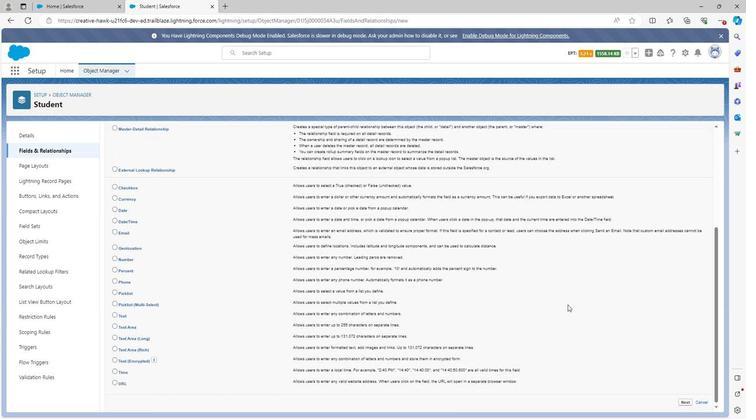 
Action: Mouse scrolled (566, 304) with delta (0, 0)
Screenshot: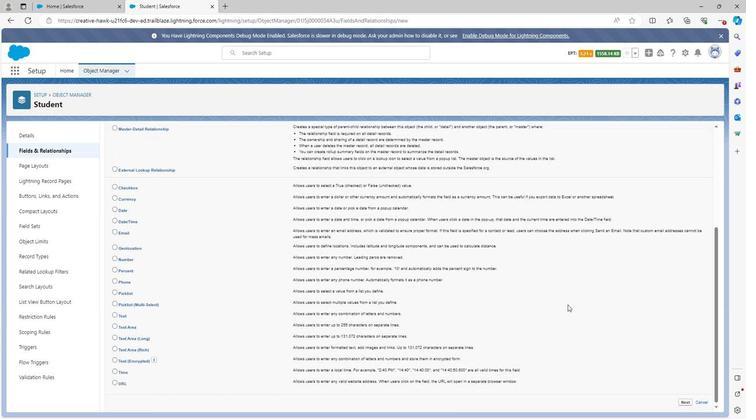 
Action: Mouse moved to (685, 399)
Screenshot: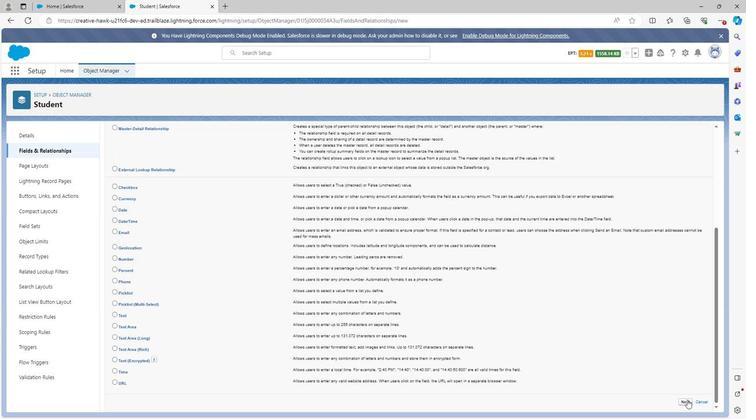 
Action: Mouse pressed left at (685, 399)
Screenshot: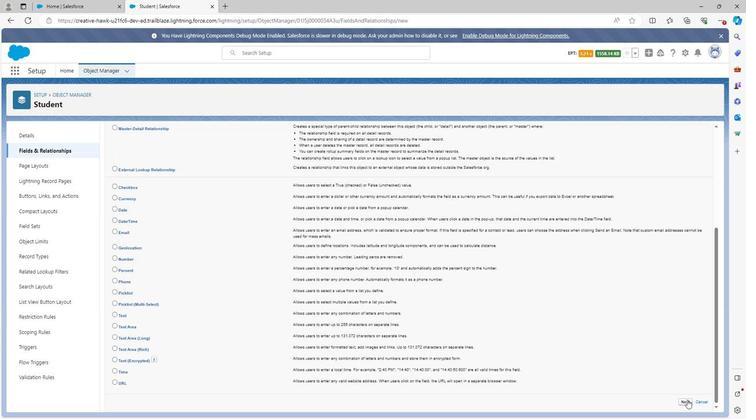 
Action: Mouse moved to (274, 201)
Screenshot: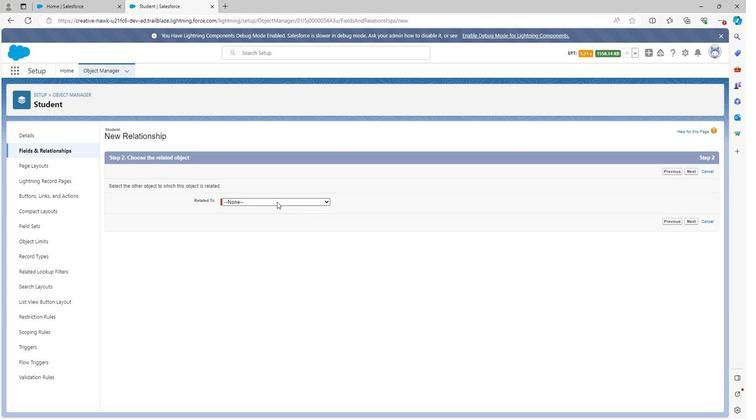 
Action: Mouse pressed left at (274, 201)
Screenshot: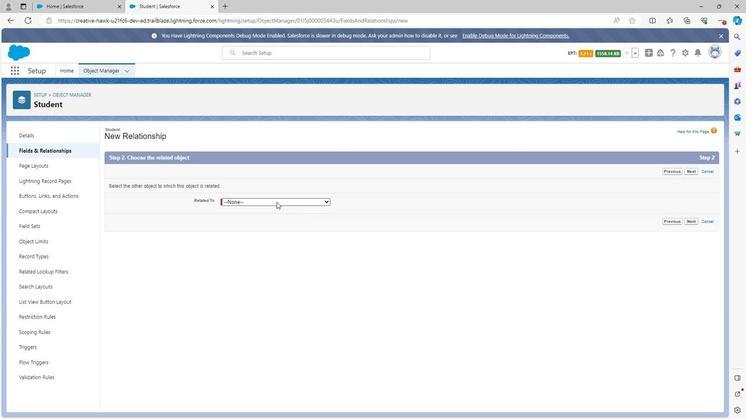 
Action: Mouse moved to (282, 265)
Screenshot: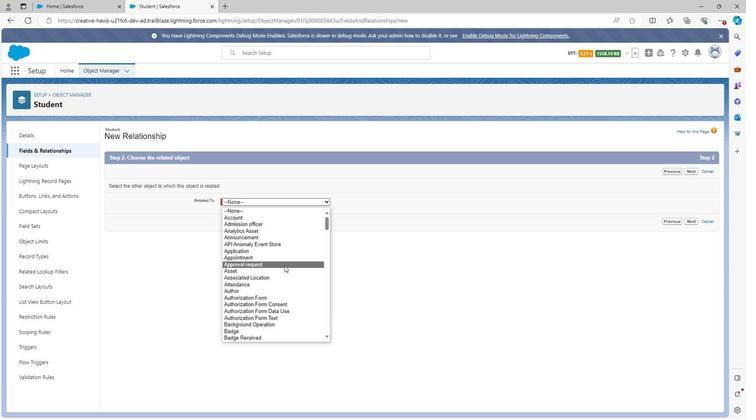 
Action: Mouse scrolled (282, 265) with delta (0, 0)
Screenshot: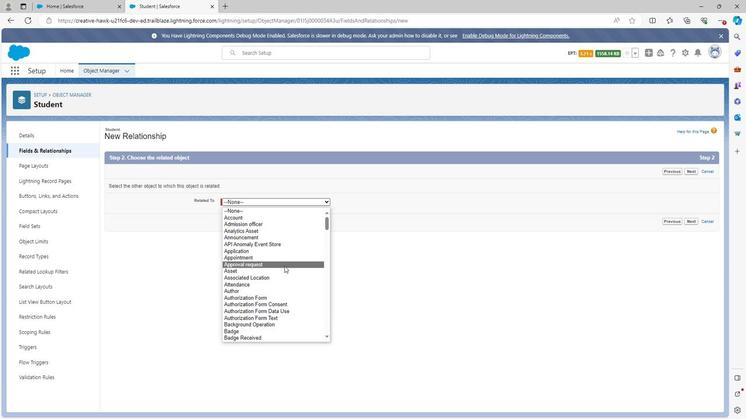 
Action: Mouse scrolled (282, 265) with delta (0, 0)
Screenshot: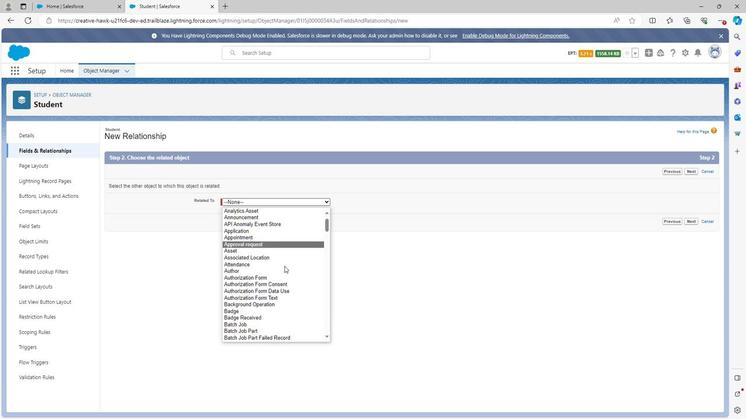 
Action: Mouse moved to (282, 265)
Screenshot: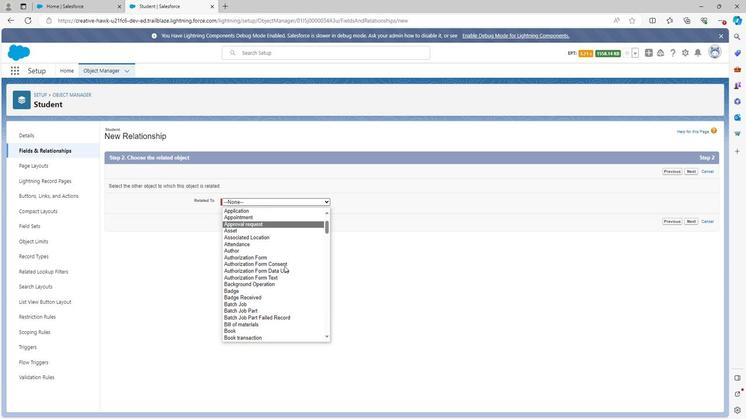 
Action: Mouse scrolled (282, 265) with delta (0, 0)
Screenshot: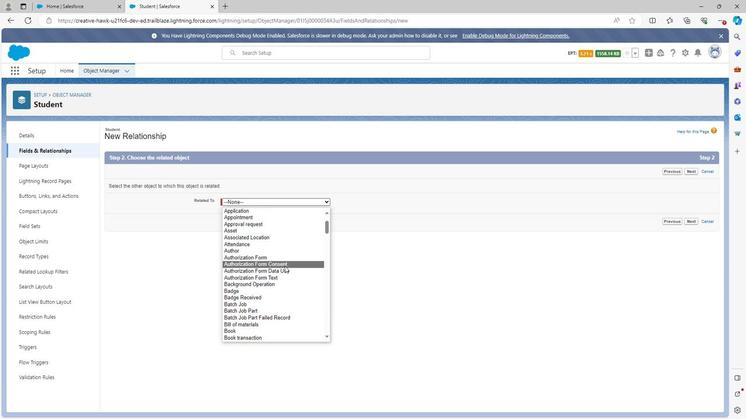 
Action: Mouse moved to (269, 230)
Screenshot: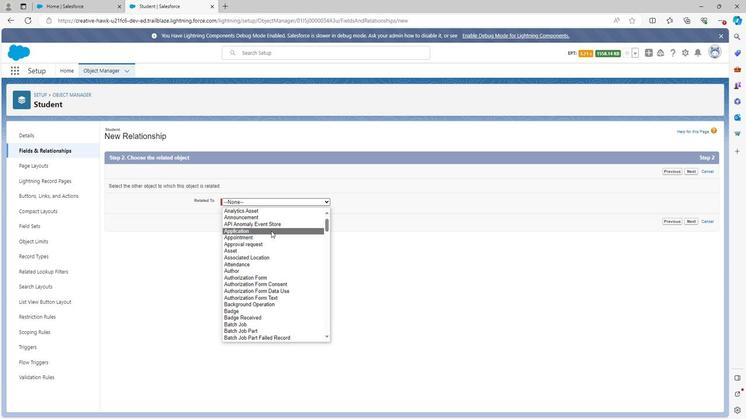 
Action: Mouse scrolled (269, 230) with delta (0, 0)
Screenshot: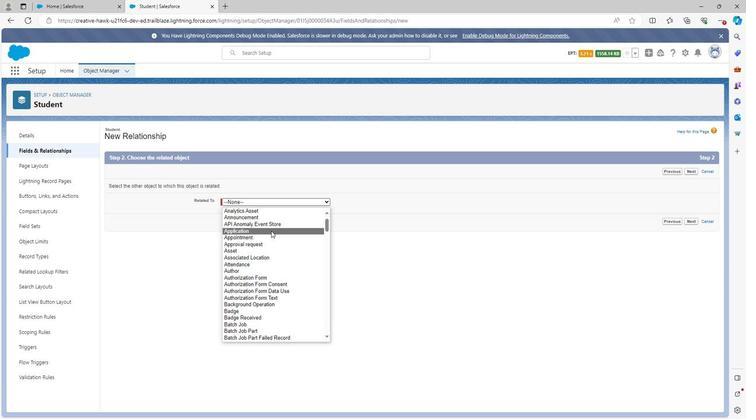 
Action: Mouse scrolled (269, 230) with delta (0, 0)
Screenshot: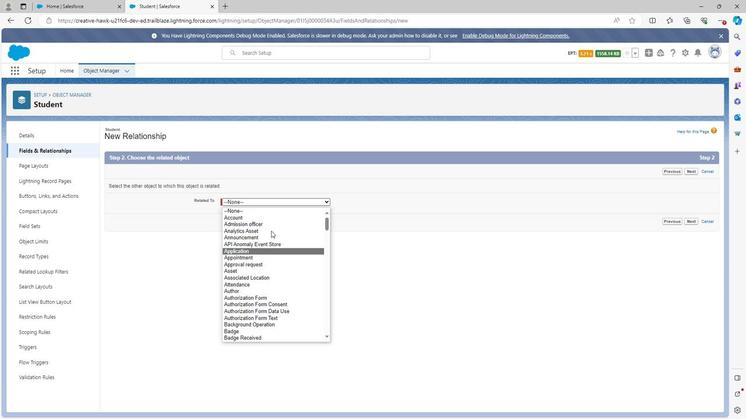 
Action: Mouse moved to (254, 223)
Screenshot: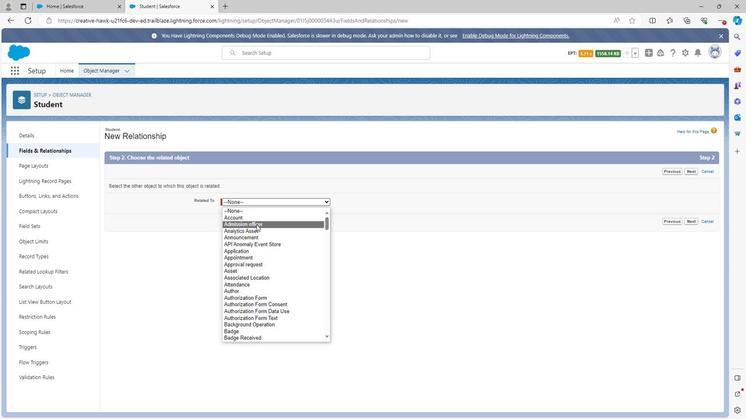 
Action: Mouse pressed left at (254, 223)
Screenshot: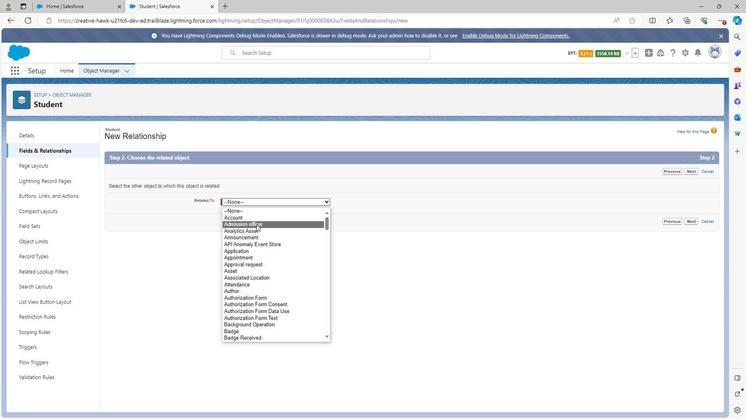 
Action: Mouse moved to (687, 220)
Screenshot: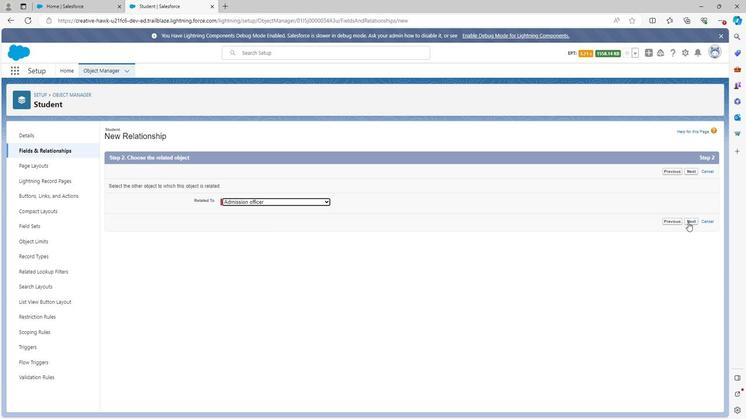 
Action: Mouse pressed left at (687, 220)
Screenshot: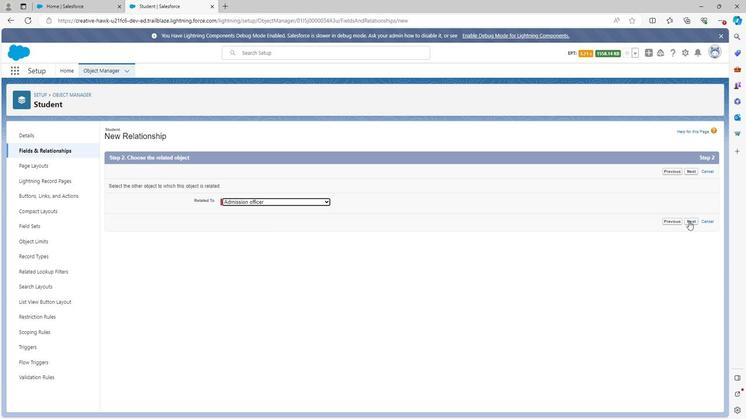 
Action: Mouse moved to (236, 188)
Screenshot: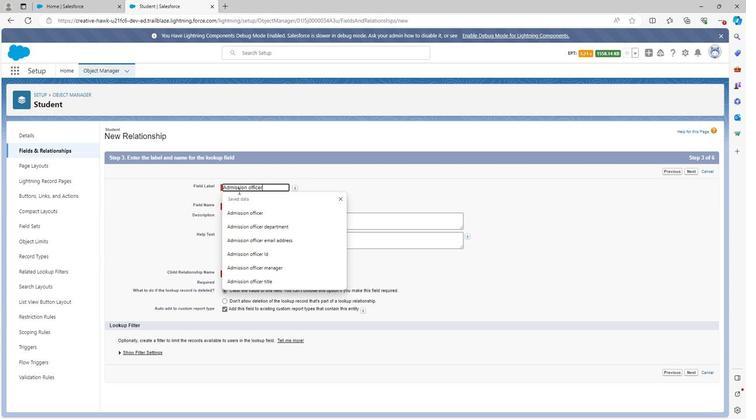 
Action: Mouse pressed left at (236, 188)
Screenshot: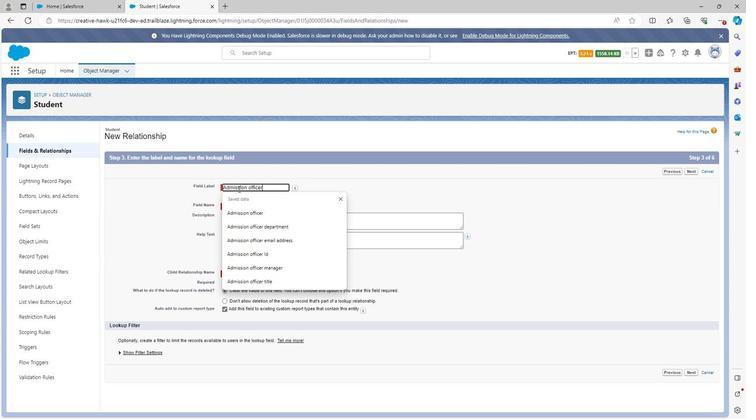 
Action: Mouse pressed left at (236, 188)
Screenshot: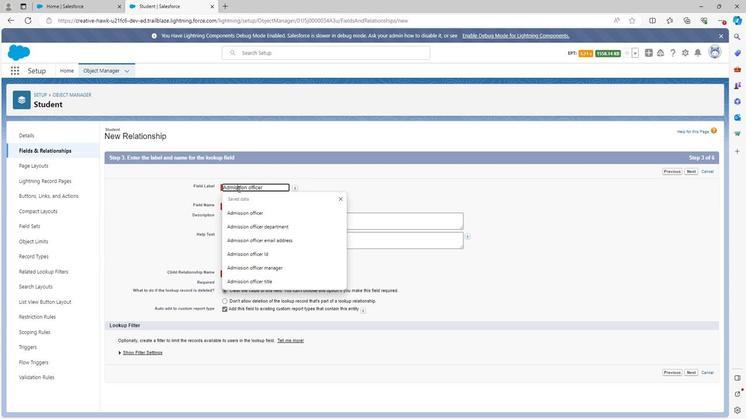 
Action: Mouse pressed left at (236, 188)
Screenshot: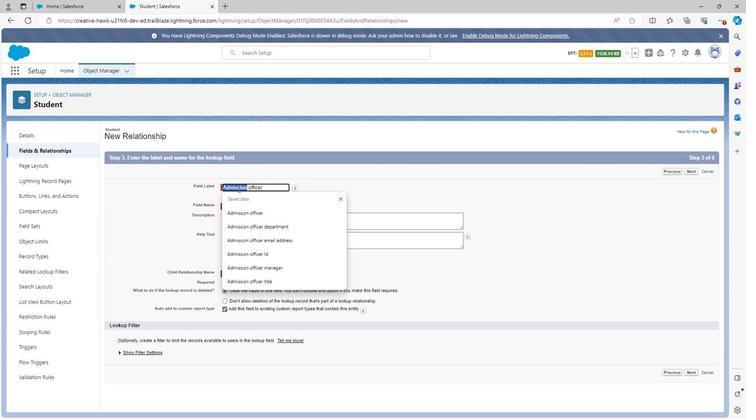 
Action: Mouse moved to (236, 187)
Screenshot: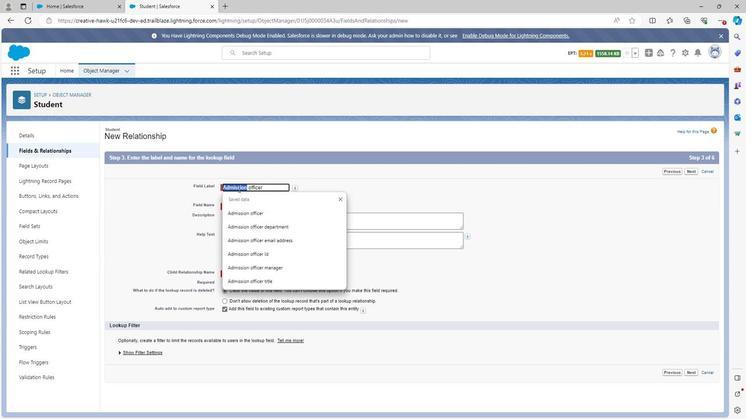 
Action: Mouse pressed left at (236, 187)
Screenshot: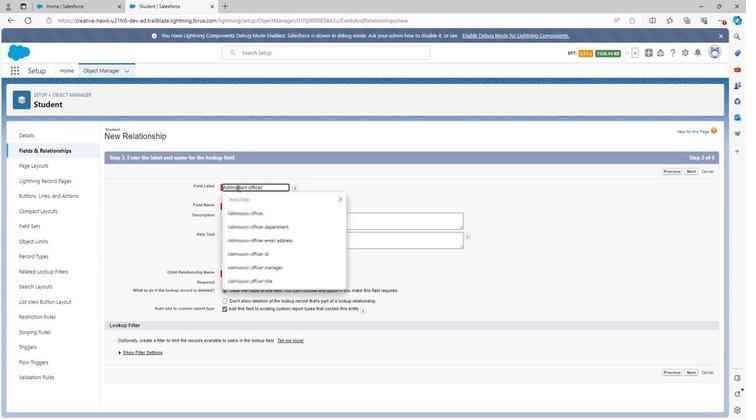 
Action: Mouse pressed left at (236, 187)
Screenshot: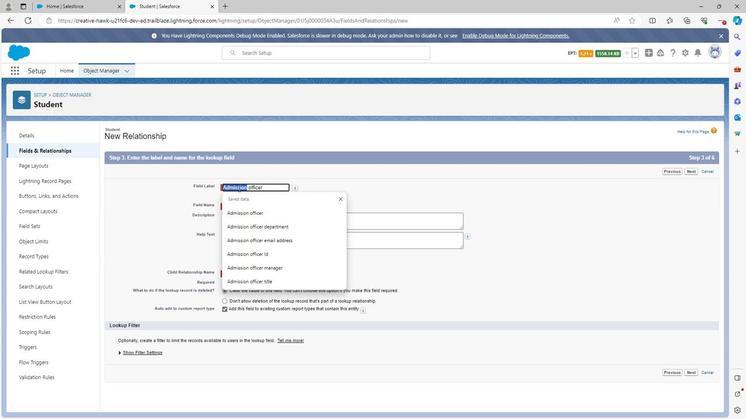 
Action: Key pressed <Key.backspace><Key.shift>Student<Key.space><Key.shift><Key.shift><Key.shift><Key.shift><Key.shift><Key.shift><Key.shift>Admission<Key.space>officer<Key.space>department
Screenshot: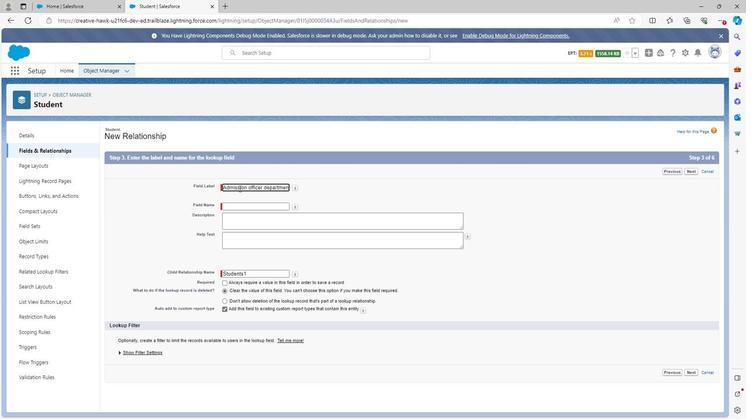 
Action: Mouse moved to (304, 195)
Screenshot: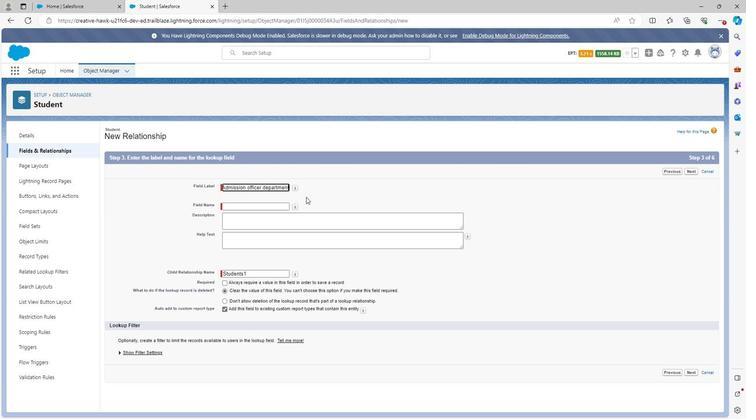 
Action: Mouse pressed left at (304, 195)
Screenshot: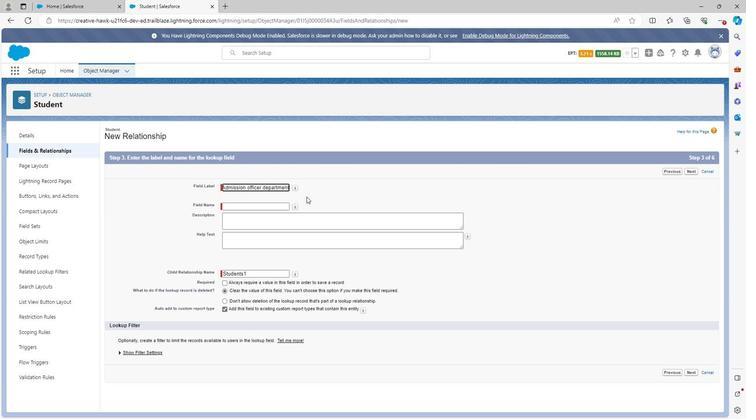 
Action: Mouse moved to (274, 219)
Screenshot: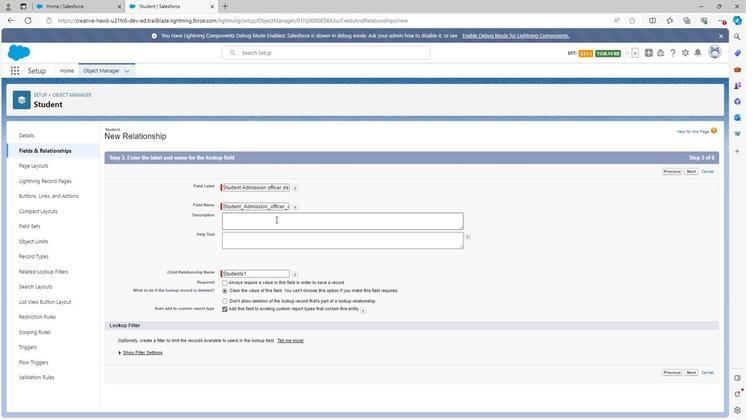 
Action: Mouse pressed left at (274, 219)
Screenshot: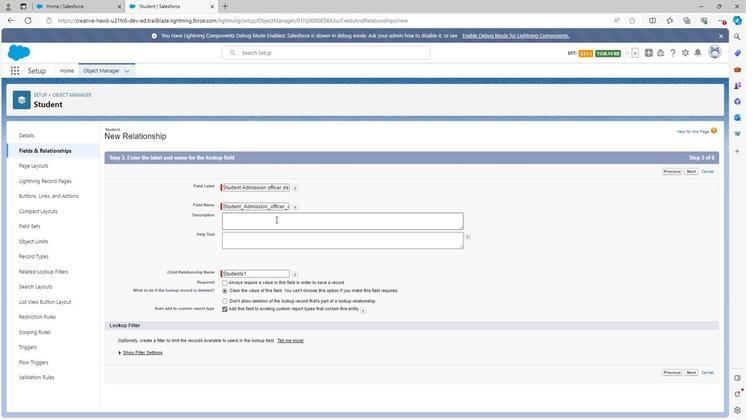 
Action: Key pressed <Key.shift>S
Screenshot: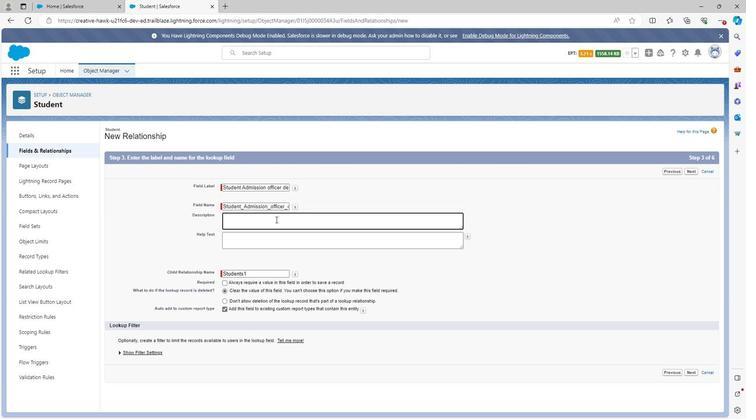 
Action: Mouse moved to (272, 216)
Screenshot: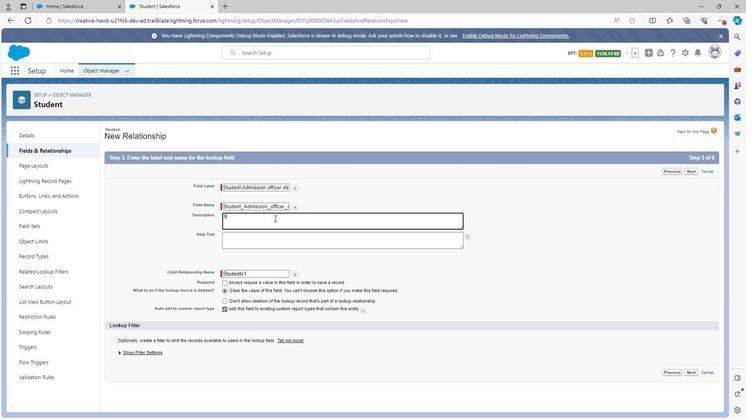 
Action: Key pressed t
